 Task: Look for space in Selden, United States from 6th September, 2023 to 15th September, 2023 for 6 adults in price range Rs.8000 to Rs.12000. Place can be entire place or private room with 6 bedrooms having 6 beds and 6 bathrooms. Property type can be house, flat, guest house. Amenities needed are: wifi, TV, free parkinig on premises, gym, breakfast. Booking option can be shelf check-in. Required host language is English.
Action: Mouse moved to (469, 95)
Screenshot: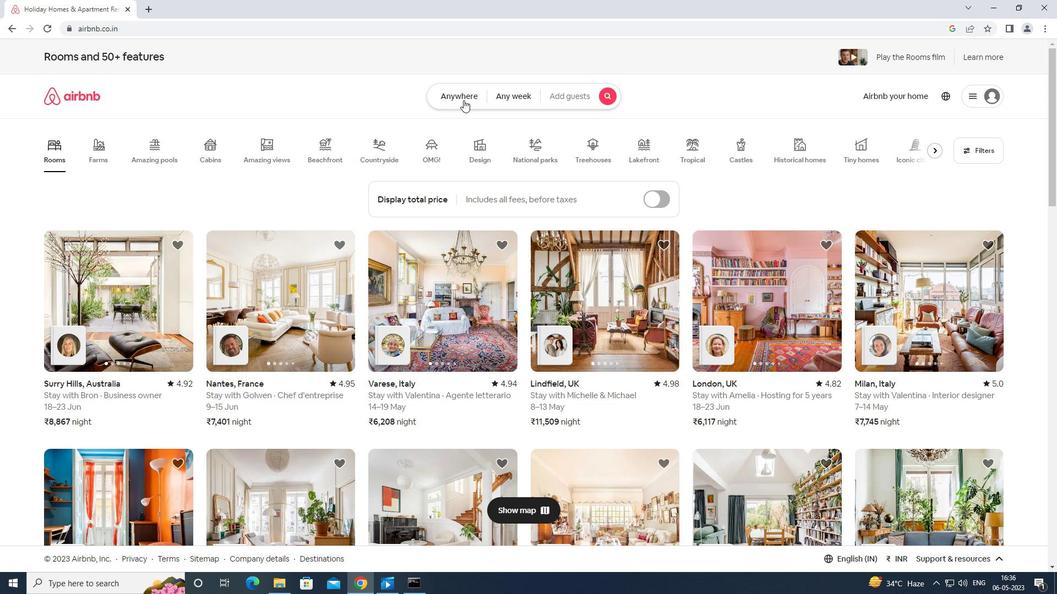 
Action: Mouse pressed left at (469, 95)
Screenshot: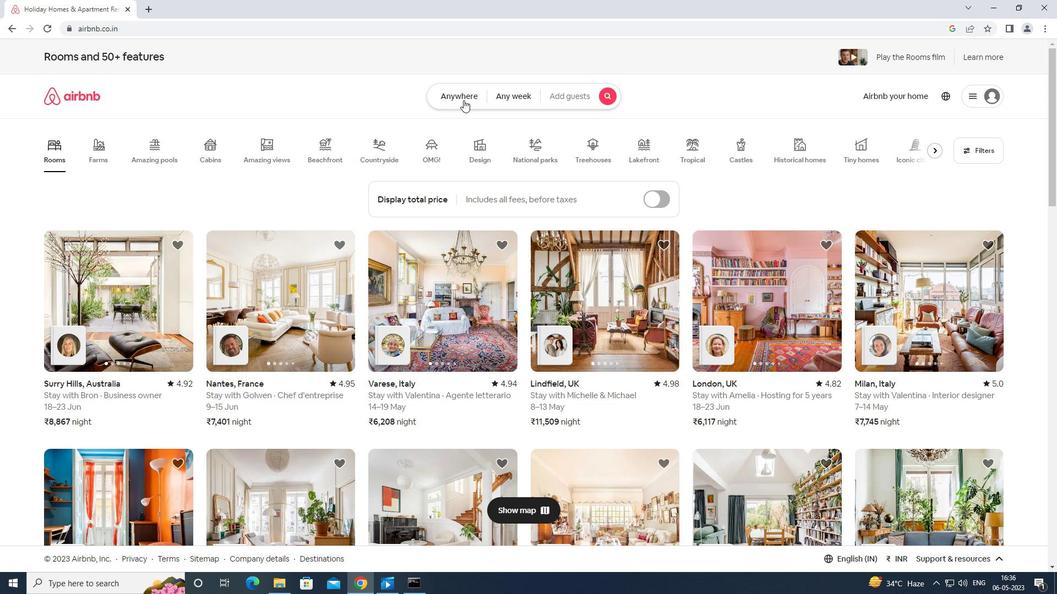
Action: Mouse moved to (419, 133)
Screenshot: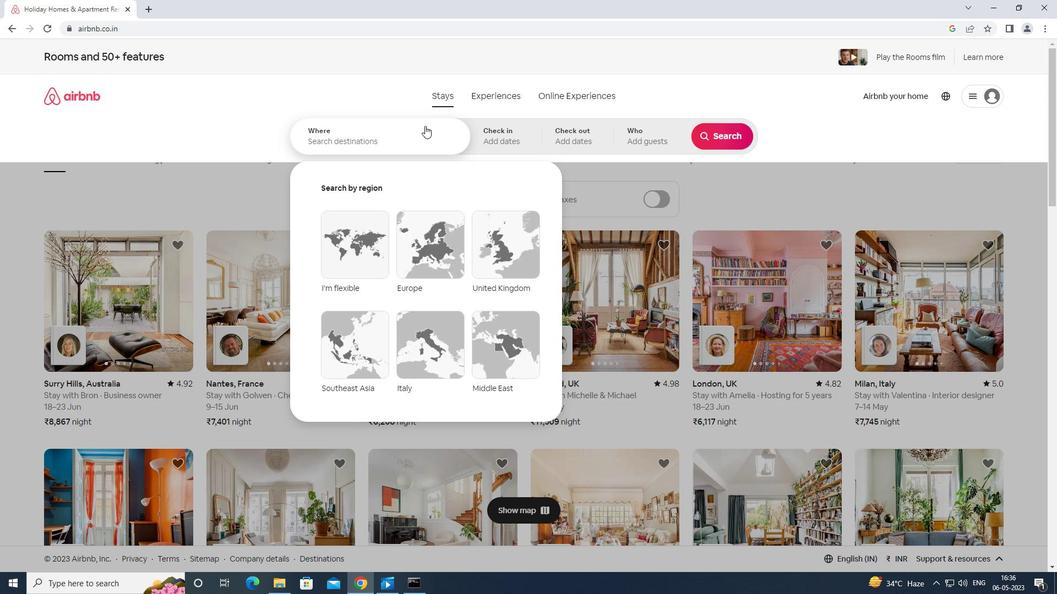
Action: Mouse pressed left at (419, 133)
Screenshot: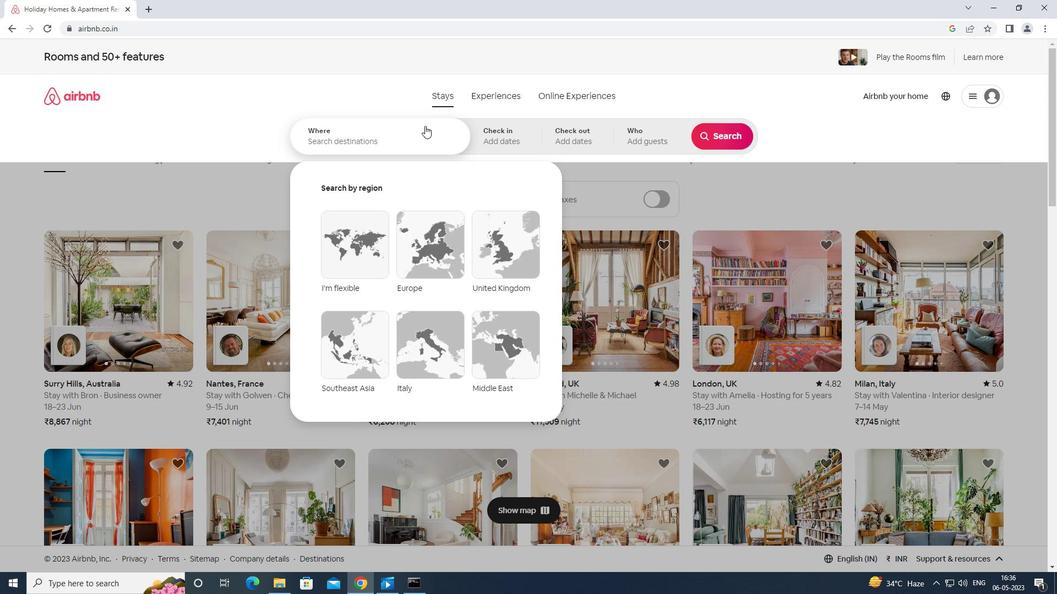 
Action: Mouse moved to (426, 139)
Screenshot: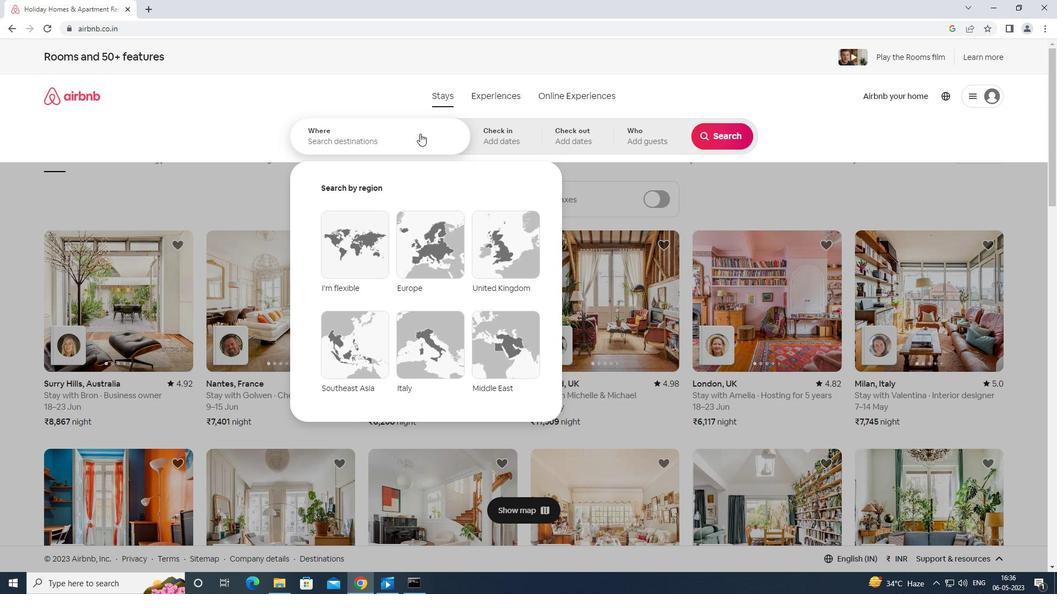 
Action: Key pressed <Key.shift>SW<Key.backspace>
Screenshot: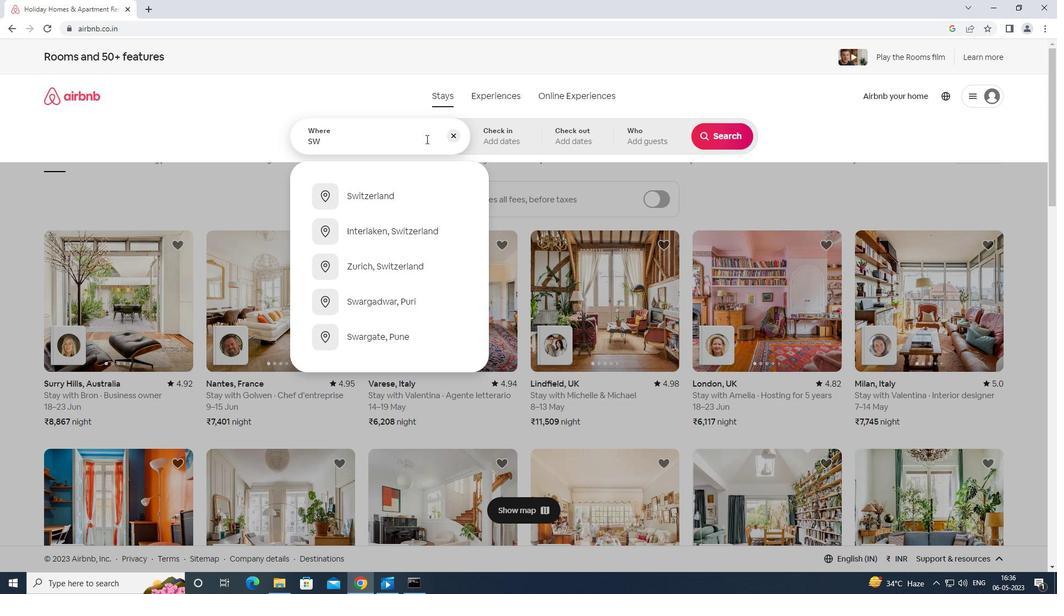 
Action: Mouse moved to (425, 139)
Screenshot: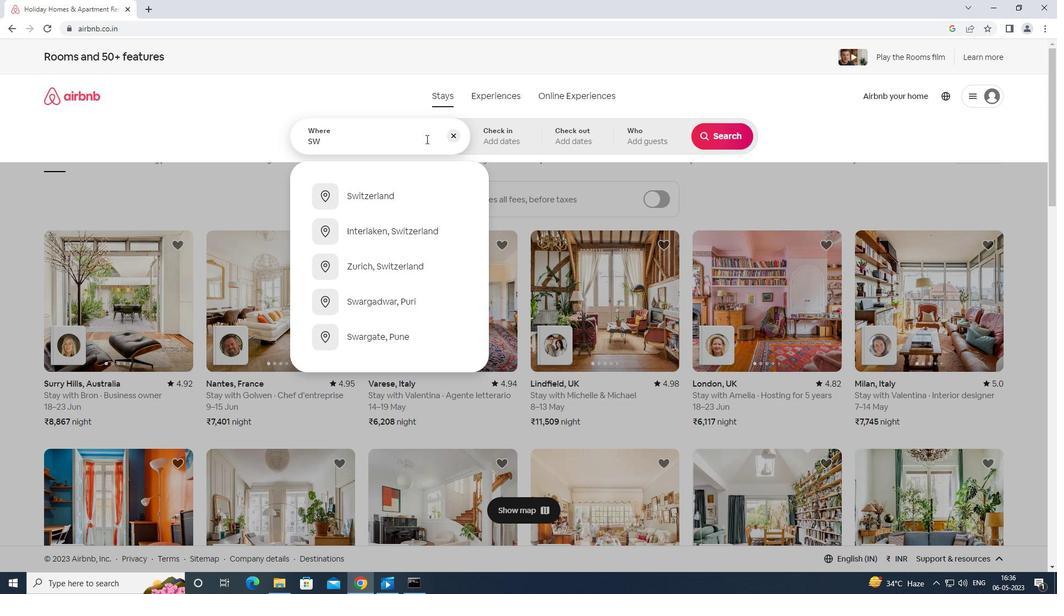 
Action: Key pressed <Key.caps_lock>
Screenshot: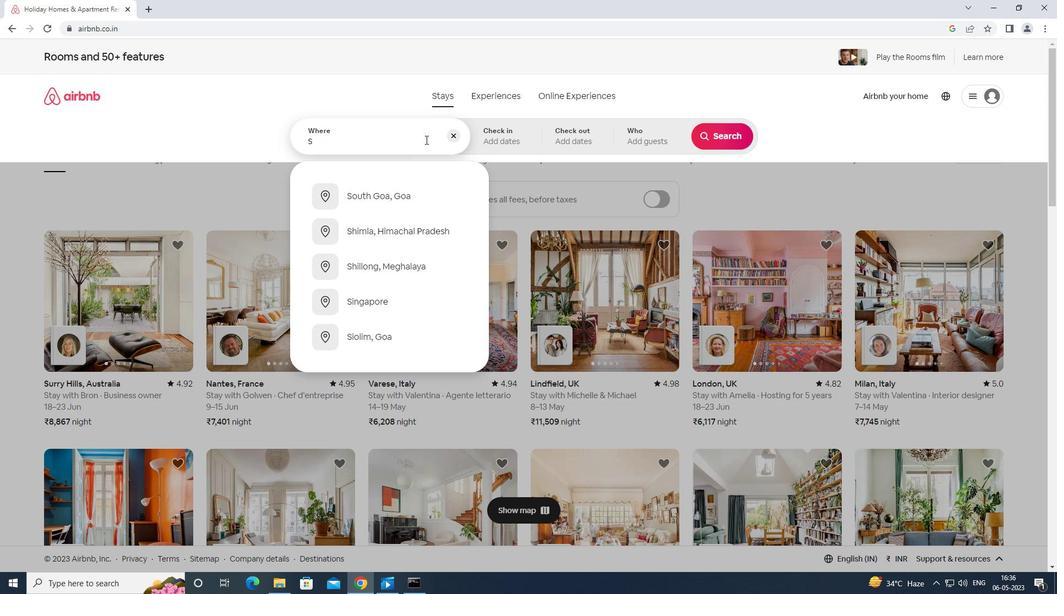
Action: Mouse moved to (425, 139)
Screenshot: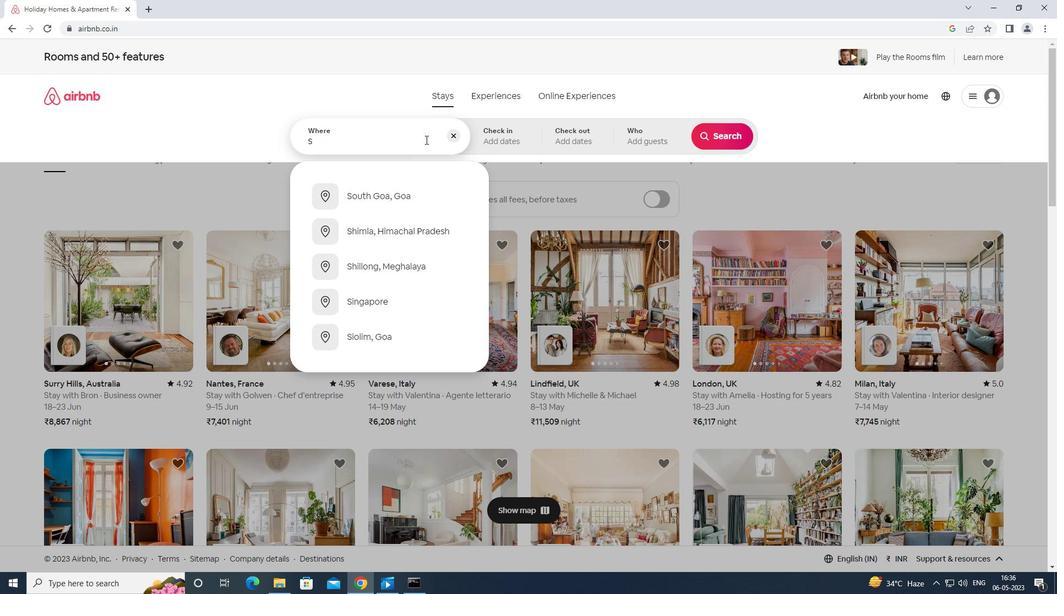 
Action: Key pressed ELDEN<Key.space>UNITED<Key.space>
Screenshot: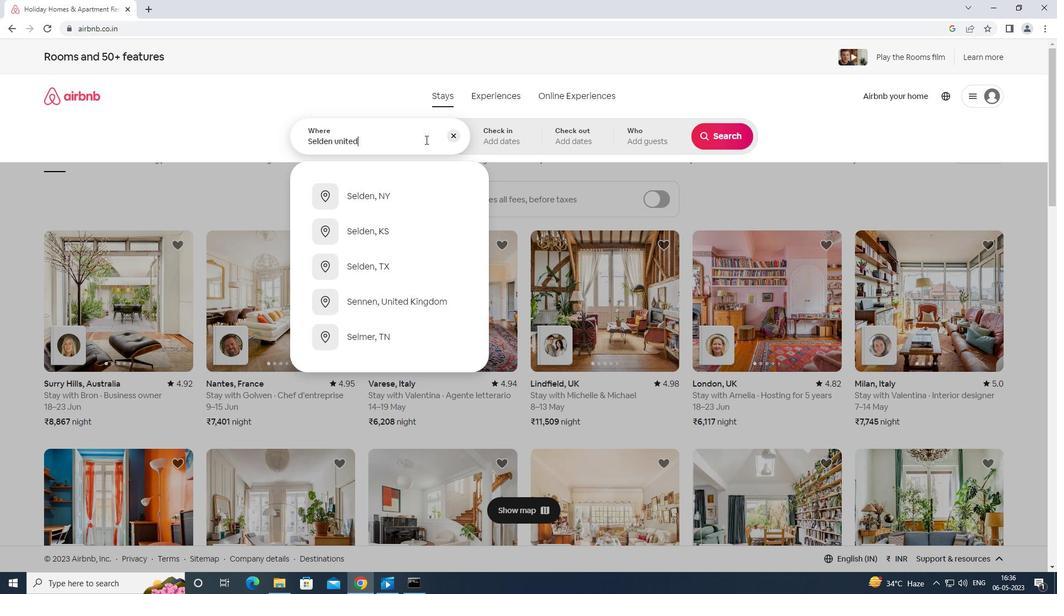 
Action: Mouse moved to (425, 141)
Screenshot: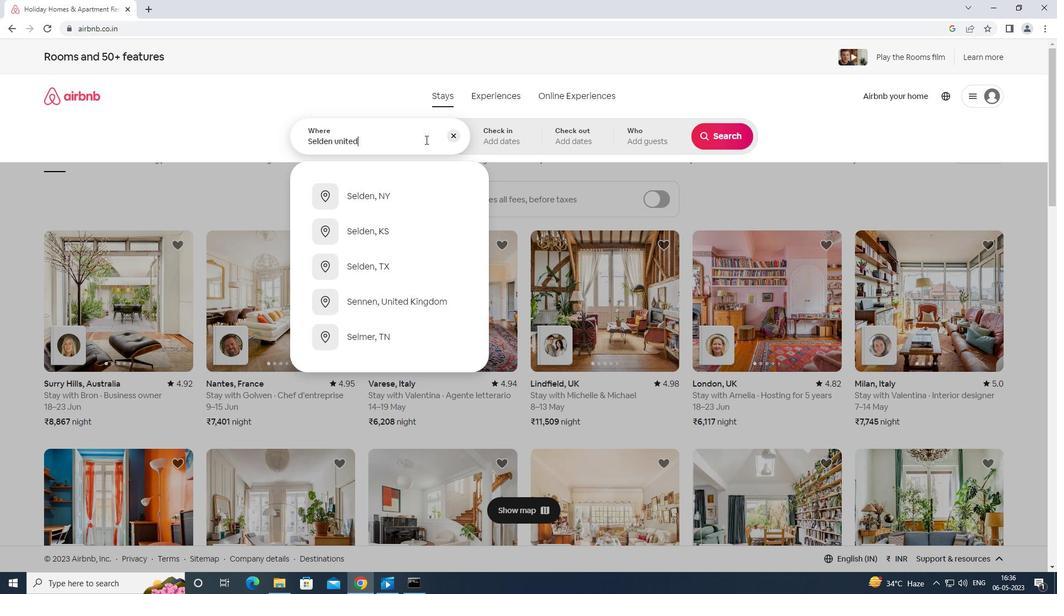 
Action: Key pressed STATES<Key.enter>
Screenshot: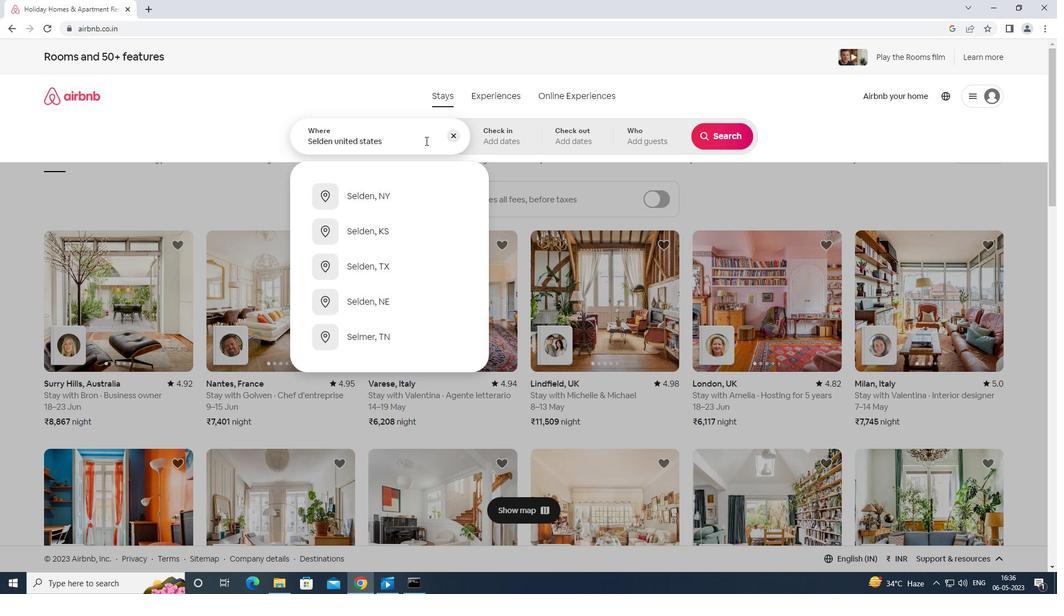 
Action: Mouse moved to (726, 231)
Screenshot: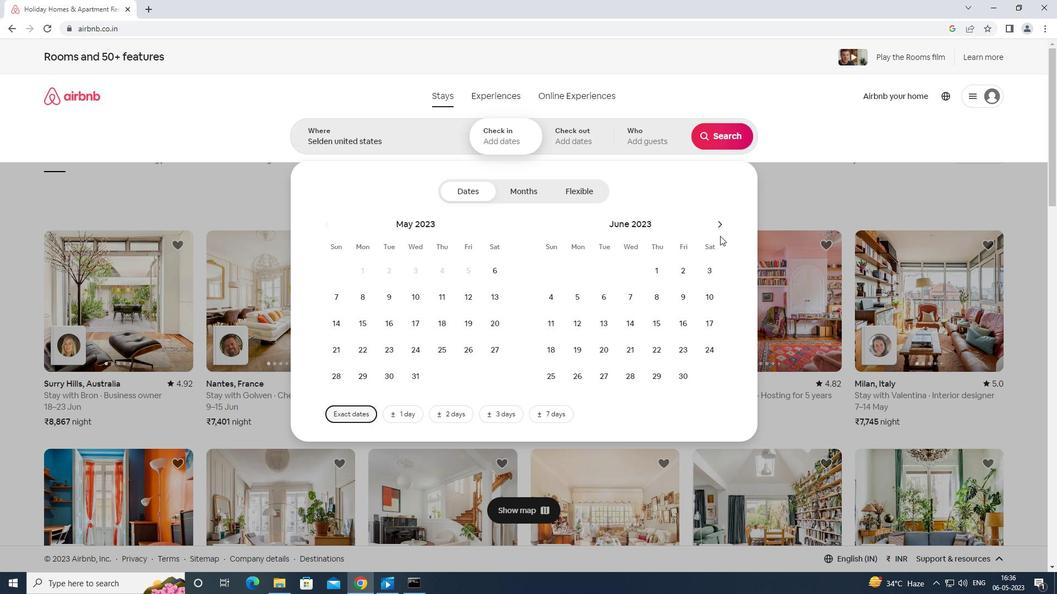 
Action: Mouse pressed left at (726, 231)
Screenshot: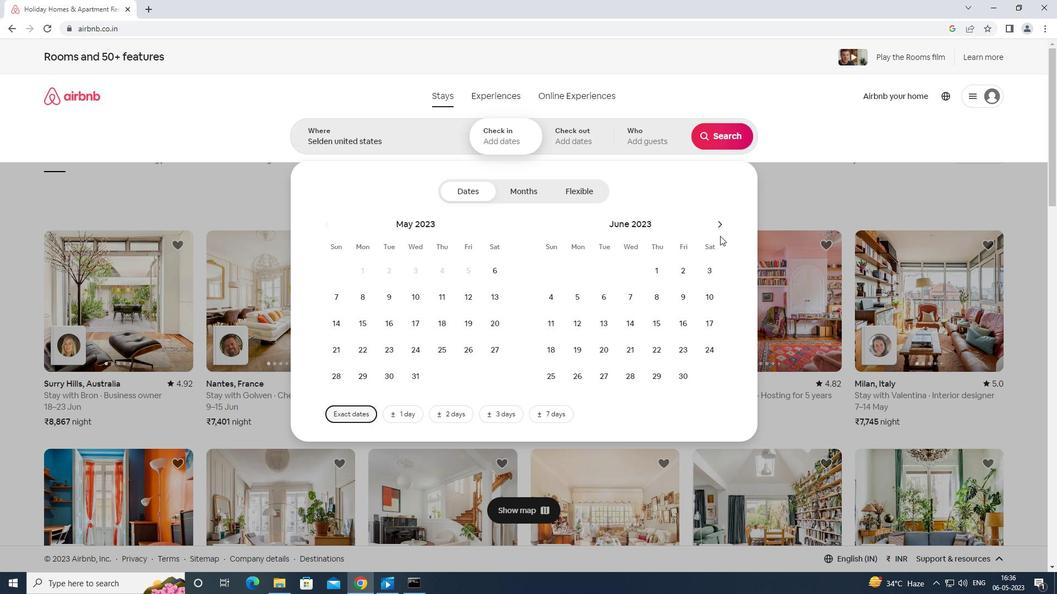 
Action: Mouse moved to (723, 230)
Screenshot: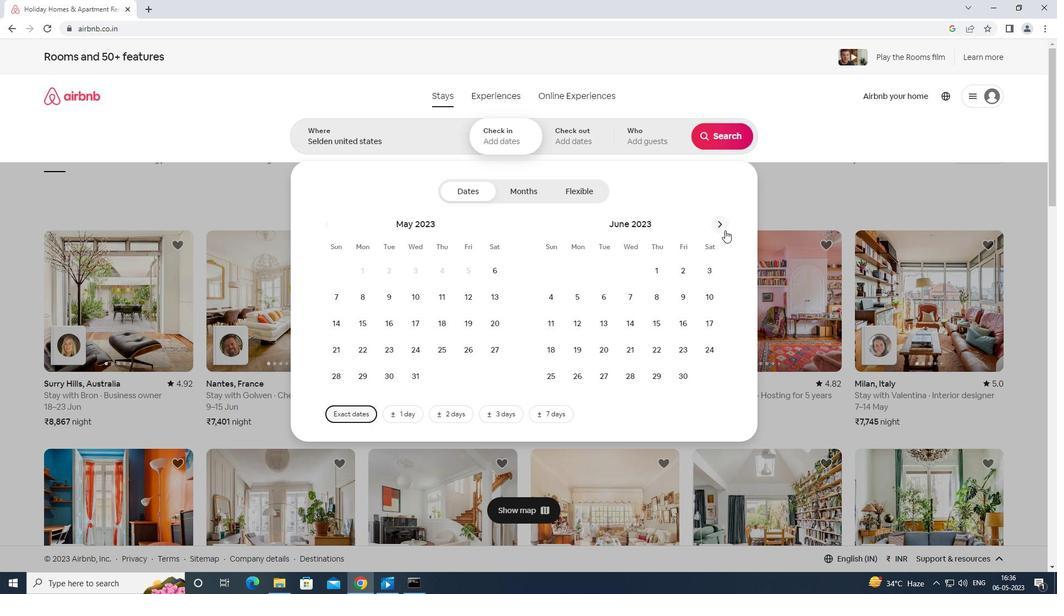 
Action: Mouse pressed left at (723, 230)
Screenshot: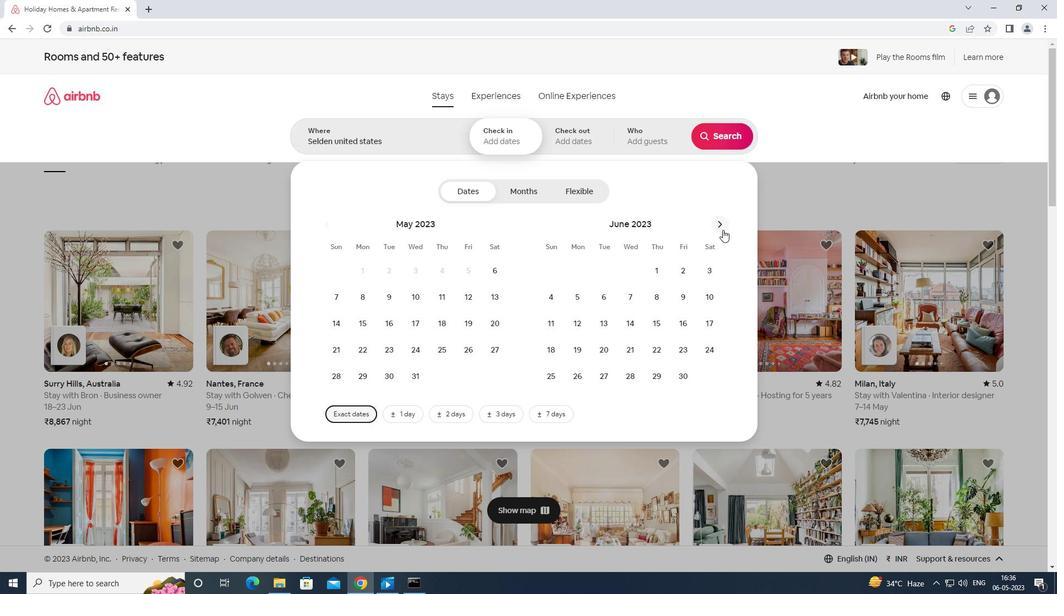 
Action: Mouse moved to (722, 230)
Screenshot: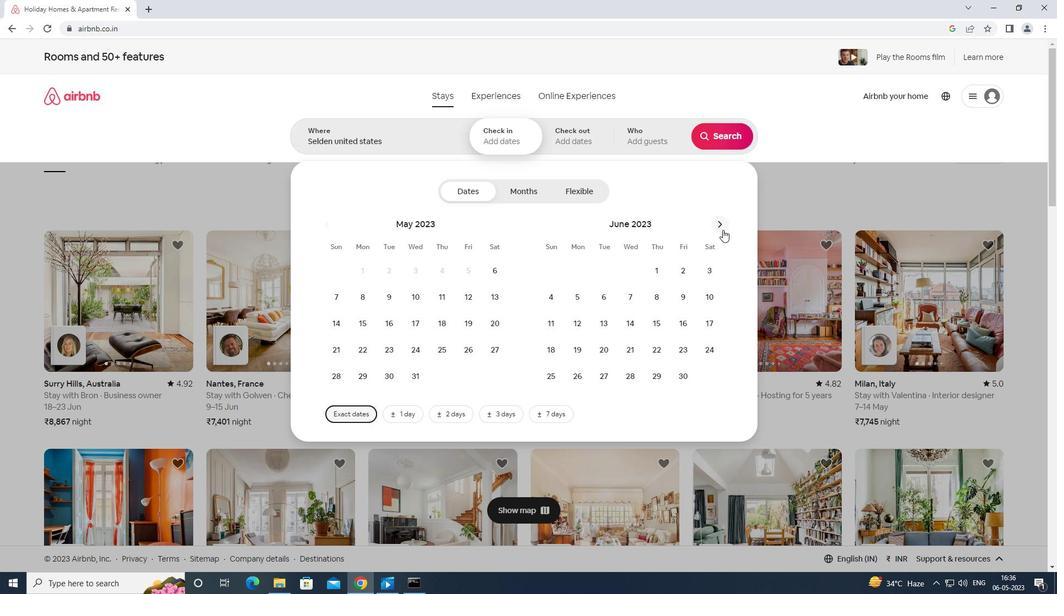
Action: Mouse pressed left at (722, 230)
Screenshot: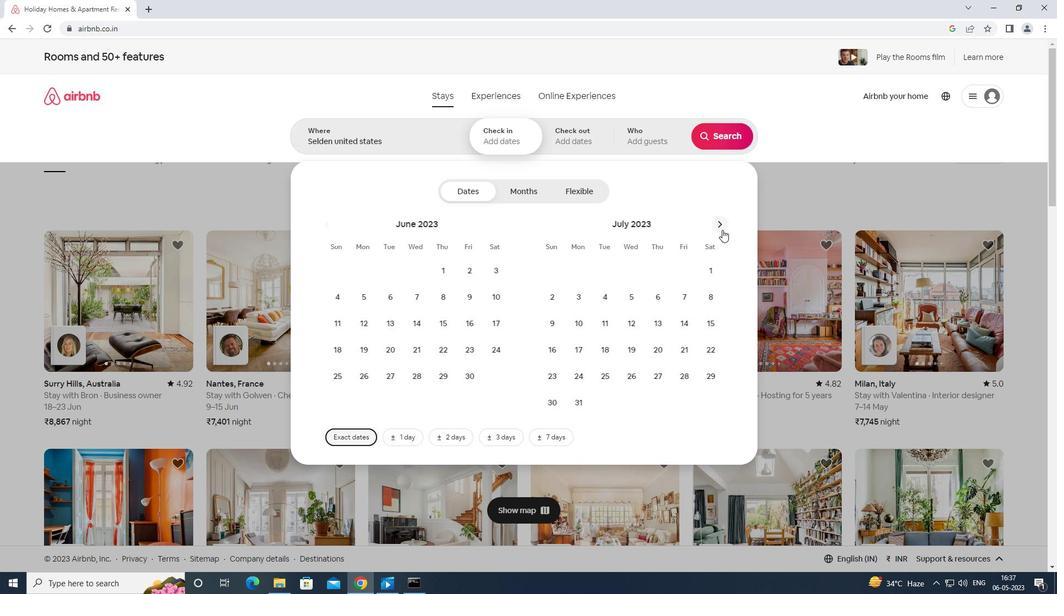 
Action: Mouse moved to (722, 229)
Screenshot: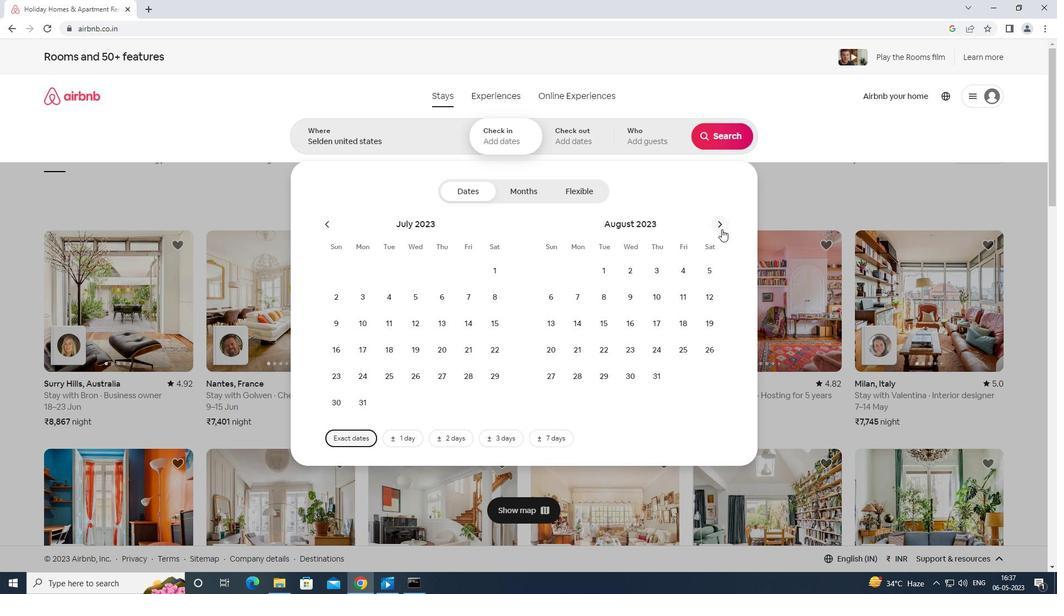 
Action: Mouse pressed left at (722, 229)
Screenshot: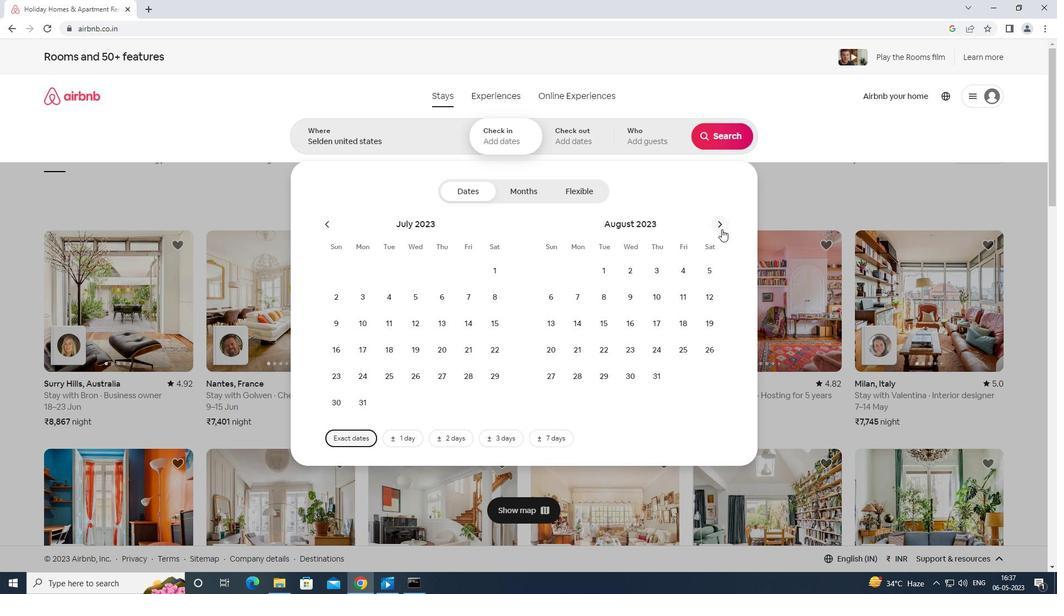 
Action: Mouse moved to (632, 291)
Screenshot: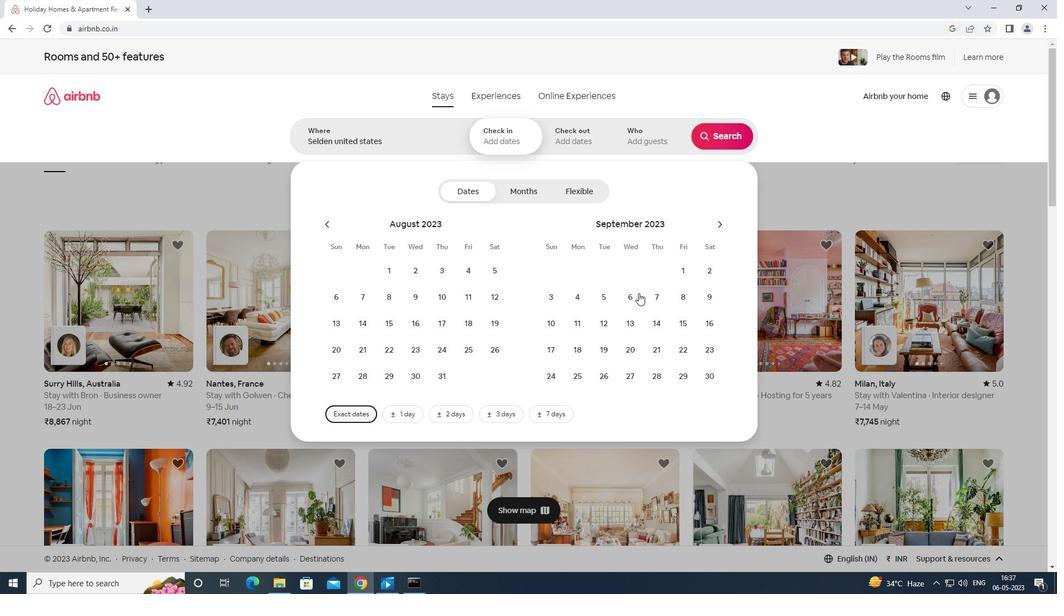 
Action: Mouse pressed left at (632, 291)
Screenshot: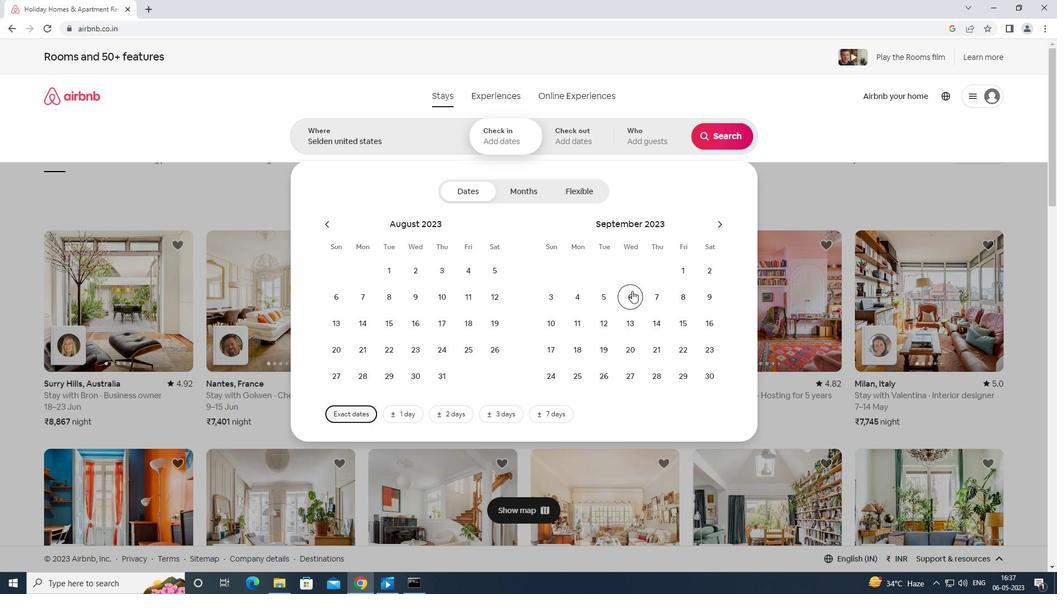 
Action: Mouse moved to (677, 324)
Screenshot: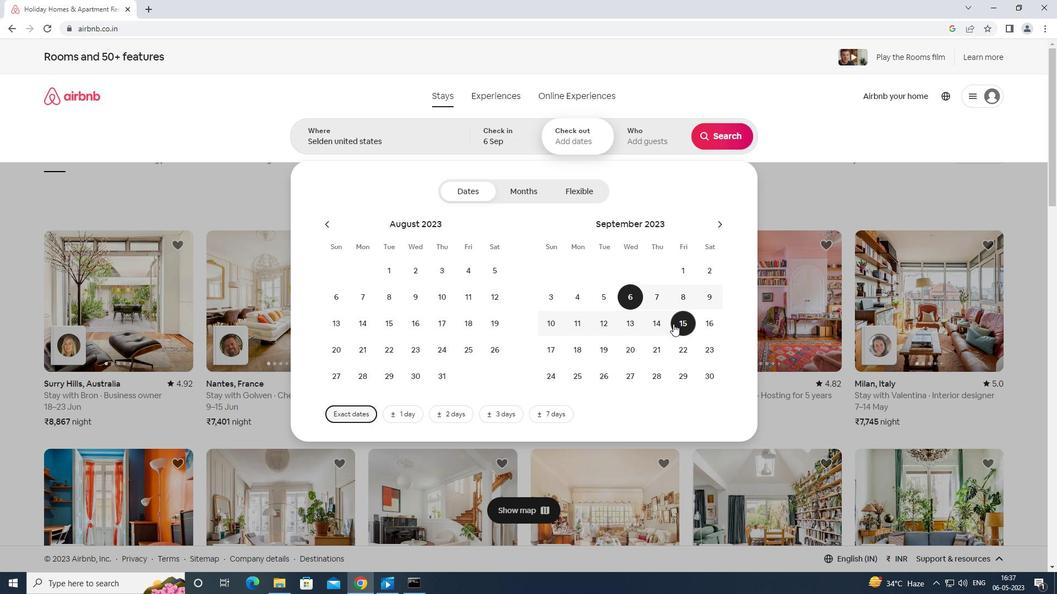
Action: Mouse pressed left at (677, 324)
Screenshot: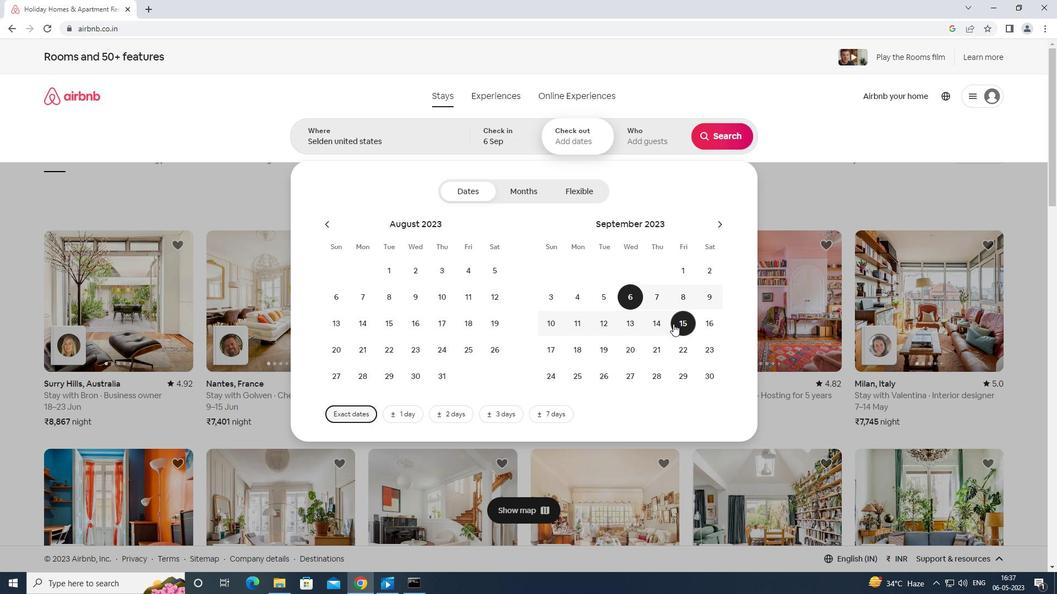 
Action: Mouse moved to (650, 139)
Screenshot: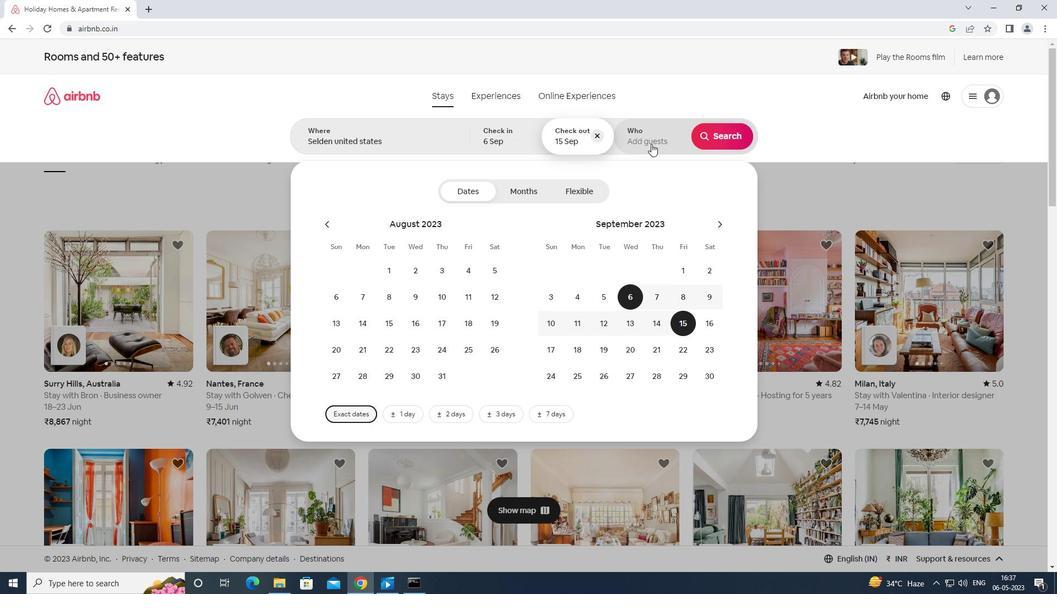 
Action: Mouse pressed left at (650, 139)
Screenshot: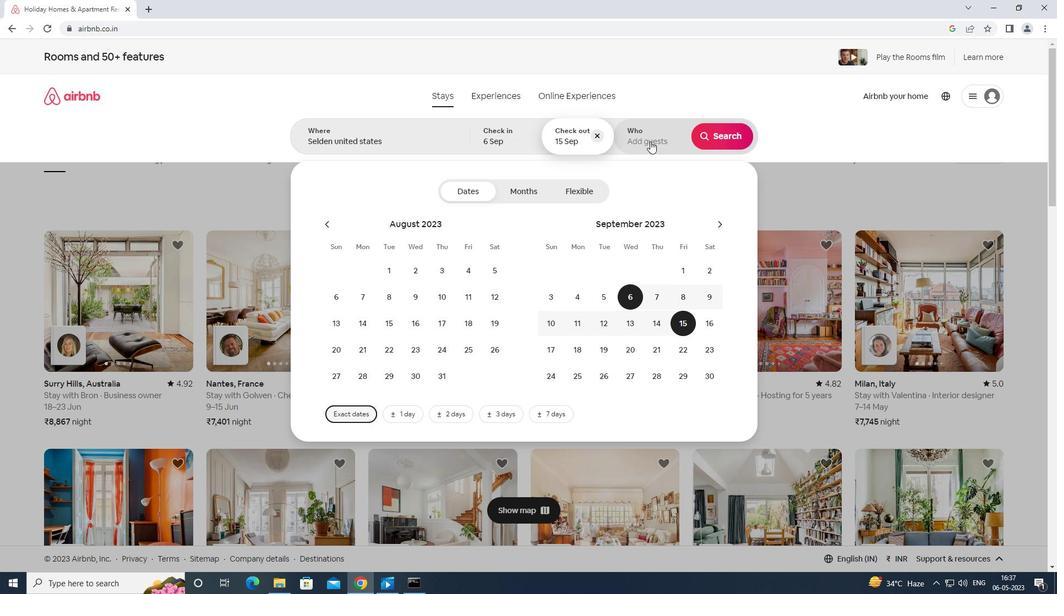 
Action: Mouse moved to (717, 191)
Screenshot: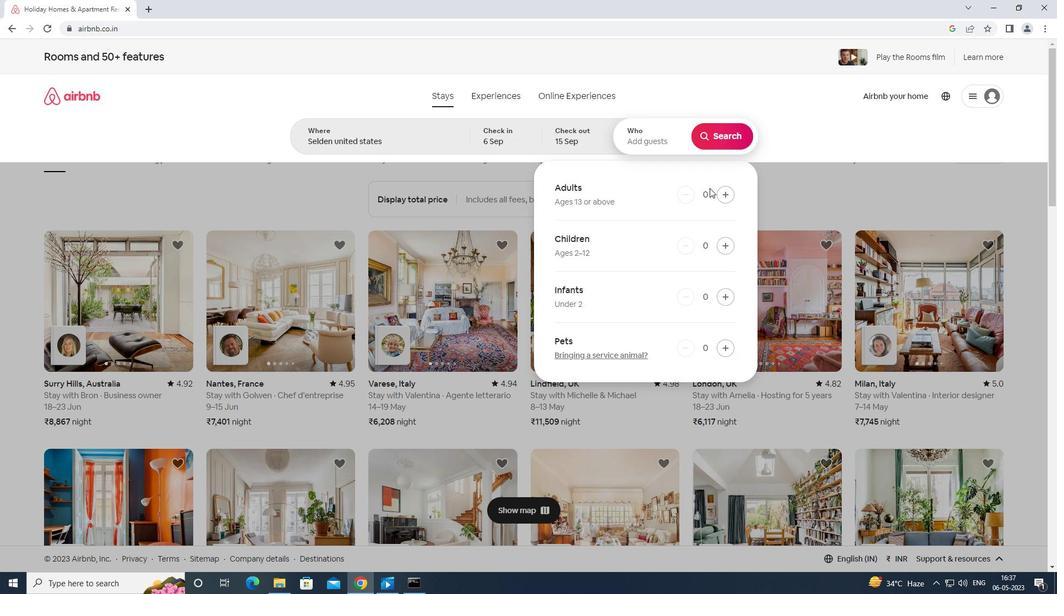 
Action: Mouse pressed left at (717, 191)
Screenshot: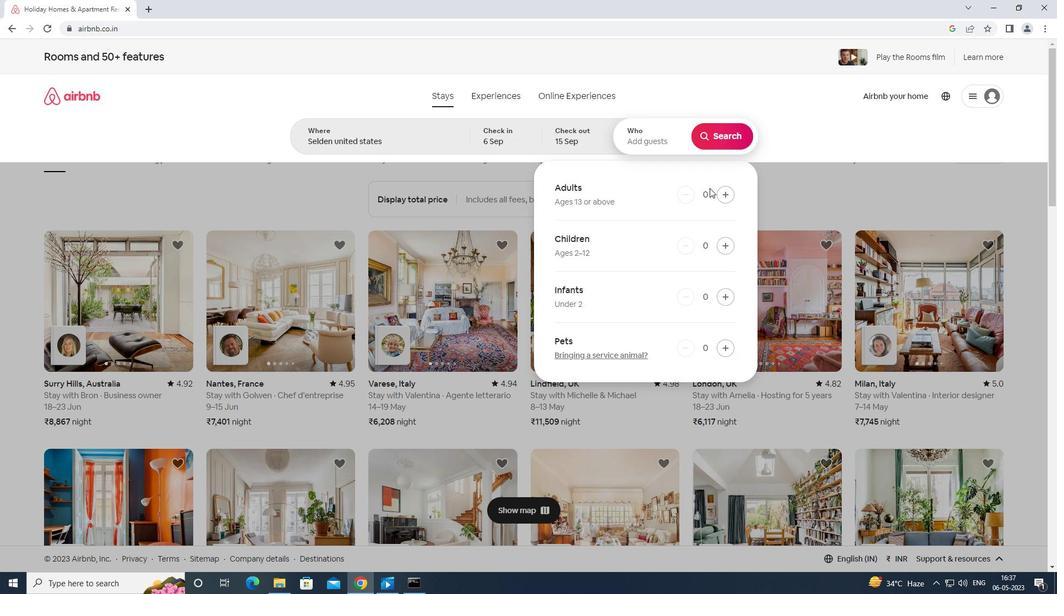 
Action: Mouse moved to (718, 191)
Screenshot: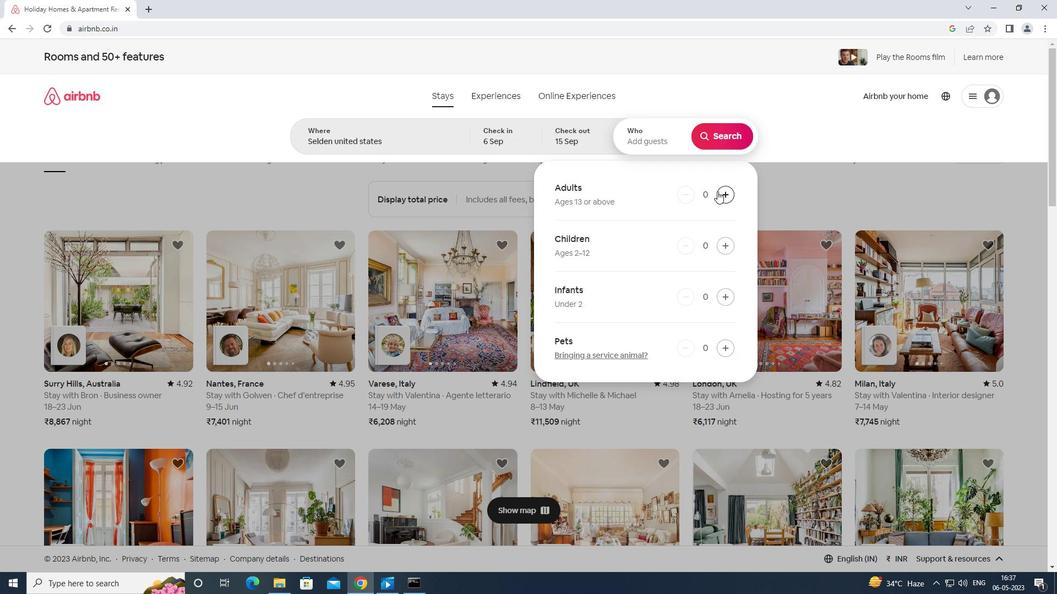 
Action: Mouse pressed left at (718, 191)
Screenshot: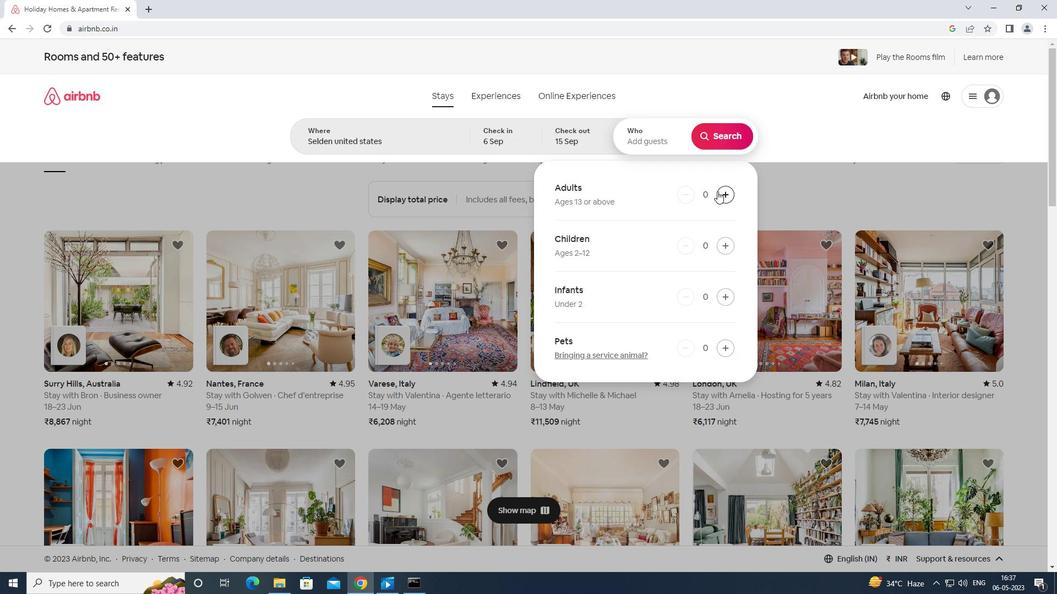 
Action: Mouse moved to (718, 191)
Screenshot: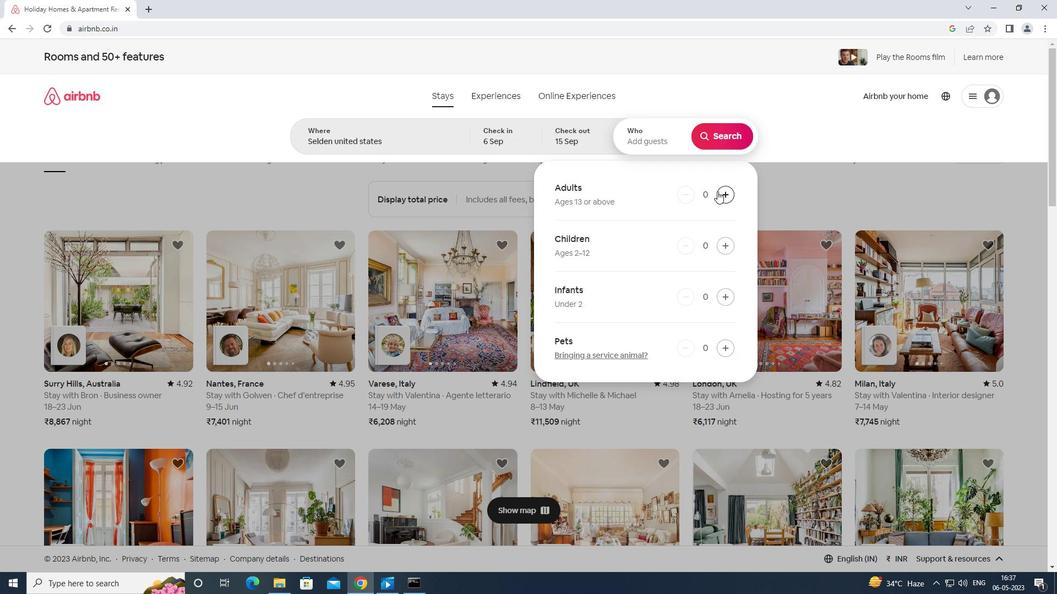 
Action: Mouse pressed left at (718, 191)
Screenshot: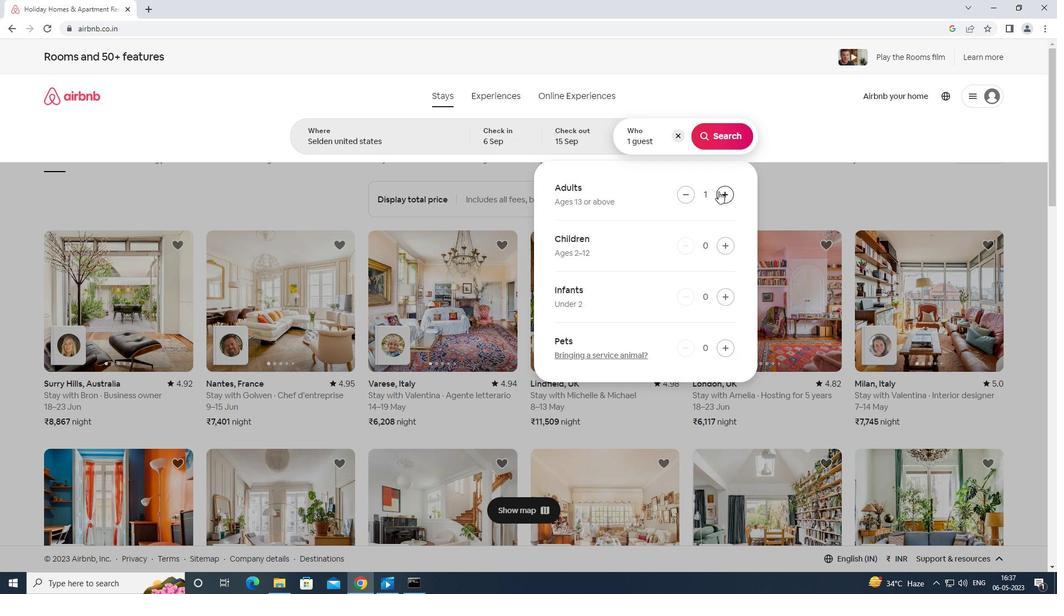 
Action: Mouse moved to (719, 191)
Screenshot: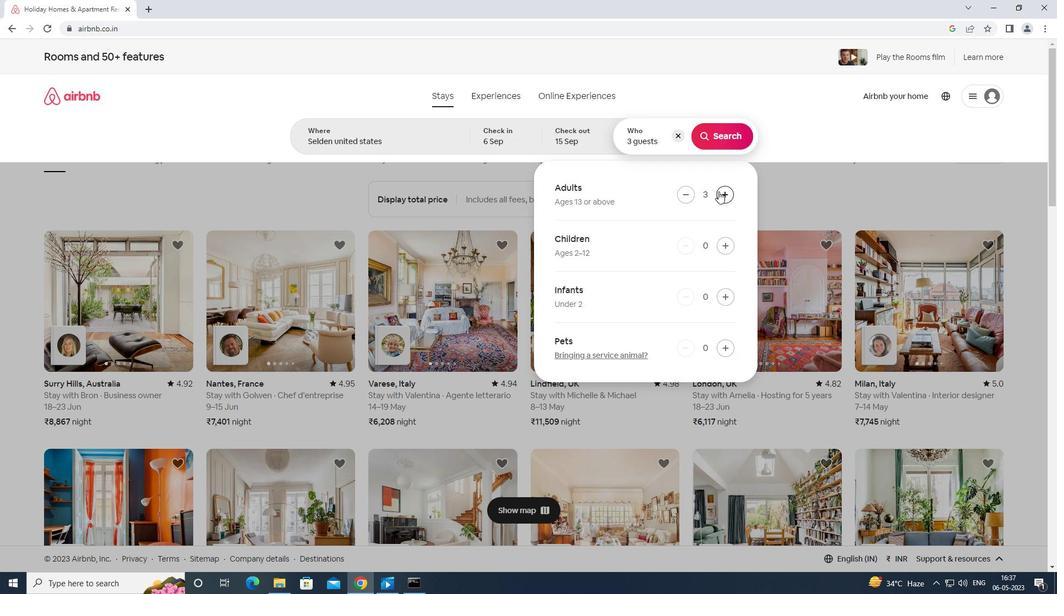 
Action: Mouse pressed left at (719, 191)
Screenshot: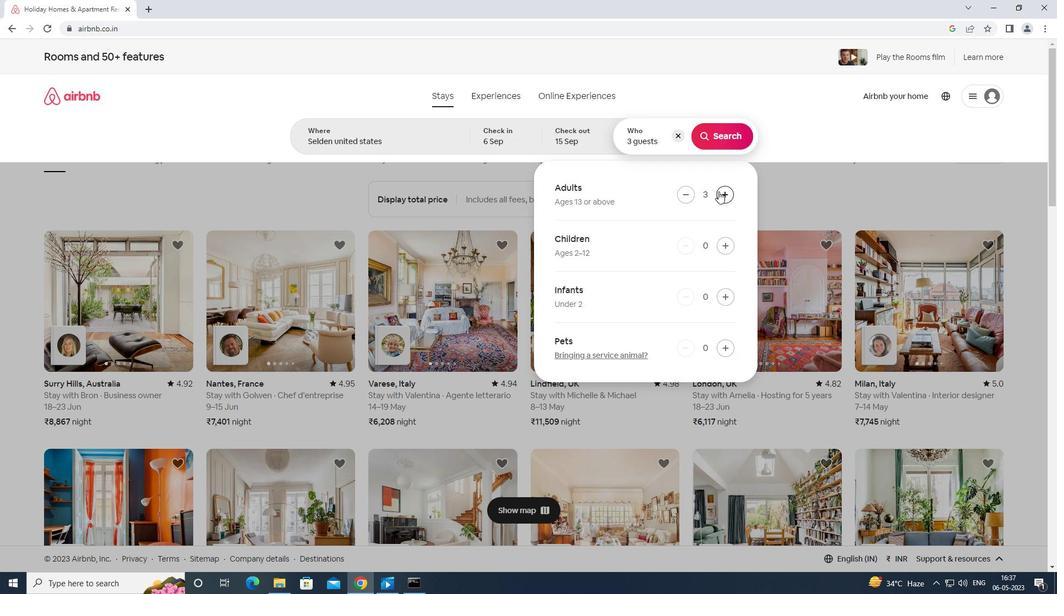 
Action: Mouse pressed left at (719, 191)
Screenshot: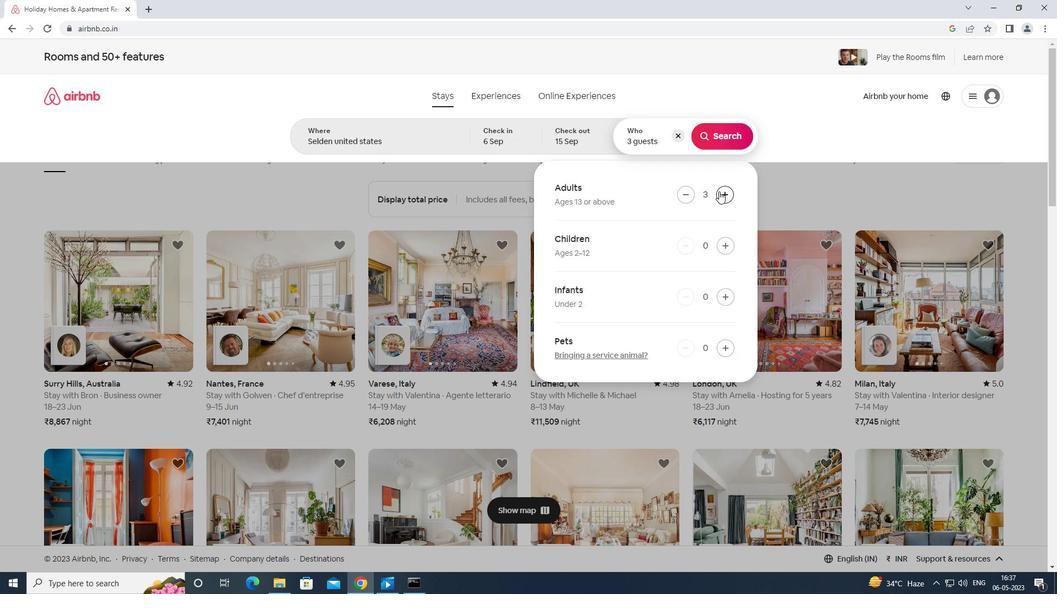 
Action: Mouse pressed left at (719, 191)
Screenshot: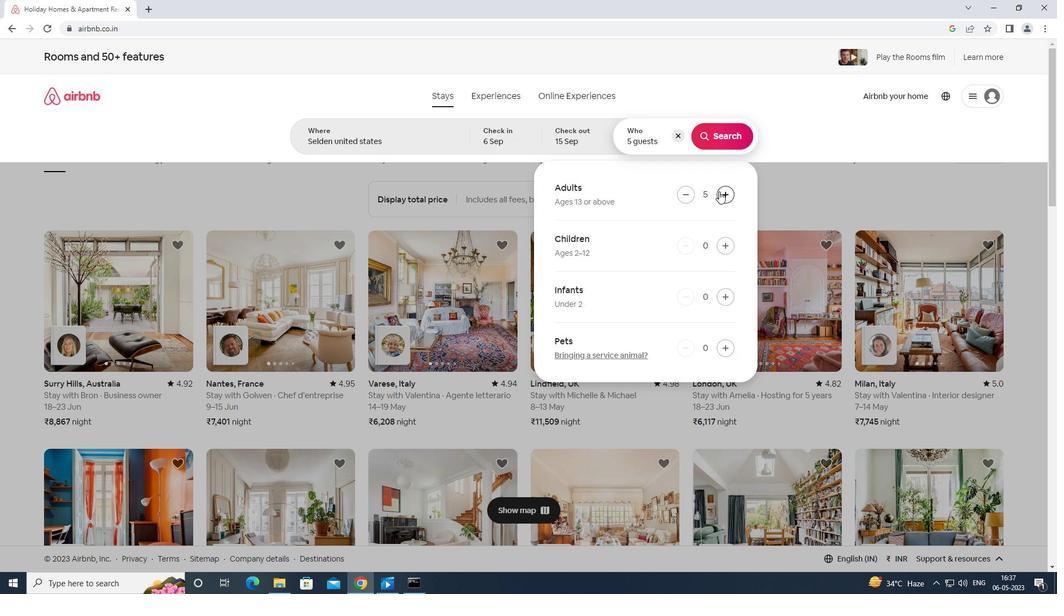 
Action: Mouse moved to (722, 142)
Screenshot: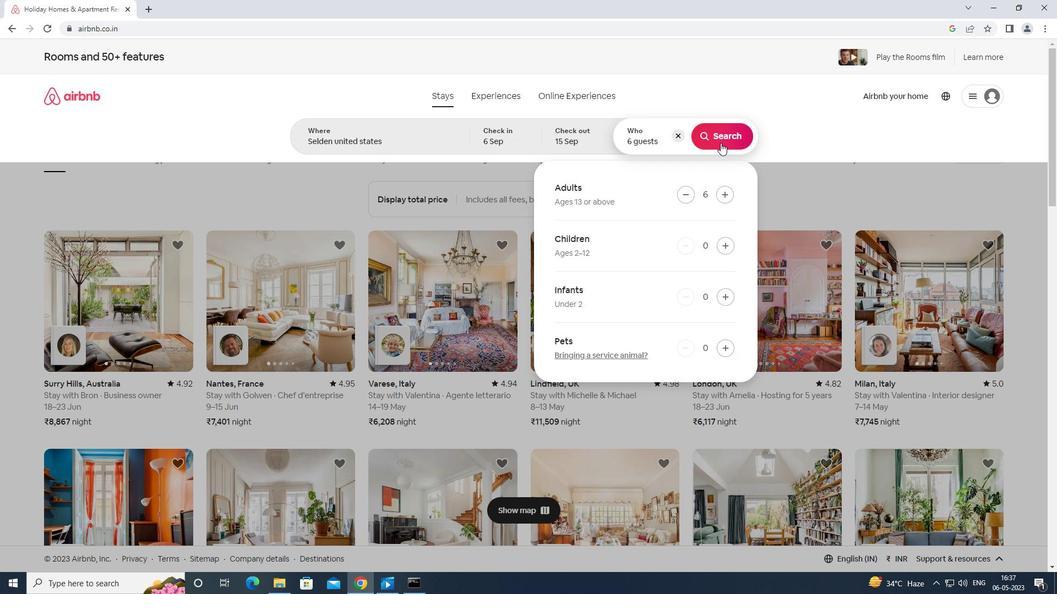 
Action: Mouse pressed left at (722, 142)
Screenshot: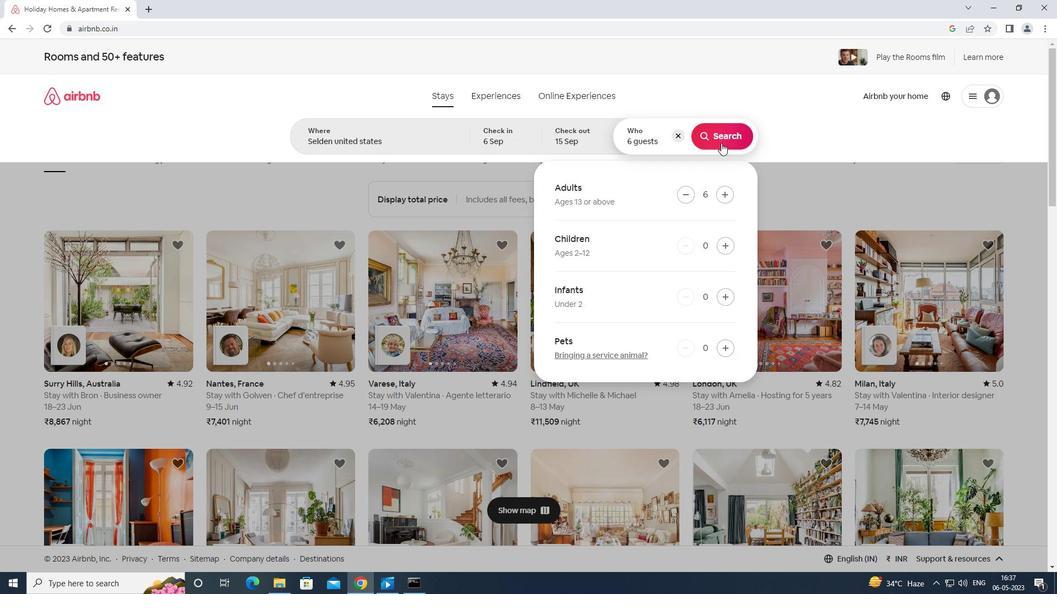 
Action: Mouse moved to (1004, 106)
Screenshot: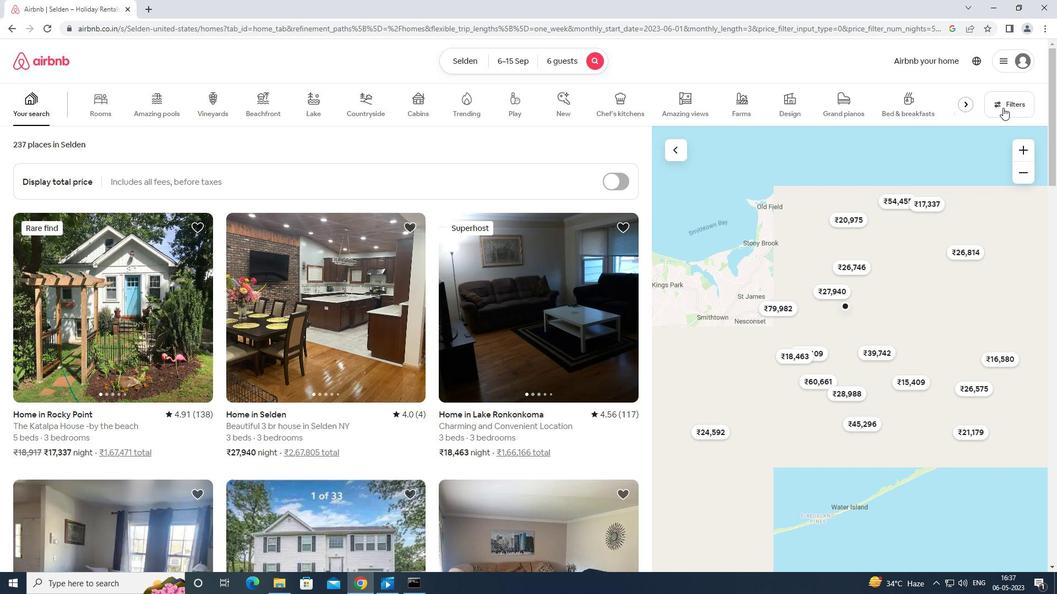 
Action: Mouse pressed left at (1004, 106)
Screenshot: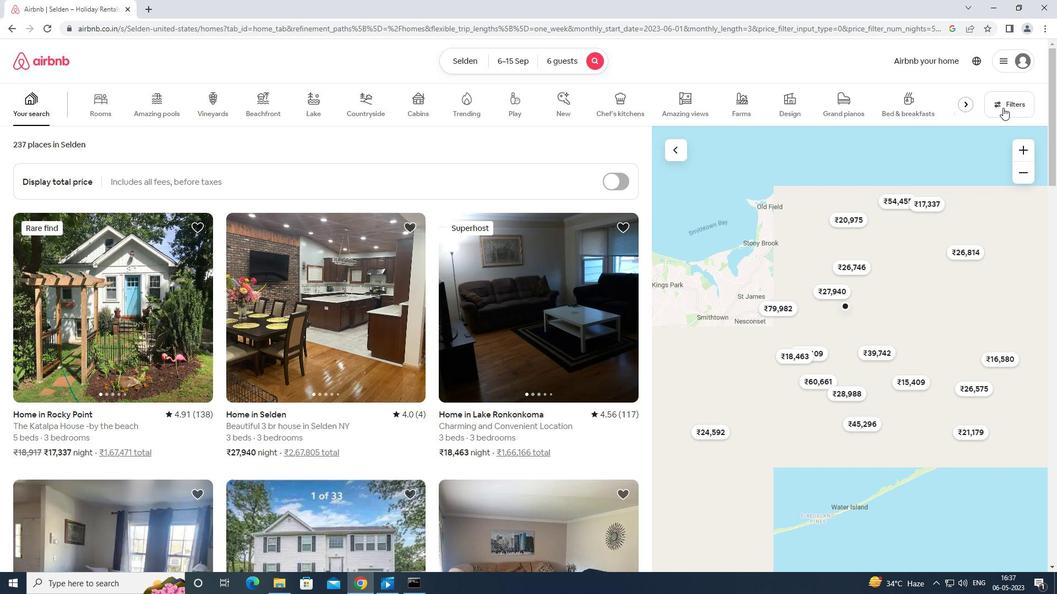 
Action: Mouse moved to (396, 372)
Screenshot: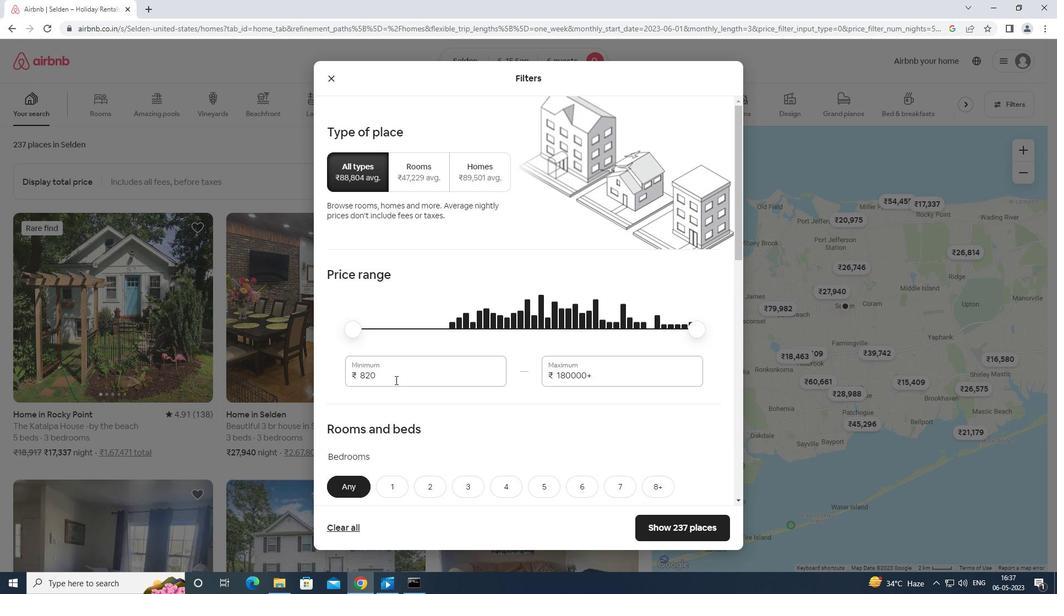 
Action: Mouse pressed left at (396, 372)
Screenshot: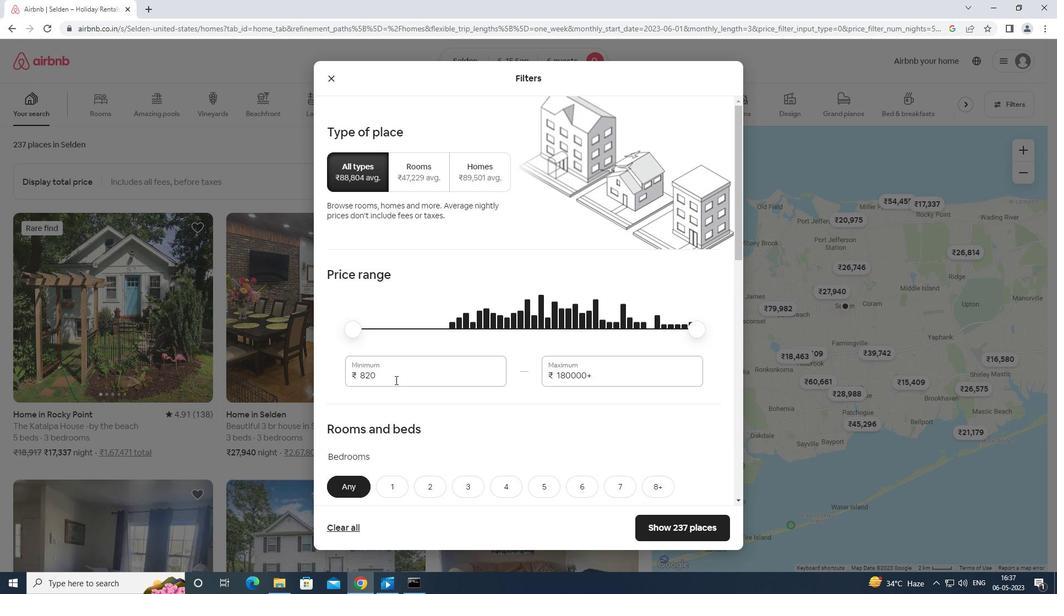 
Action: Mouse moved to (401, 369)
Screenshot: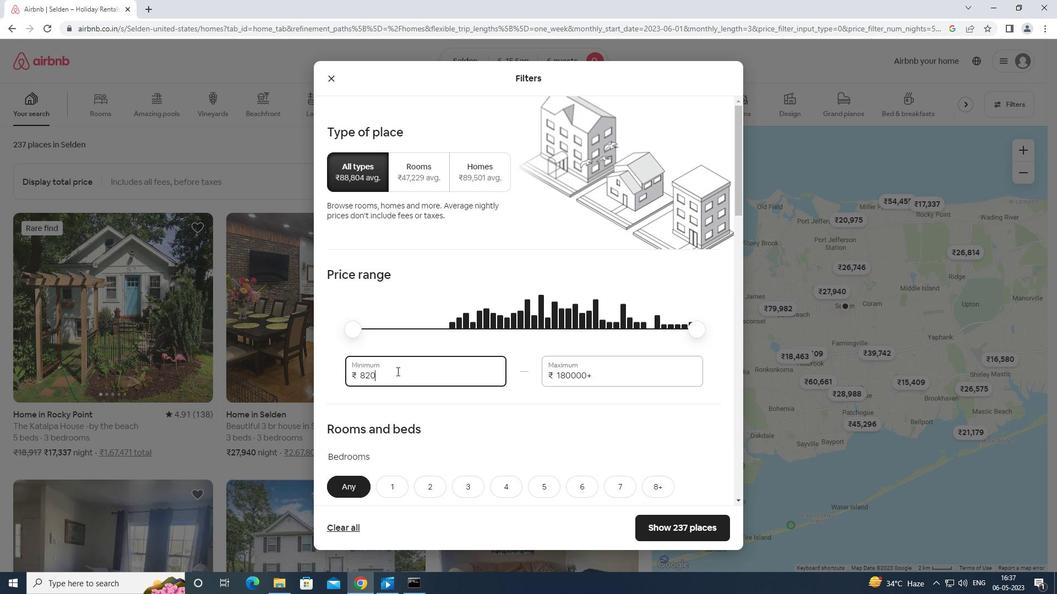 
Action: Key pressed <Key.backspace><Key.backspace><Key.backspace><Key.backspace><Key.backspace><Key.backspace>8000
Screenshot: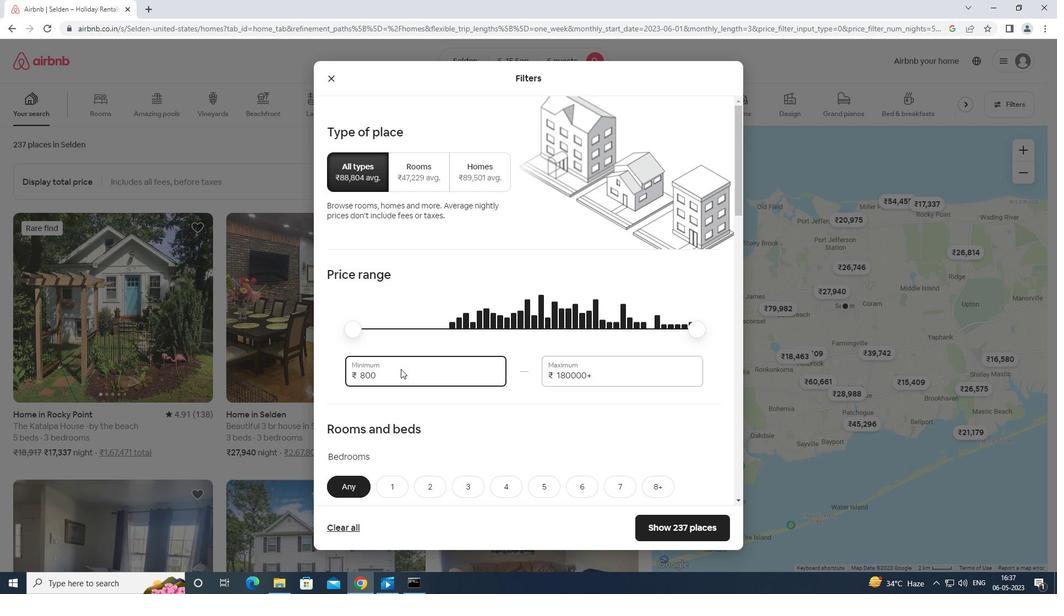 
Action: Mouse moved to (601, 372)
Screenshot: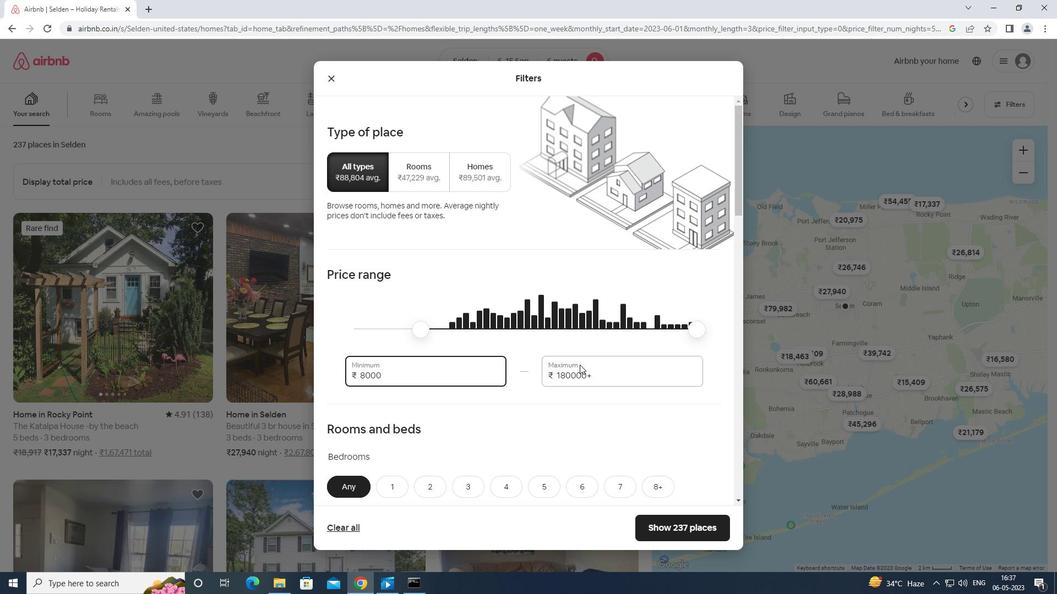 
Action: Mouse pressed left at (601, 372)
Screenshot: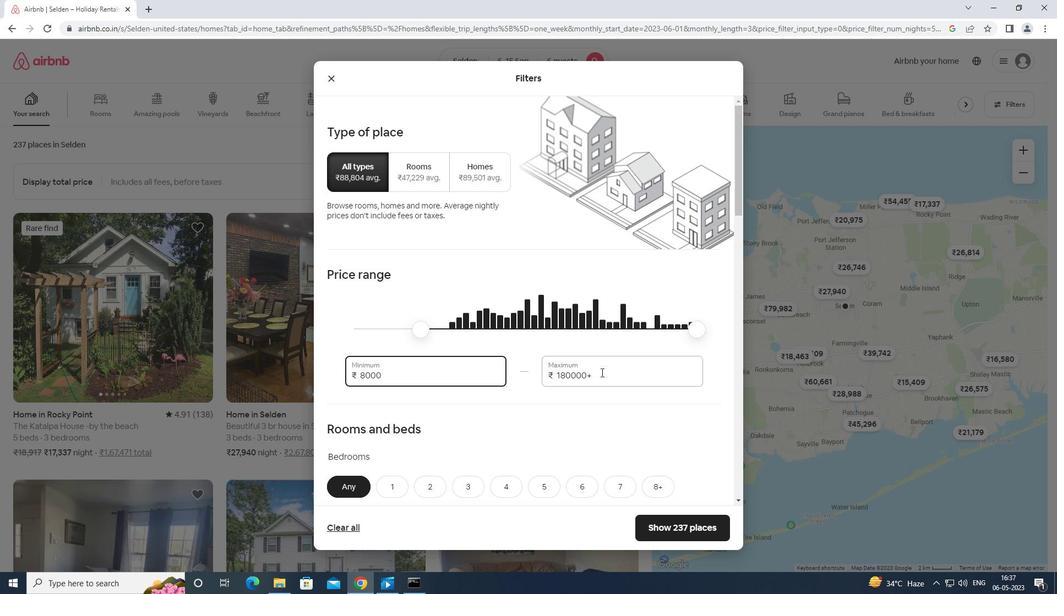 
Action: Mouse moved to (607, 371)
Screenshot: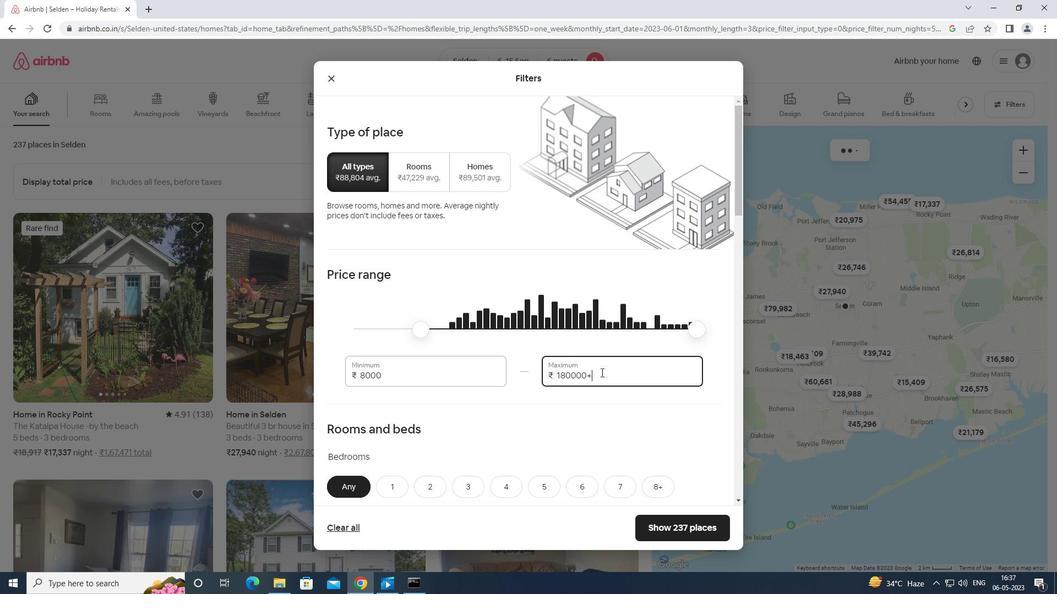 
Action: Key pressed <Key.backspace><Key.backspace><Key.backspace><Key.backspace><Key.backspace><Key.backspace><Key.backspace><Key.backspace><Key.backspace>12000
Screenshot: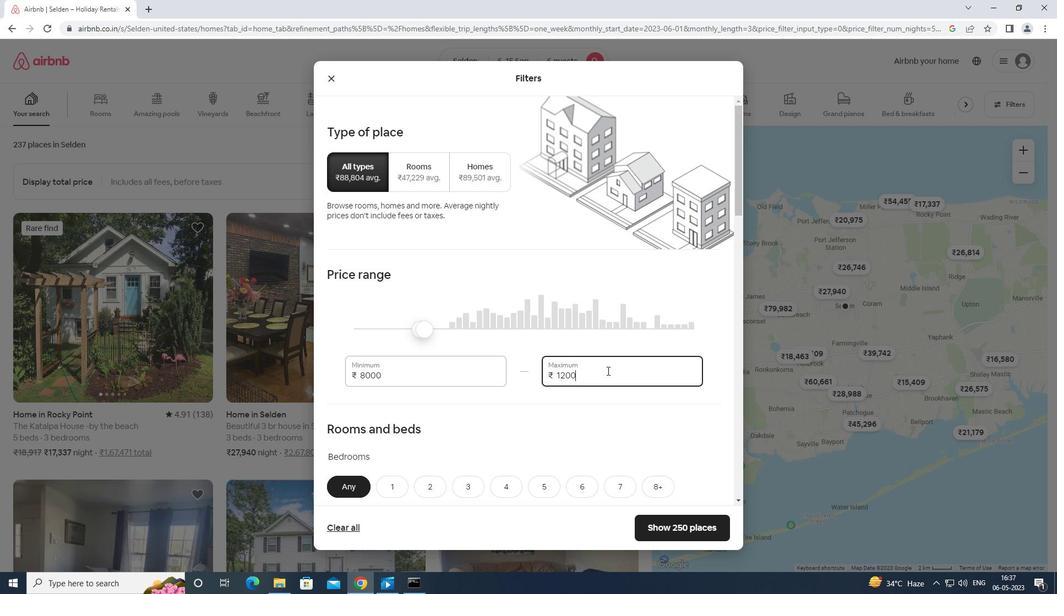 
Action: Mouse moved to (606, 371)
Screenshot: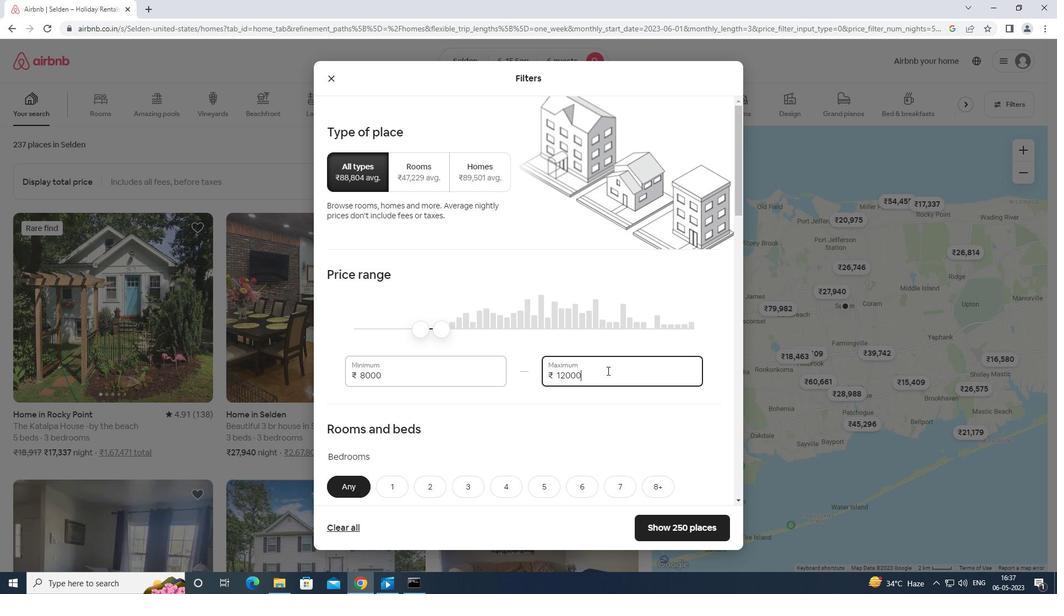 
Action: Mouse scrolled (606, 370) with delta (0, 0)
Screenshot: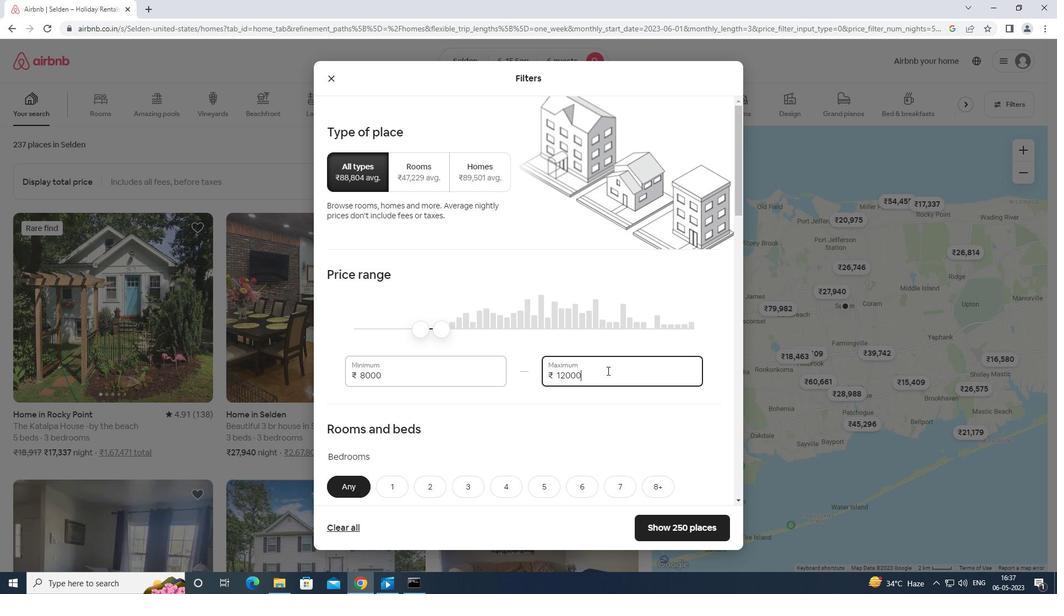 
Action: Mouse moved to (606, 371)
Screenshot: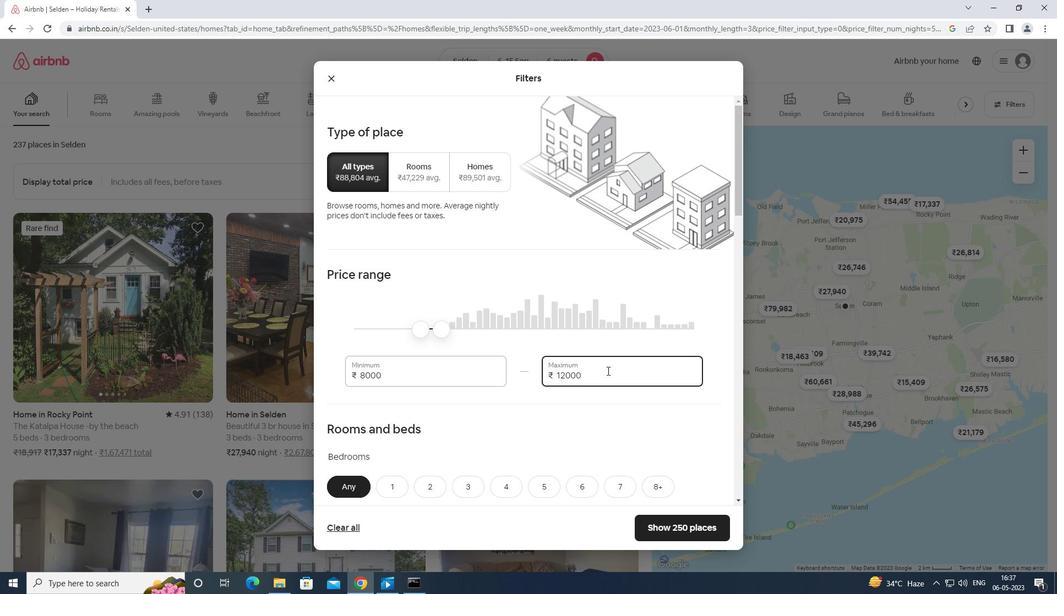 
Action: Mouse scrolled (606, 370) with delta (0, 0)
Screenshot: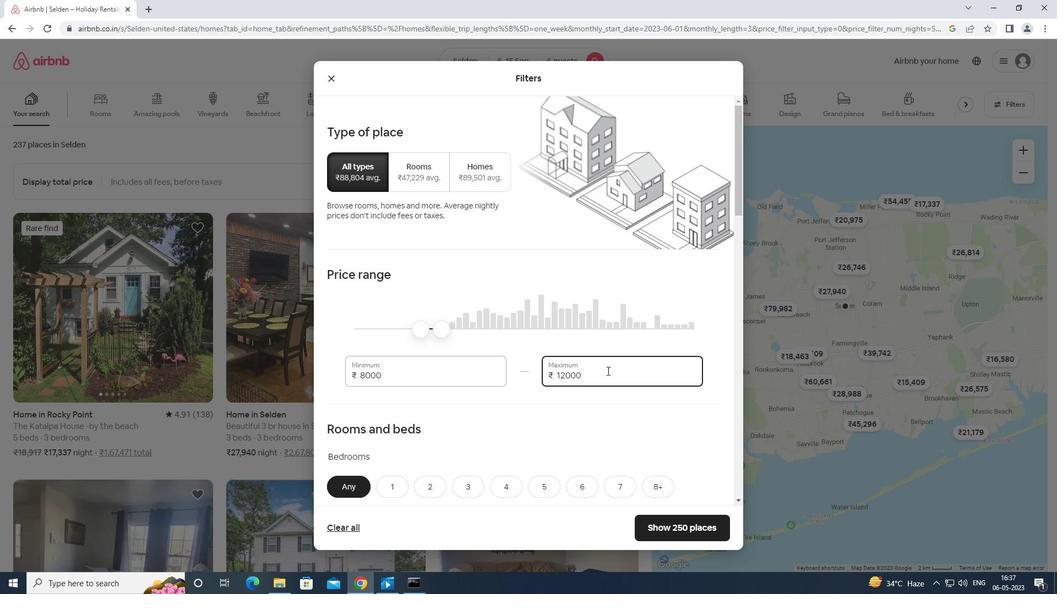 
Action: Mouse scrolled (606, 370) with delta (0, 0)
Screenshot: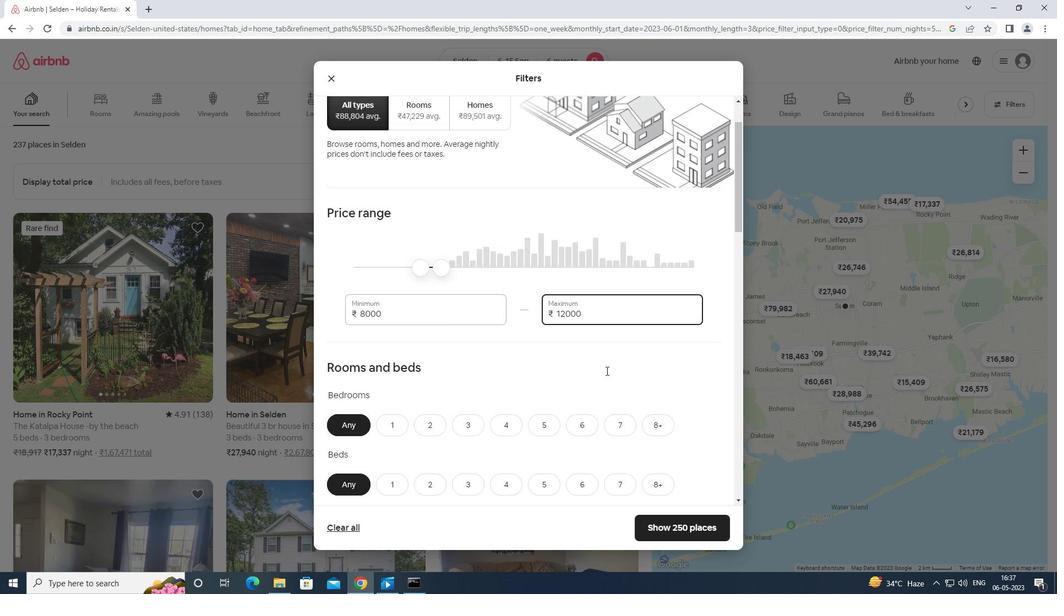 
Action: Mouse moved to (581, 319)
Screenshot: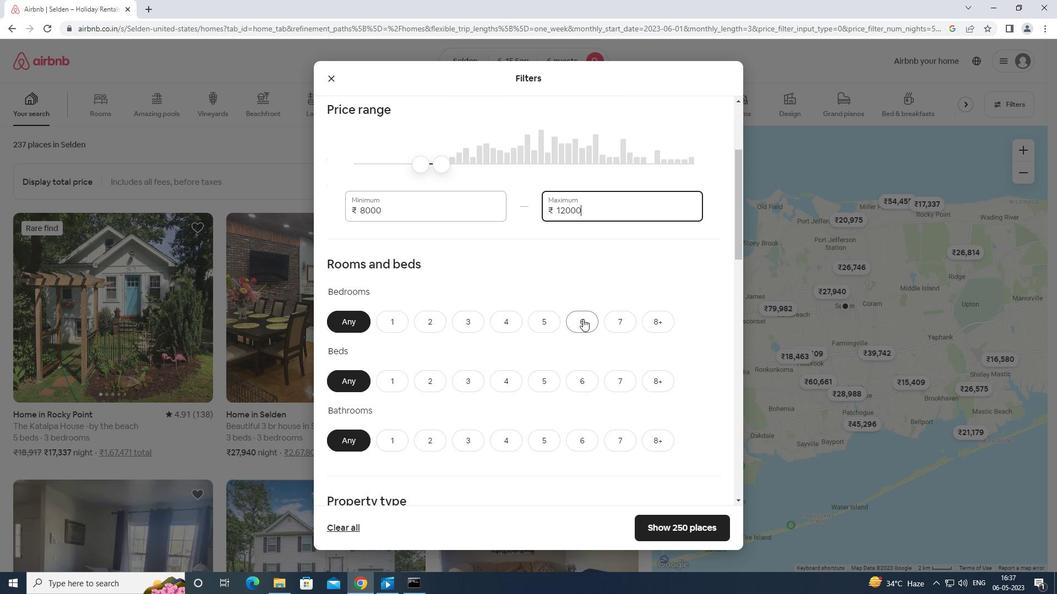 
Action: Mouse pressed left at (581, 319)
Screenshot: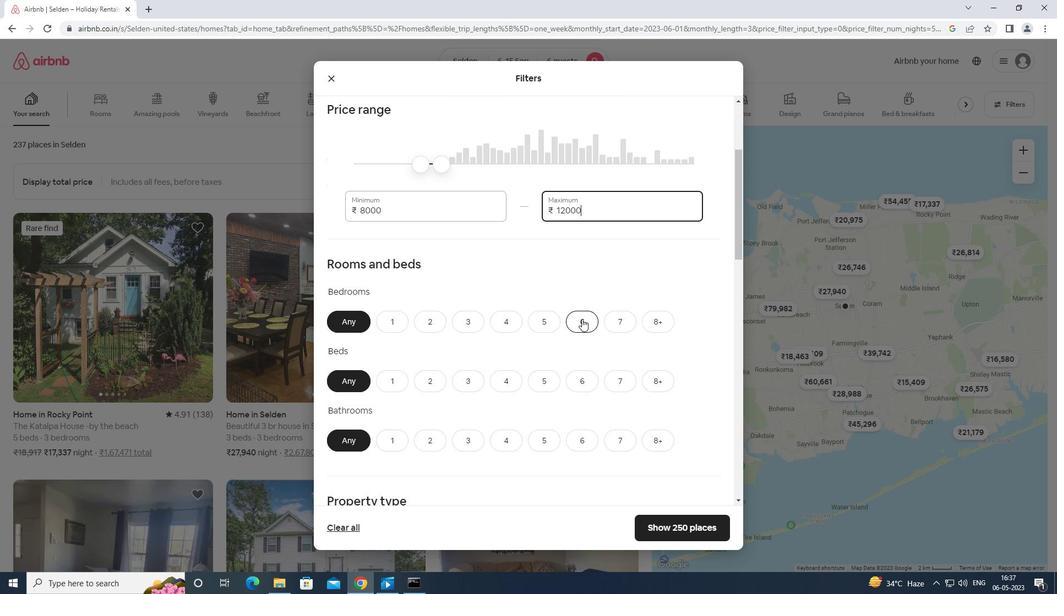 
Action: Mouse moved to (580, 380)
Screenshot: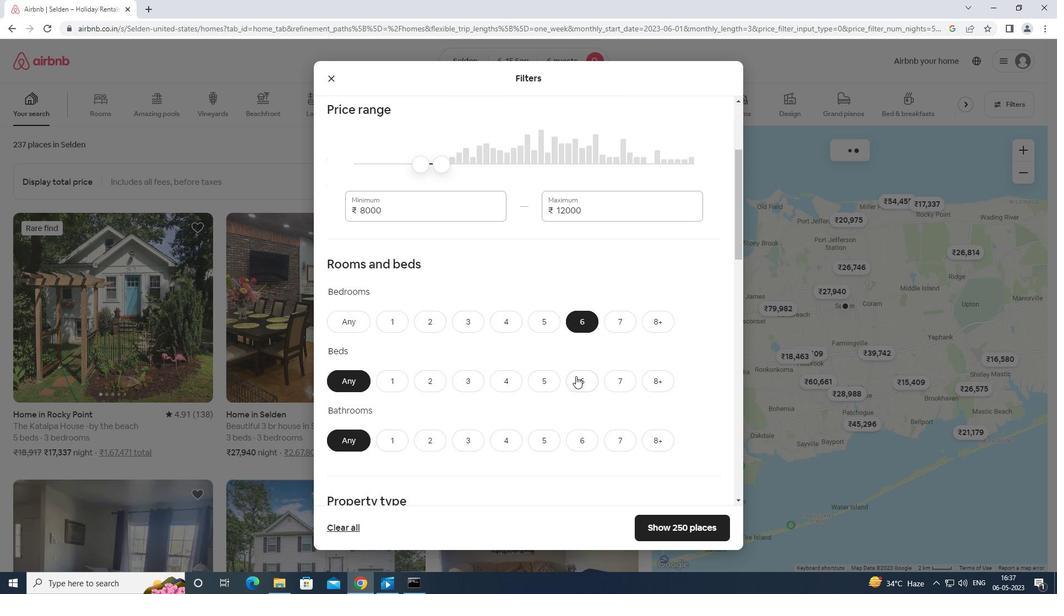 
Action: Mouse pressed left at (580, 380)
Screenshot: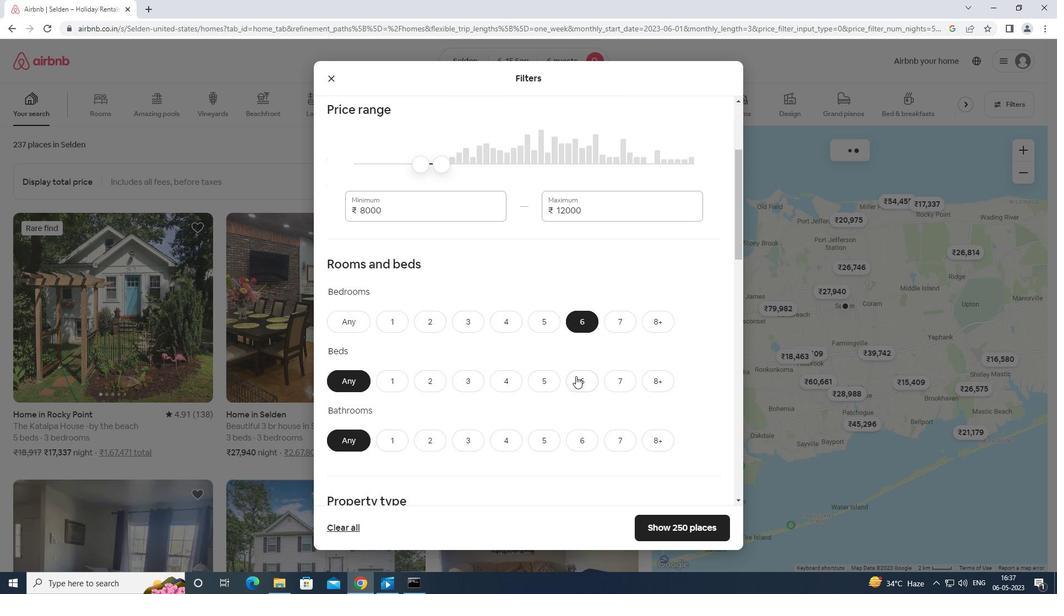 
Action: Mouse moved to (586, 444)
Screenshot: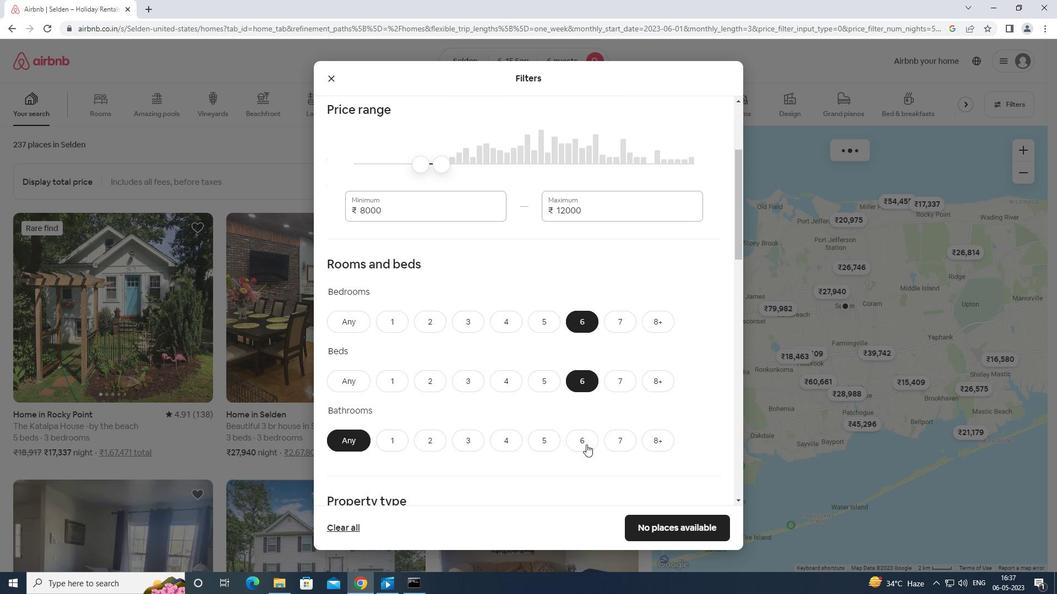 
Action: Mouse pressed left at (586, 444)
Screenshot: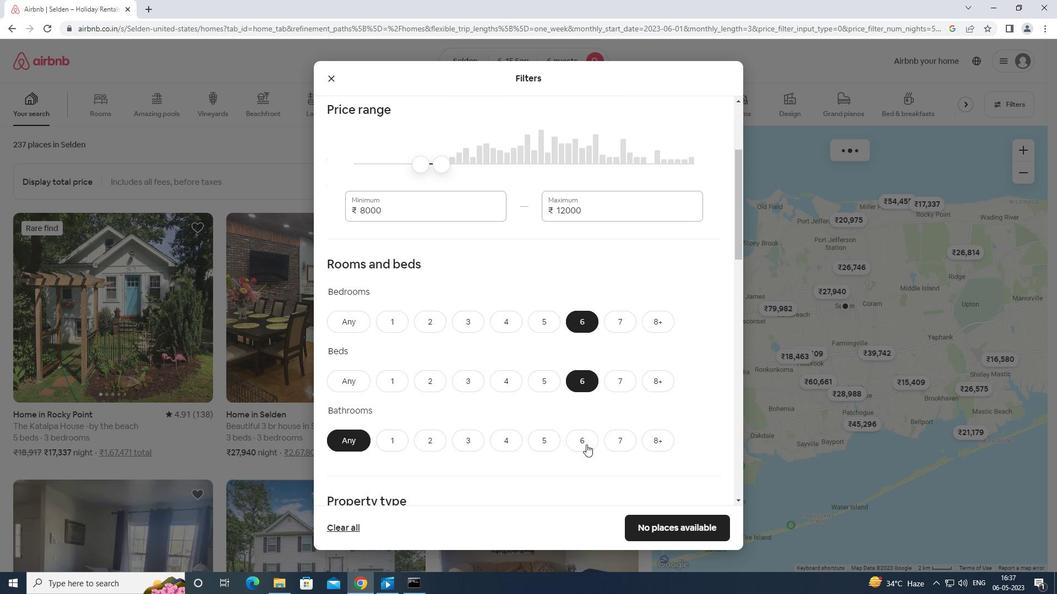 
Action: Mouse moved to (587, 443)
Screenshot: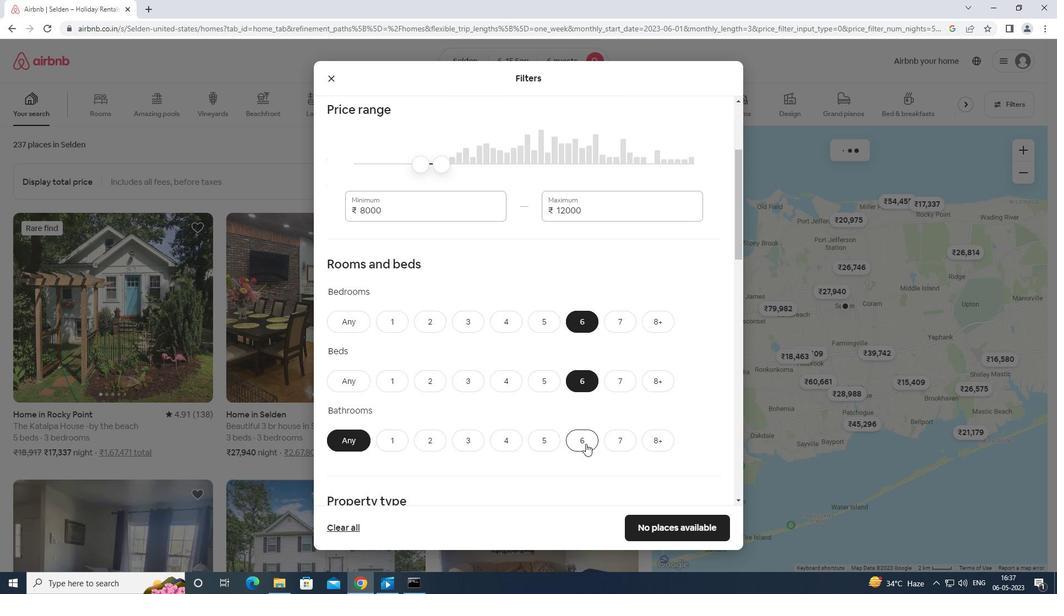 
Action: Mouse scrolled (587, 442) with delta (0, 0)
Screenshot: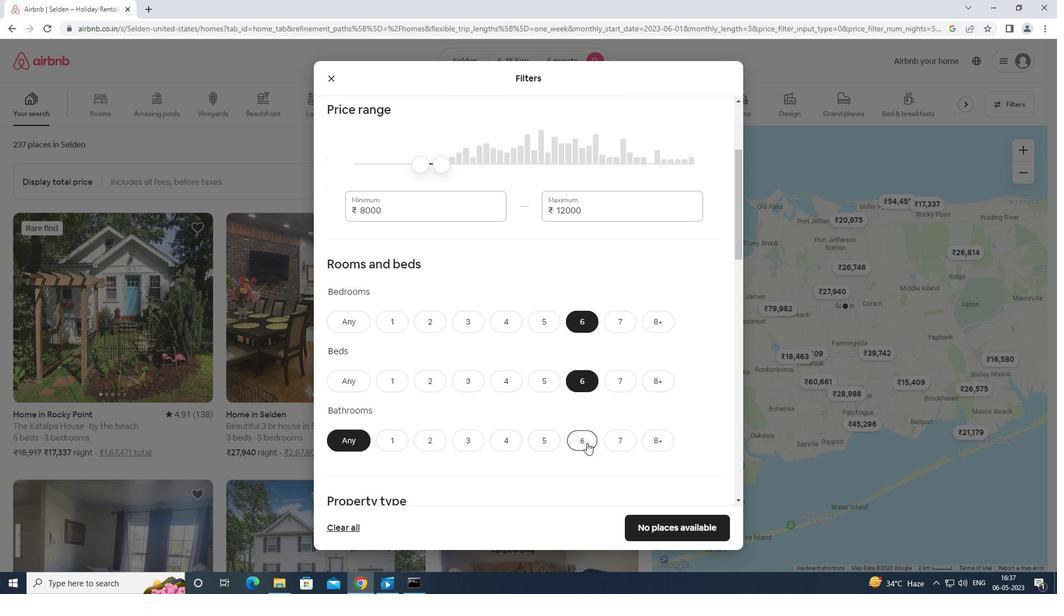 
Action: Mouse scrolled (587, 442) with delta (0, 0)
Screenshot: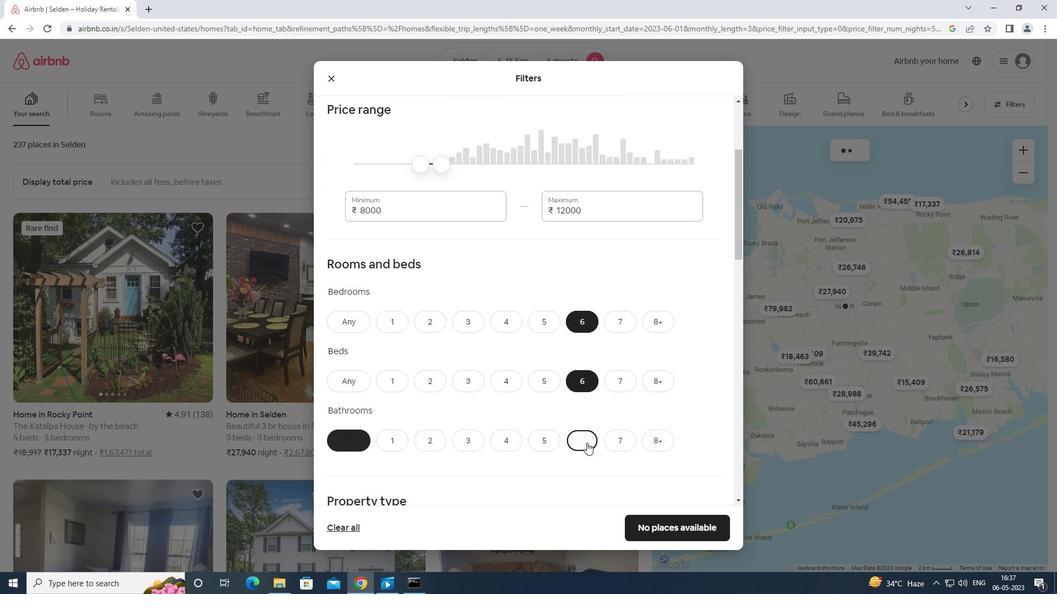 
Action: Mouse scrolled (587, 442) with delta (0, 0)
Screenshot: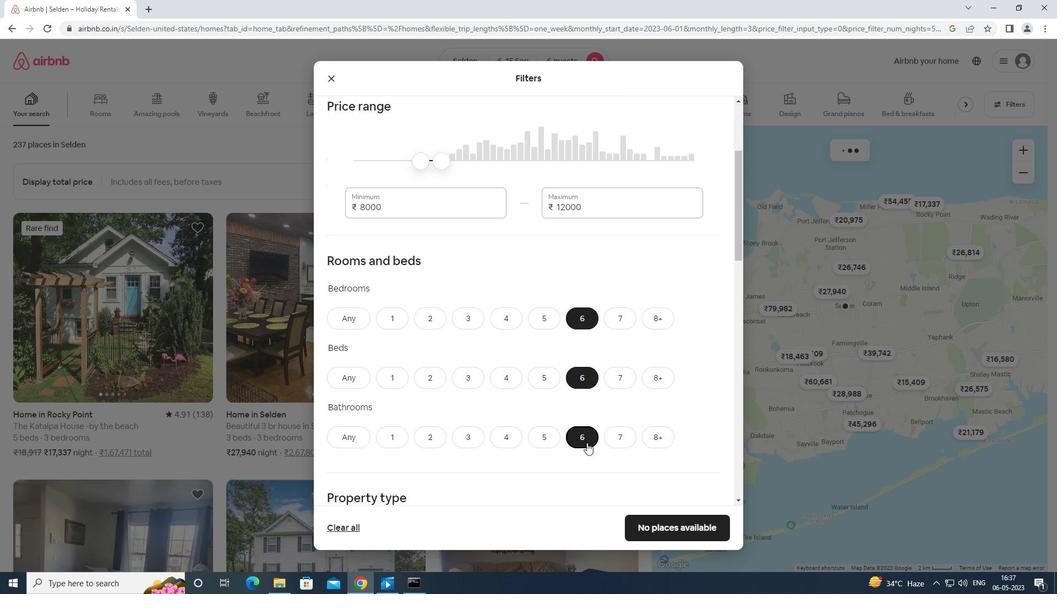
Action: Mouse moved to (367, 382)
Screenshot: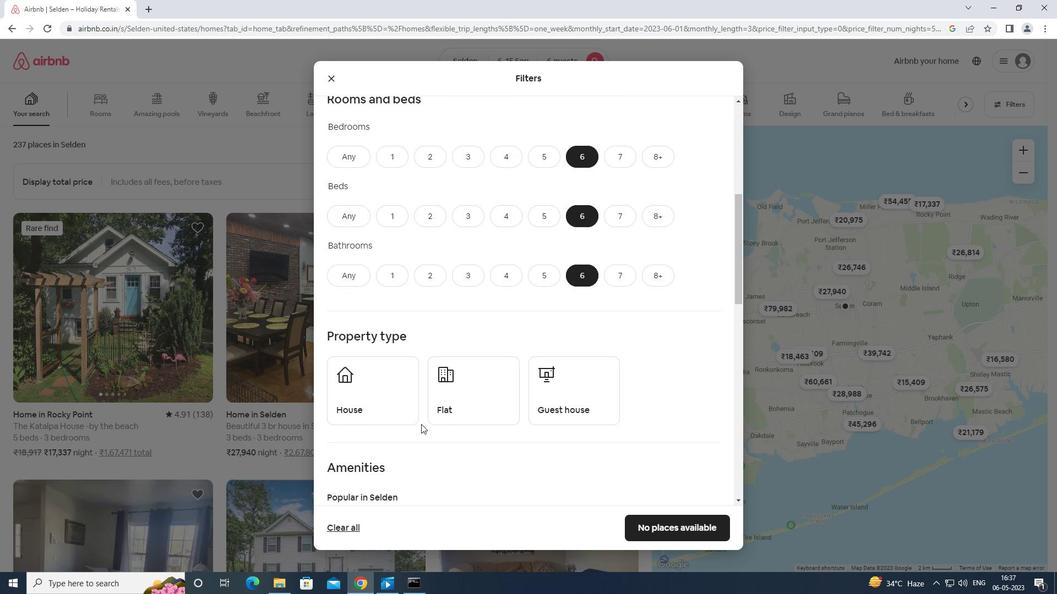 
Action: Mouse pressed left at (367, 382)
Screenshot: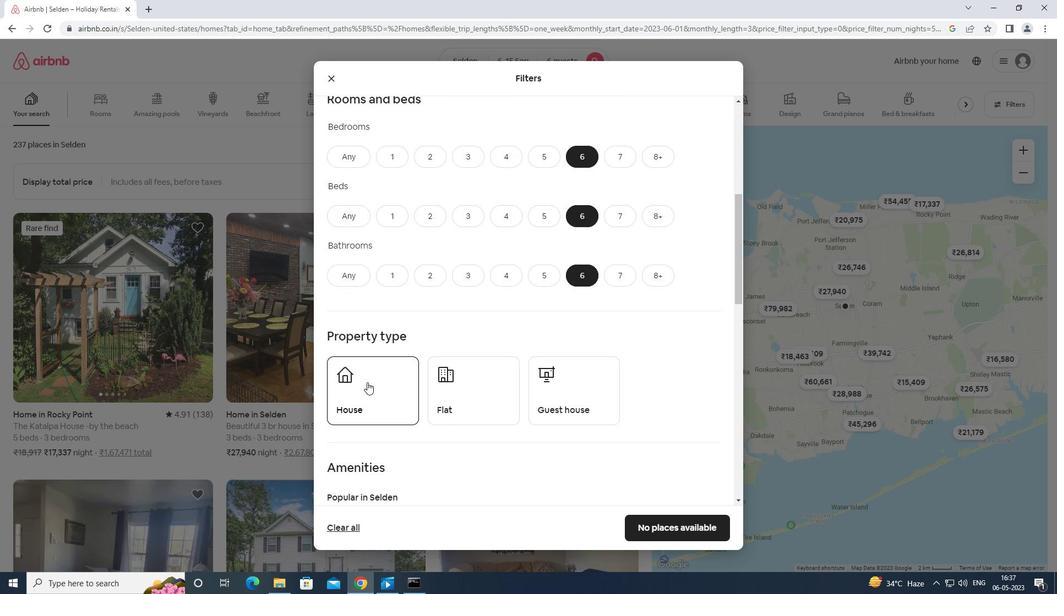 
Action: Mouse moved to (484, 392)
Screenshot: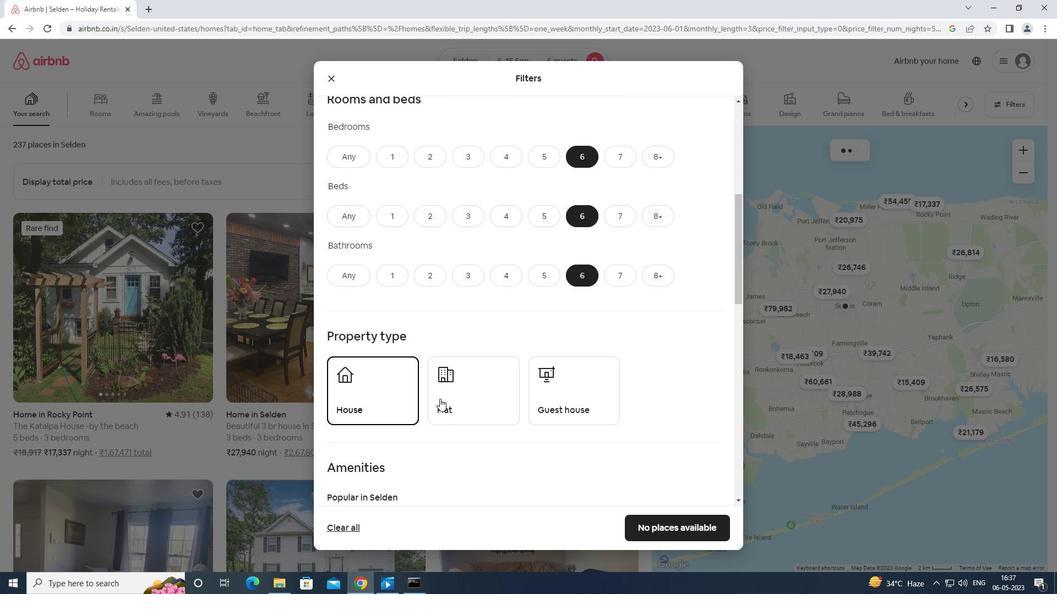 
Action: Mouse pressed left at (484, 392)
Screenshot: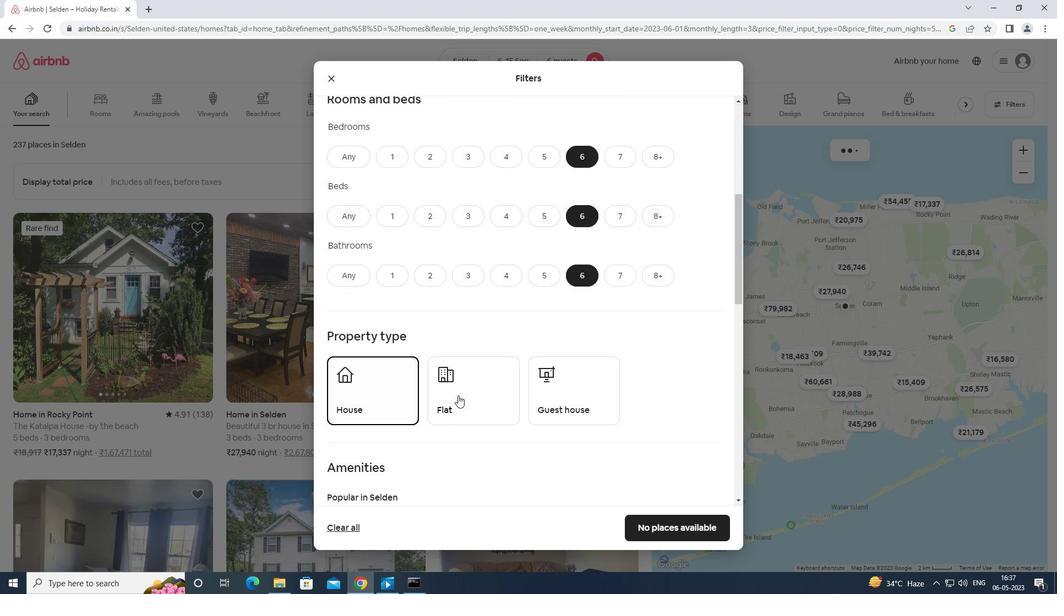 
Action: Mouse moved to (587, 404)
Screenshot: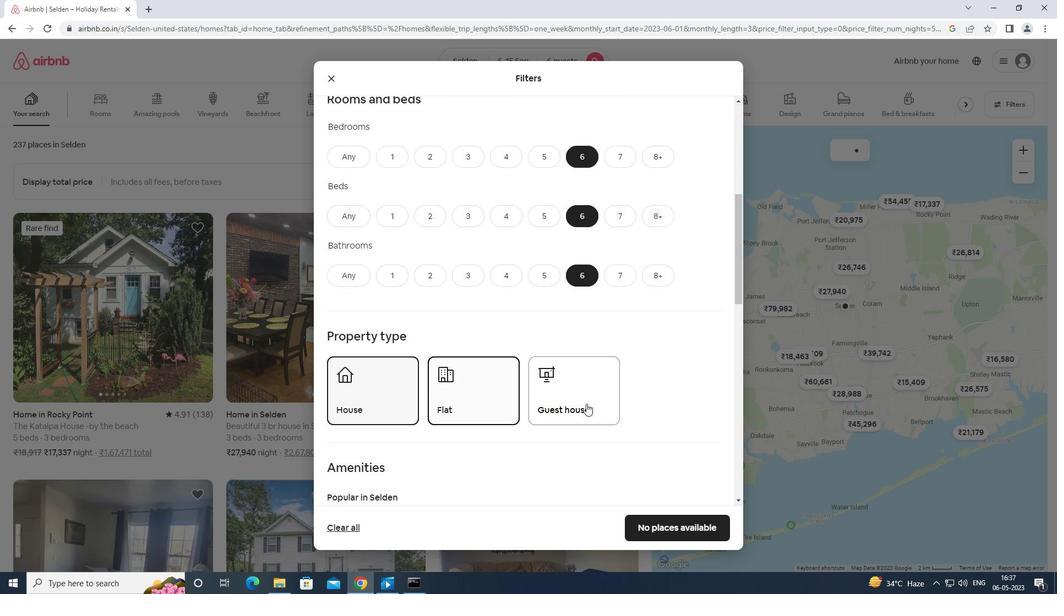 
Action: Mouse pressed left at (587, 404)
Screenshot: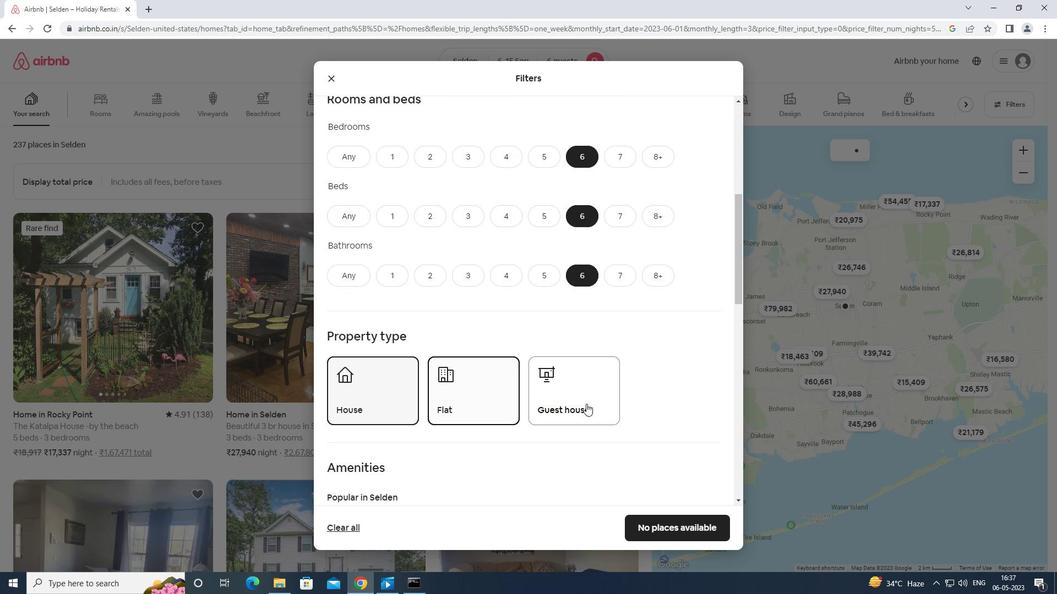 
Action: Mouse moved to (585, 399)
Screenshot: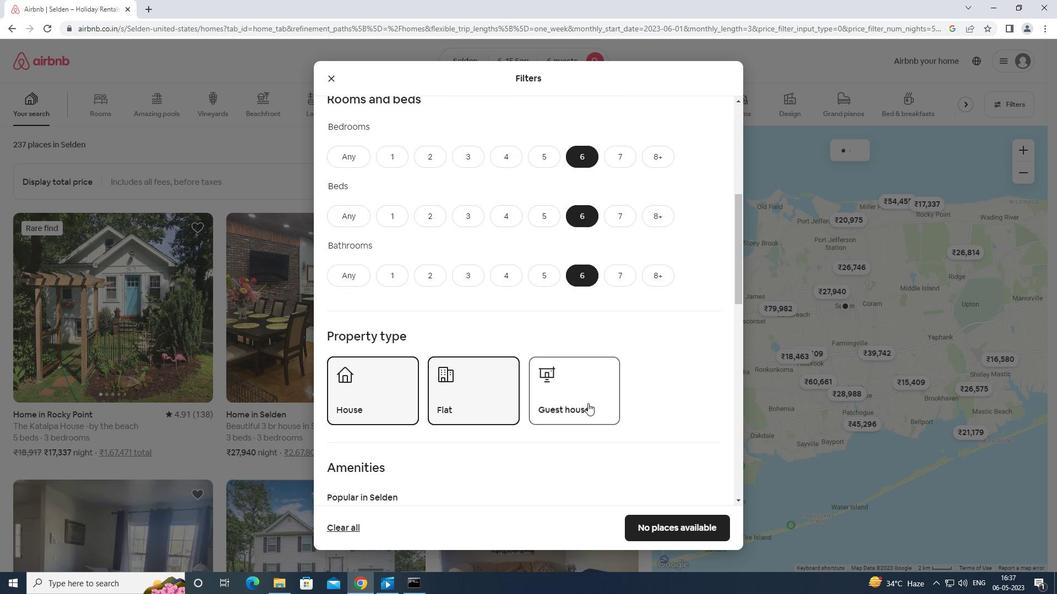
Action: Mouse scrolled (585, 398) with delta (0, 0)
Screenshot: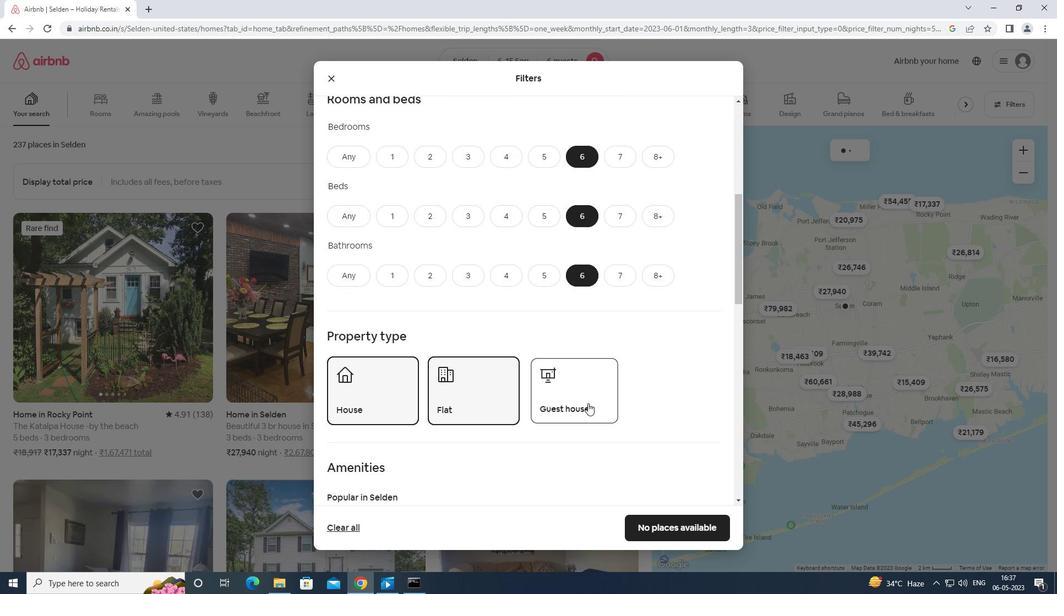 
Action: Mouse scrolled (585, 398) with delta (0, 0)
Screenshot: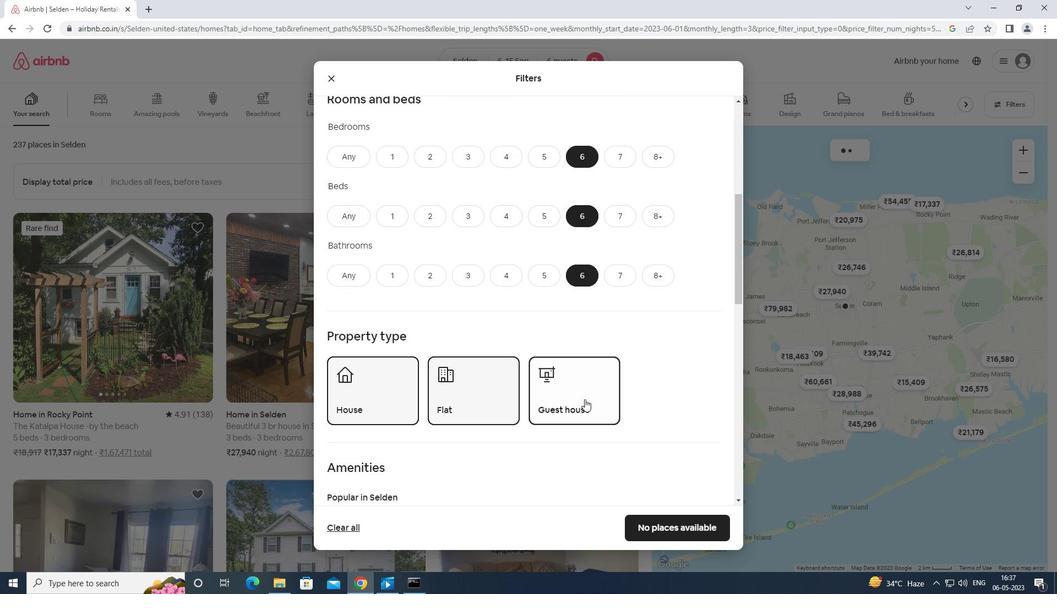 
Action: Mouse scrolled (585, 398) with delta (0, 0)
Screenshot: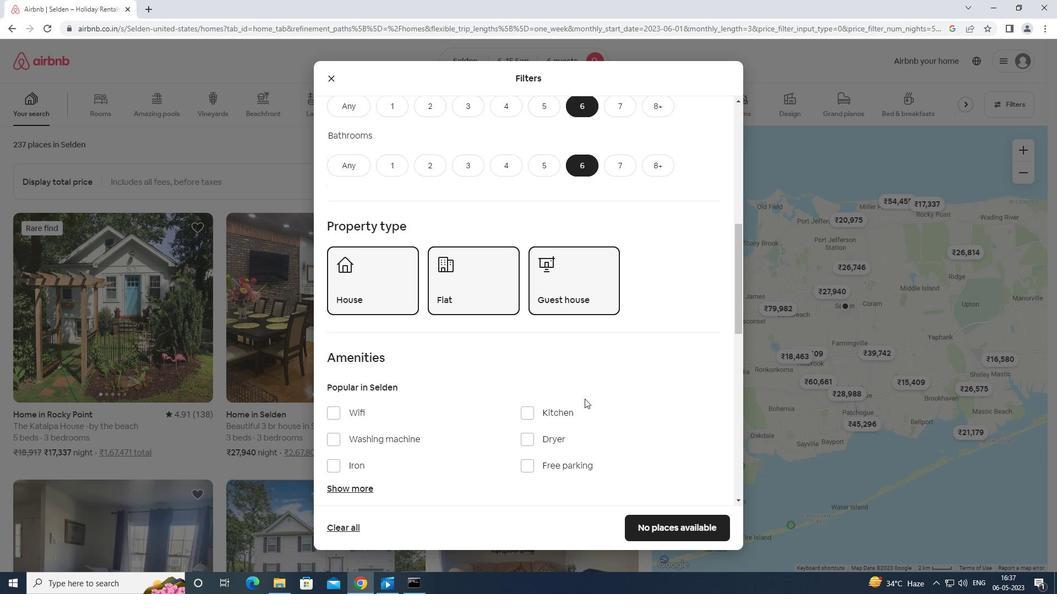 
Action: Mouse scrolled (585, 398) with delta (0, 0)
Screenshot: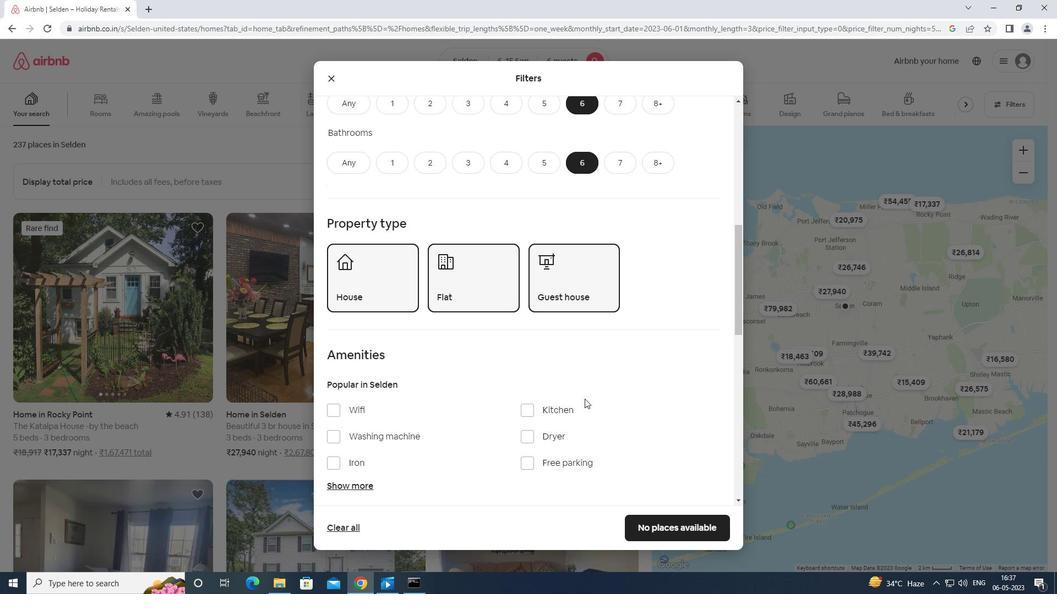 
Action: Mouse moved to (330, 295)
Screenshot: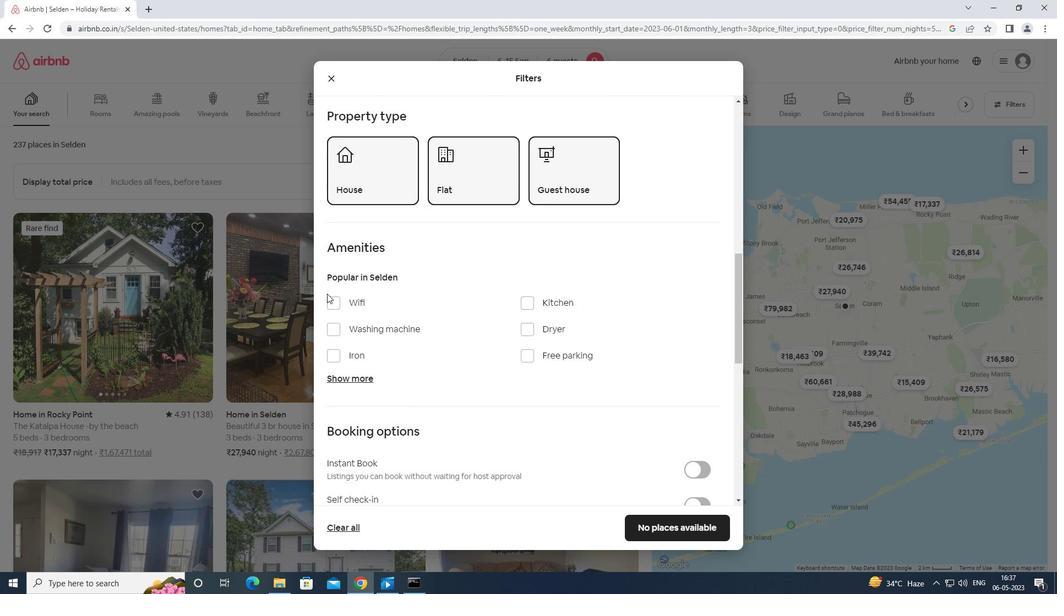 
Action: Mouse pressed left at (330, 295)
Screenshot: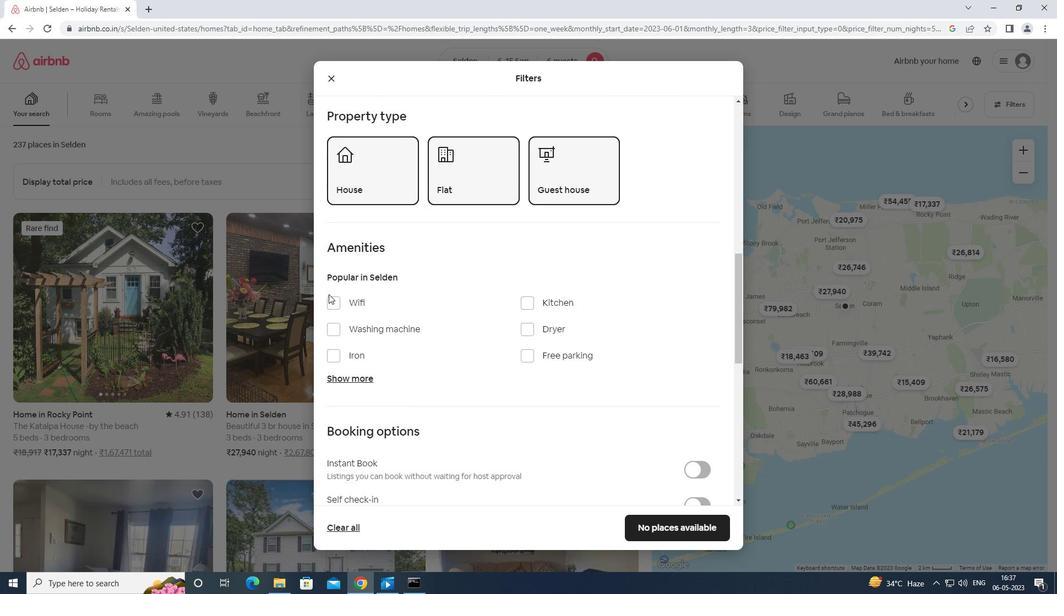 
Action: Mouse moved to (335, 301)
Screenshot: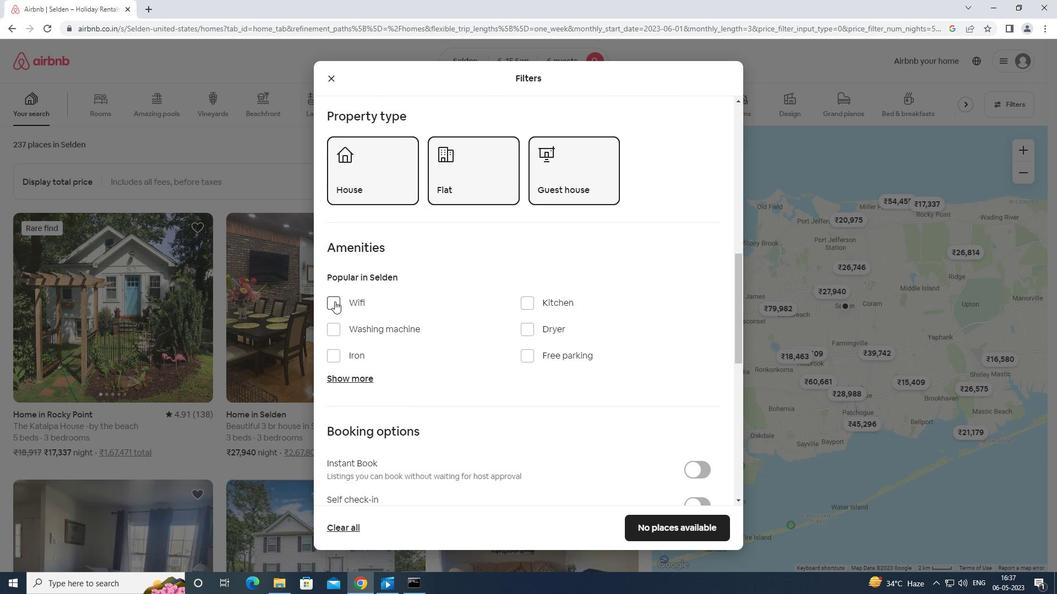 
Action: Mouse pressed left at (335, 301)
Screenshot: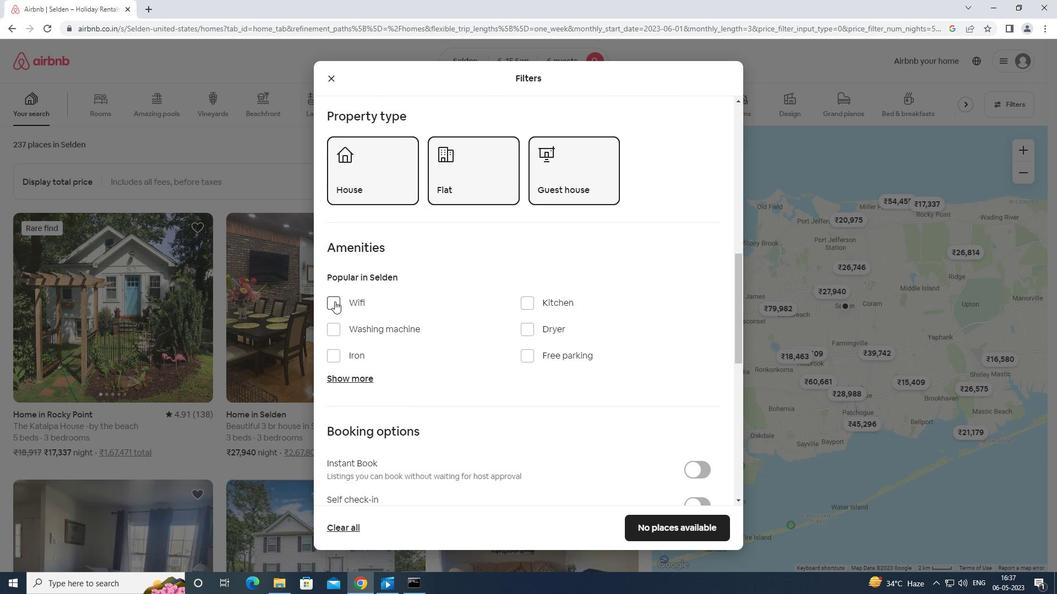 
Action: Mouse moved to (522, 352)
Screenshot: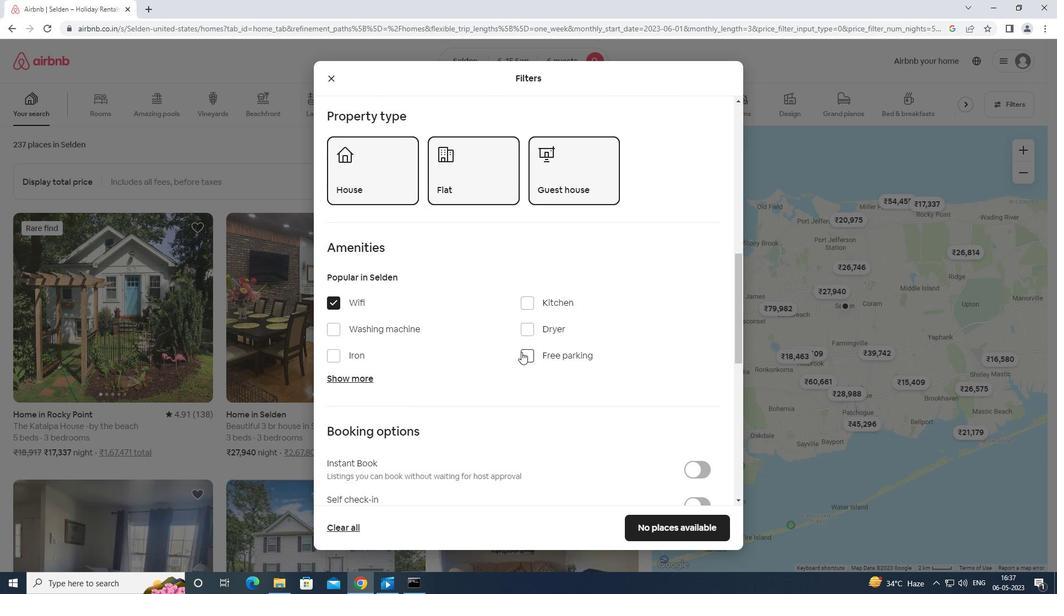 
Action: Mouse pressed left at (522, 352)
Screenshot: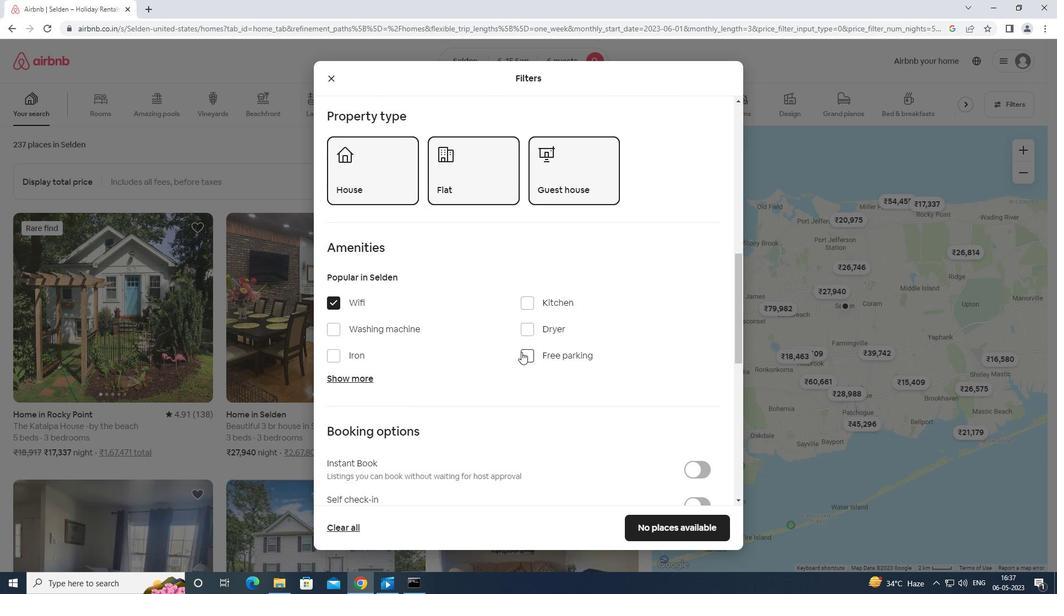 
Action: Mouse moved to (355, 375)
Screenshot: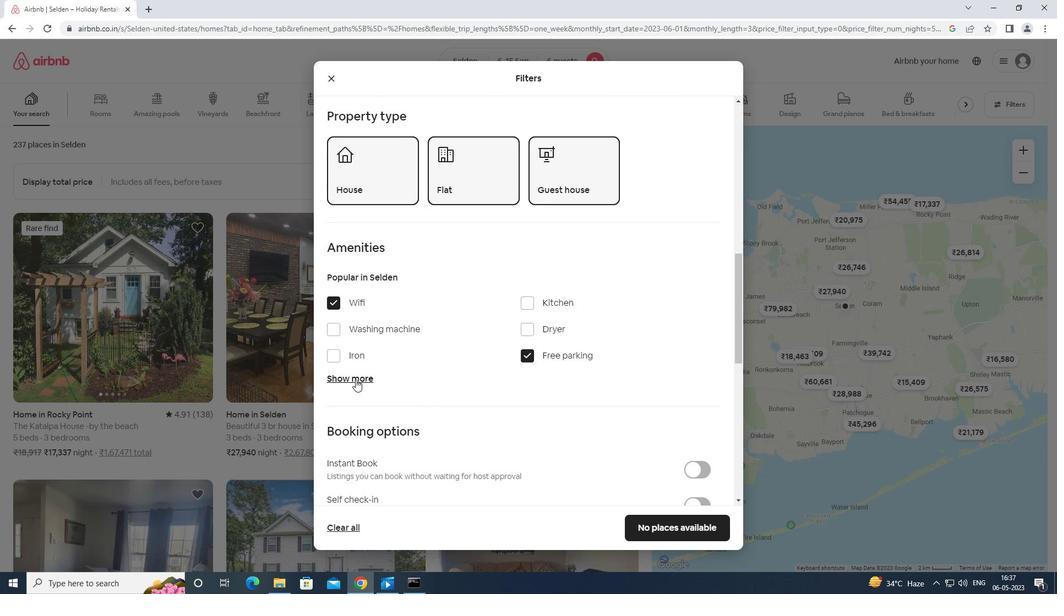 
Action: Mouse pressed left at (355, 375)
Screenshot: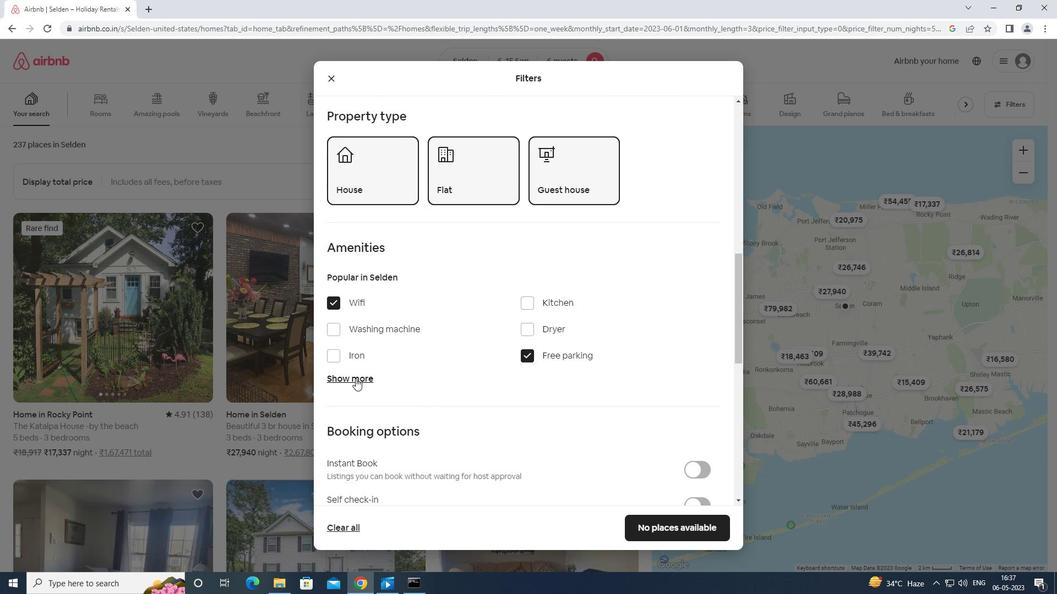 
Action: Mouse moved to (407, 403)
Screenshot: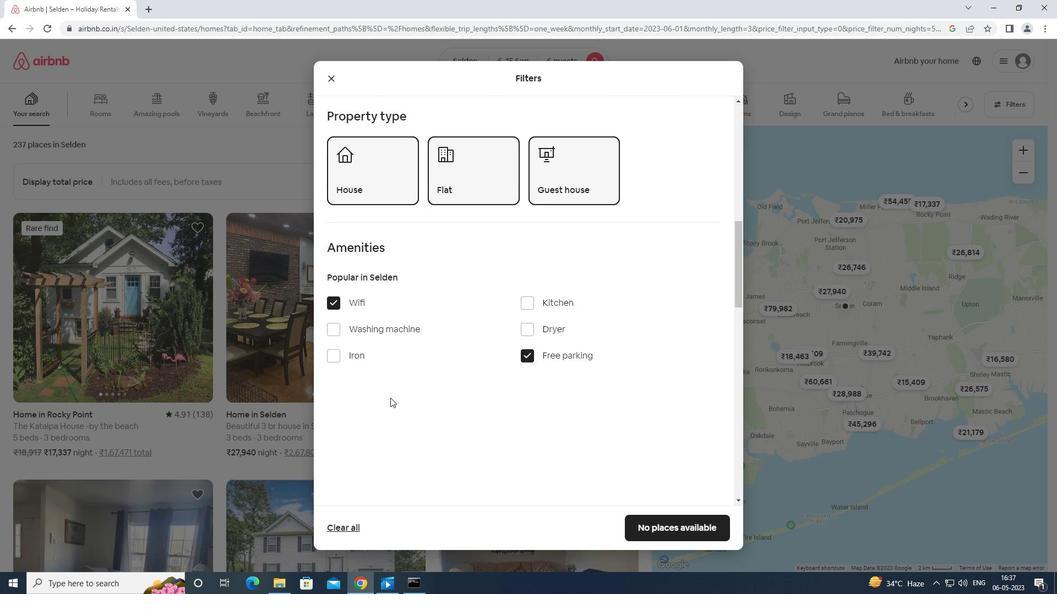 
Action: Mouse scrolled (407, 403) with delta (0, 0)
Screenshot: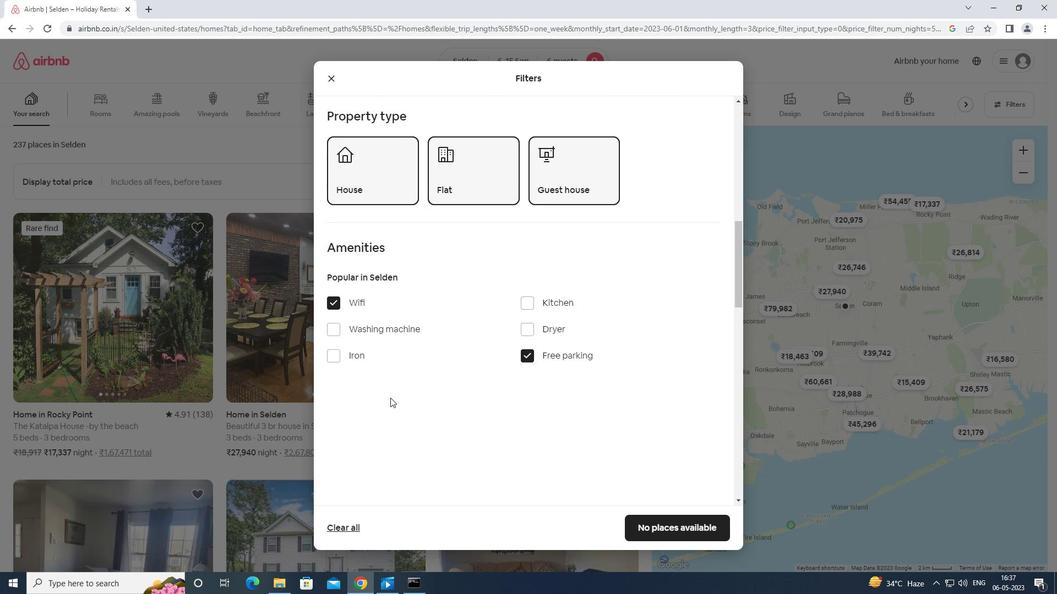 
Action: Mouse moved to (535, 385)
Screenshot: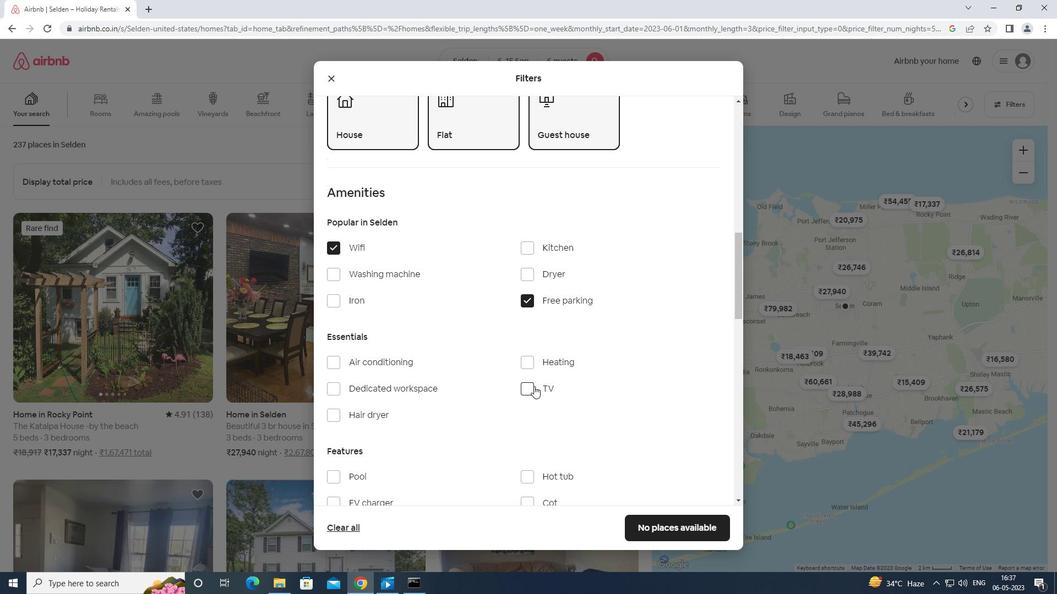 
Action: Mouse pressed left at (535, 385)
Screenshot: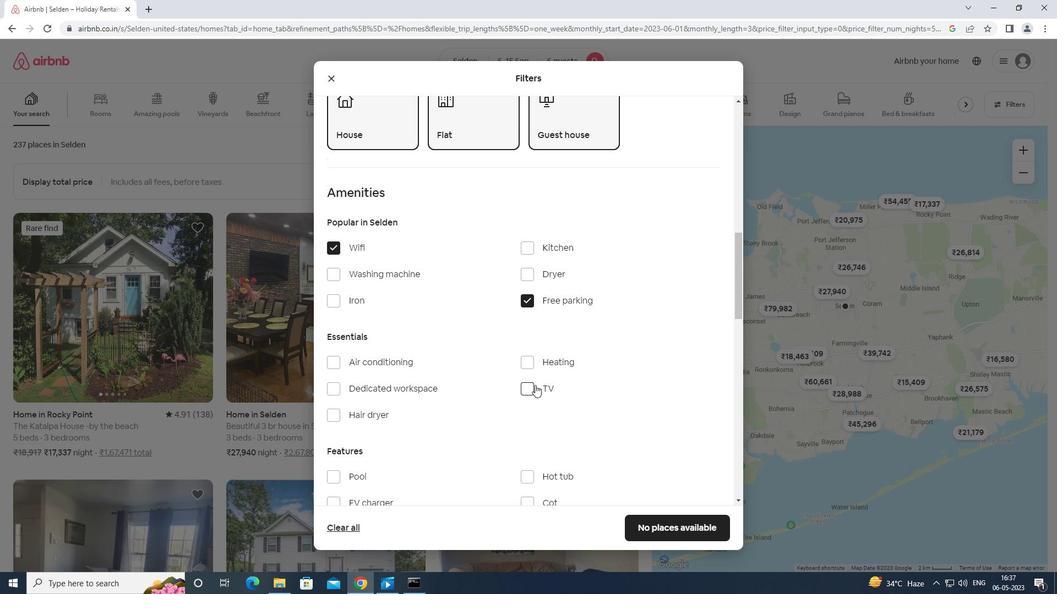 
Action: Mouse scrolled (535, 385) with delta (0, 0)
Screenshot: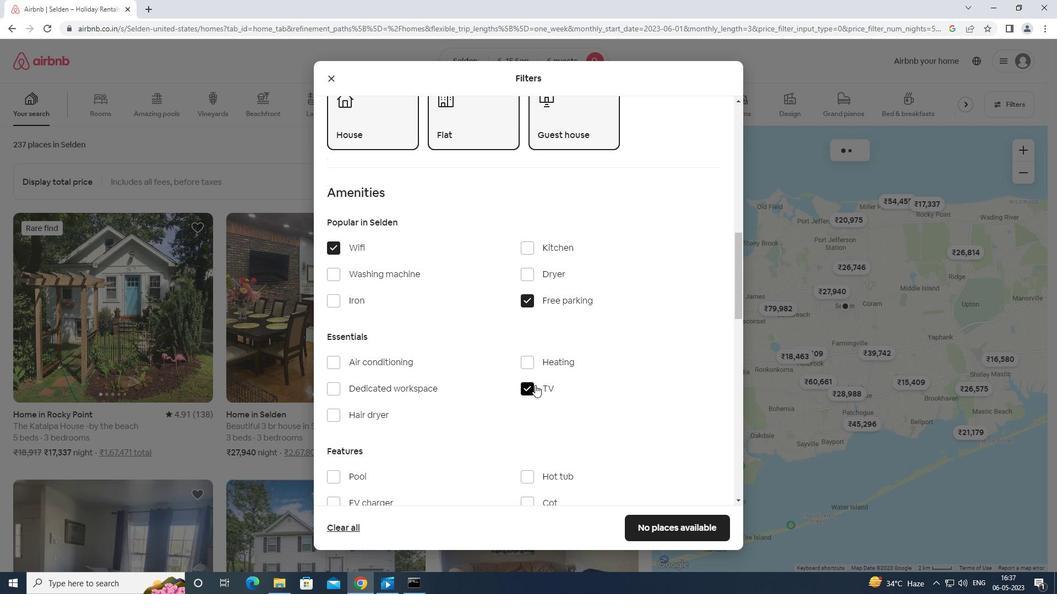 
Action: Mouse scrolled (535, 385) with delta (0, 0)
Screenshot: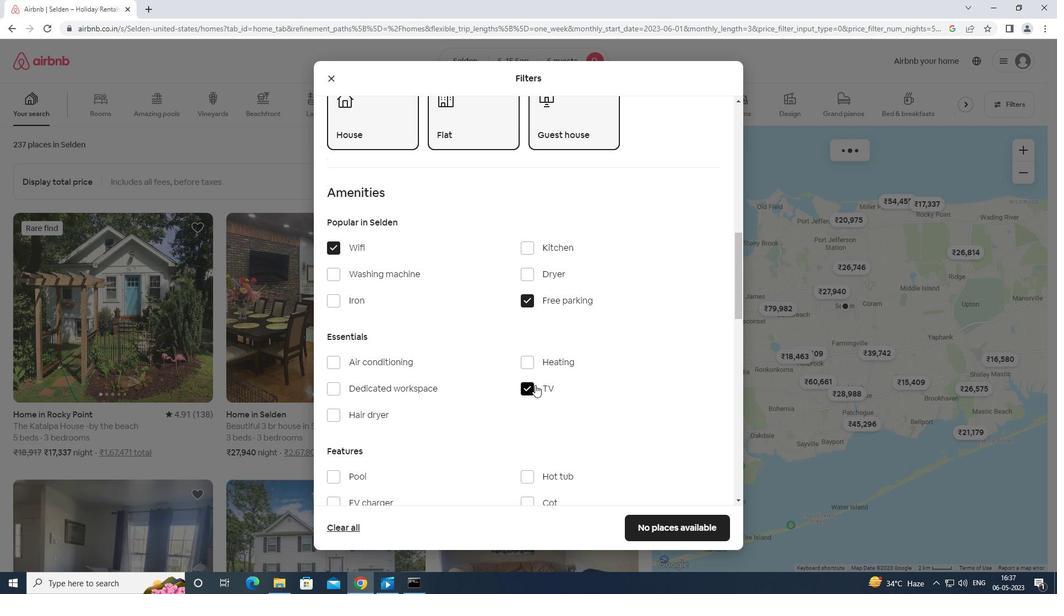 
Action: Mouse moved to (335, 417)
Screenshot: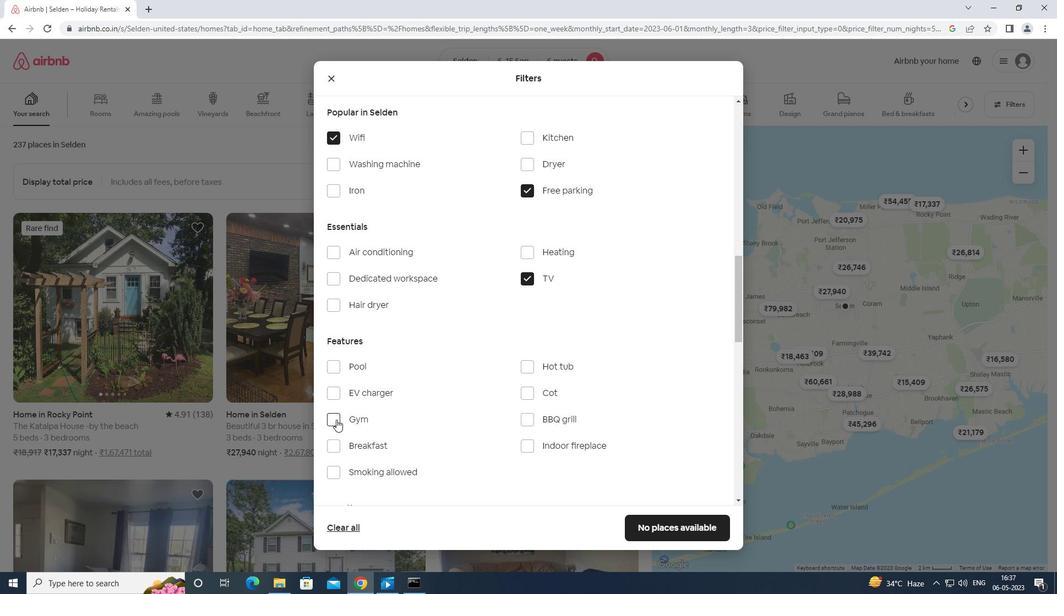 
Action: Mouse pressed left at (335, 417)
Screenshot: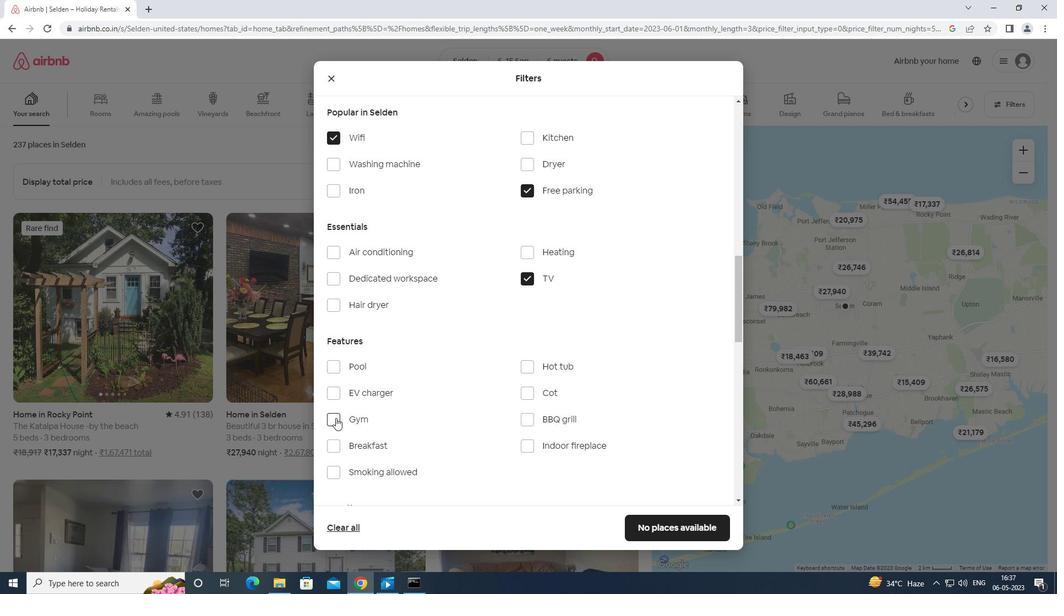 
Action: Mouse moved to (333, 444)
Screenshot: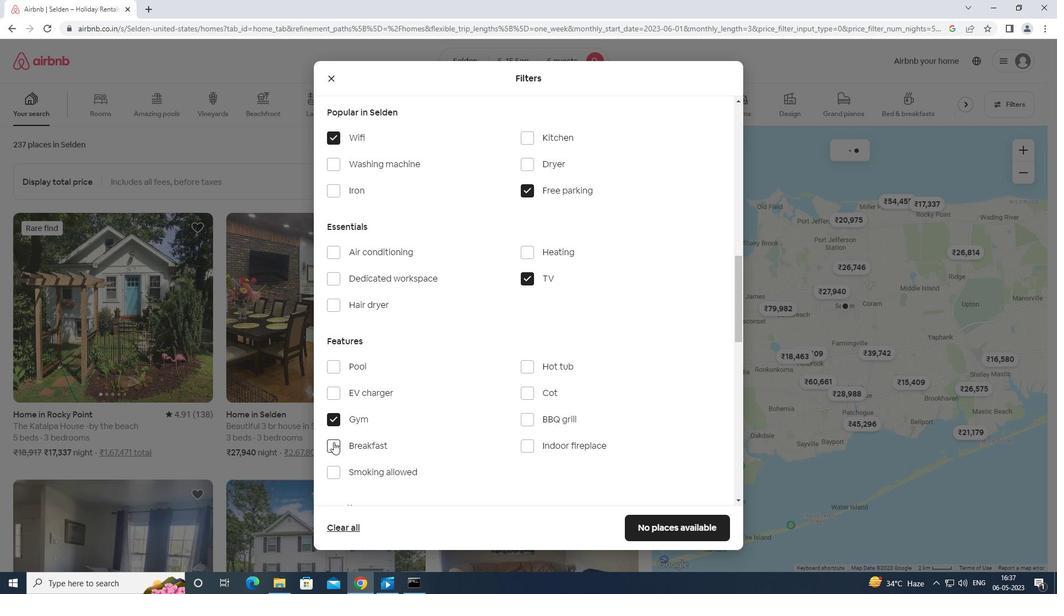 
Action: Mouse pressed left at (333, 444)
Screenshot: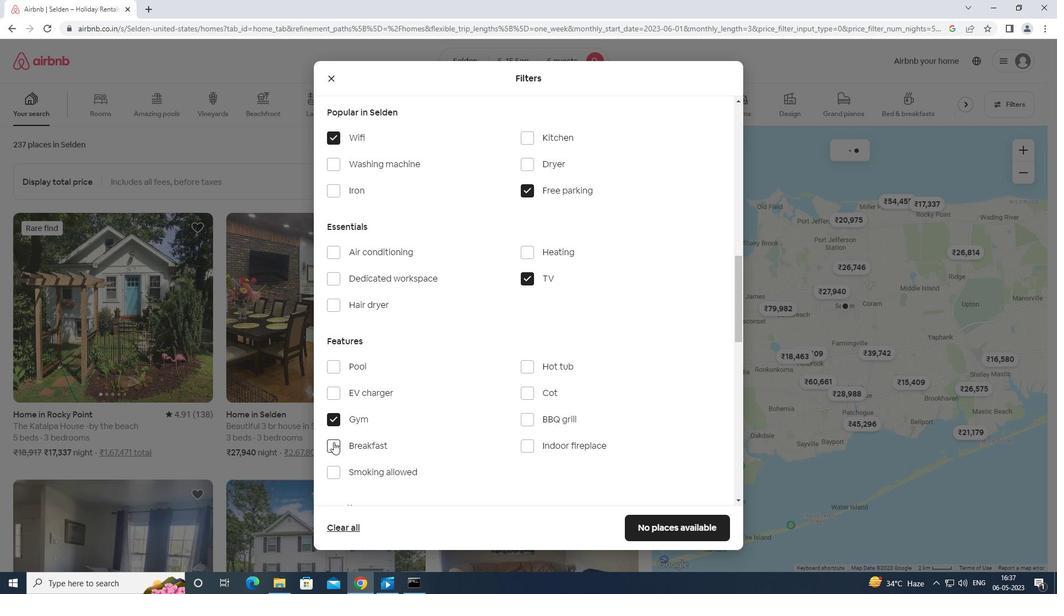 
Action: Mouse moved to (336, 445)
Screenshot: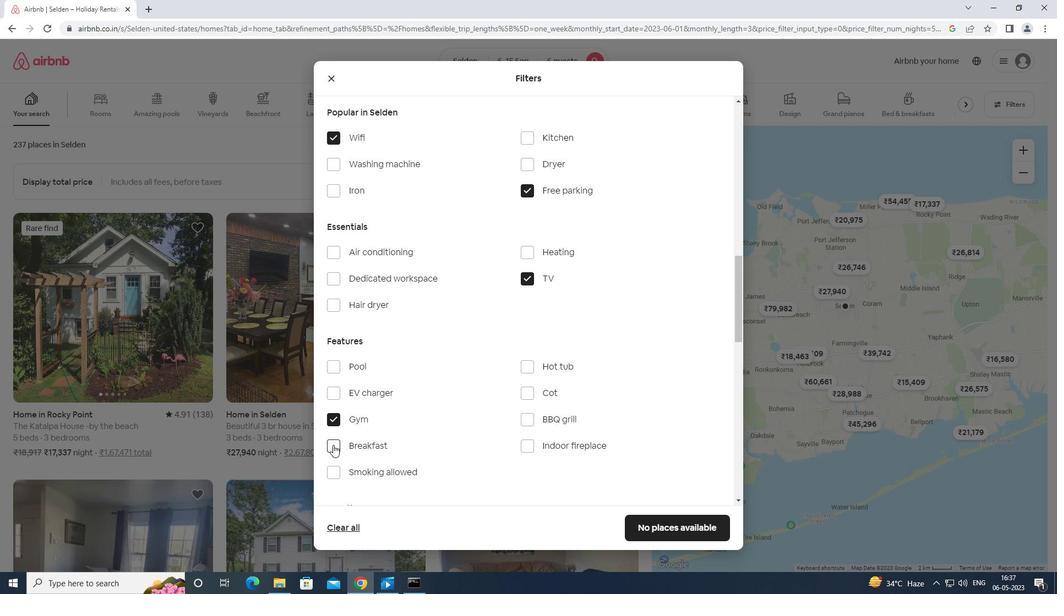 
Action: Mouse scrolled (336, 445) with delta (0, 0)
Screenshot: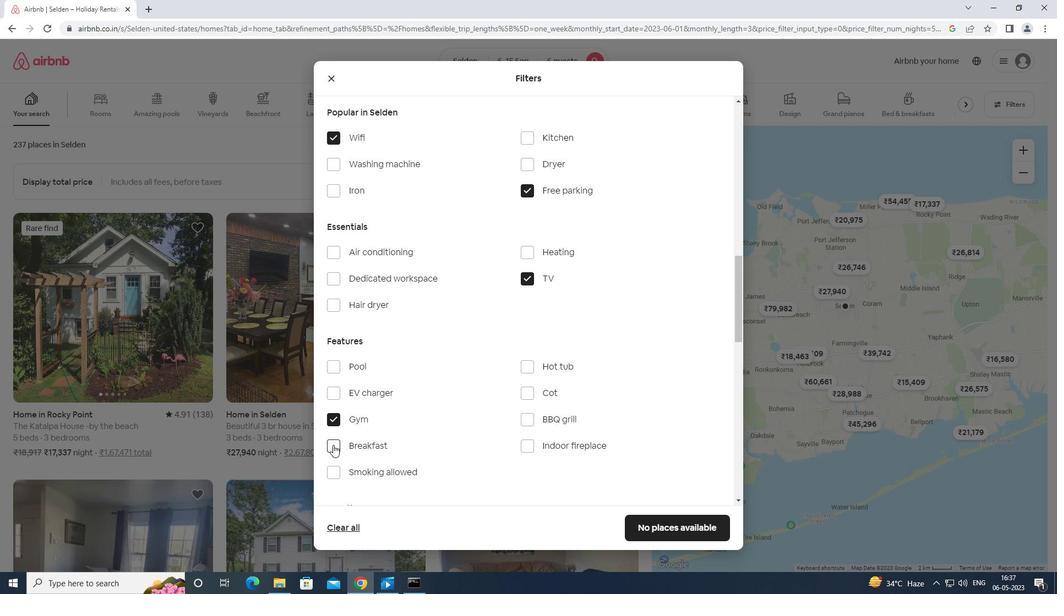 
Action: Mouse moved to (337, 445)
Screenshot: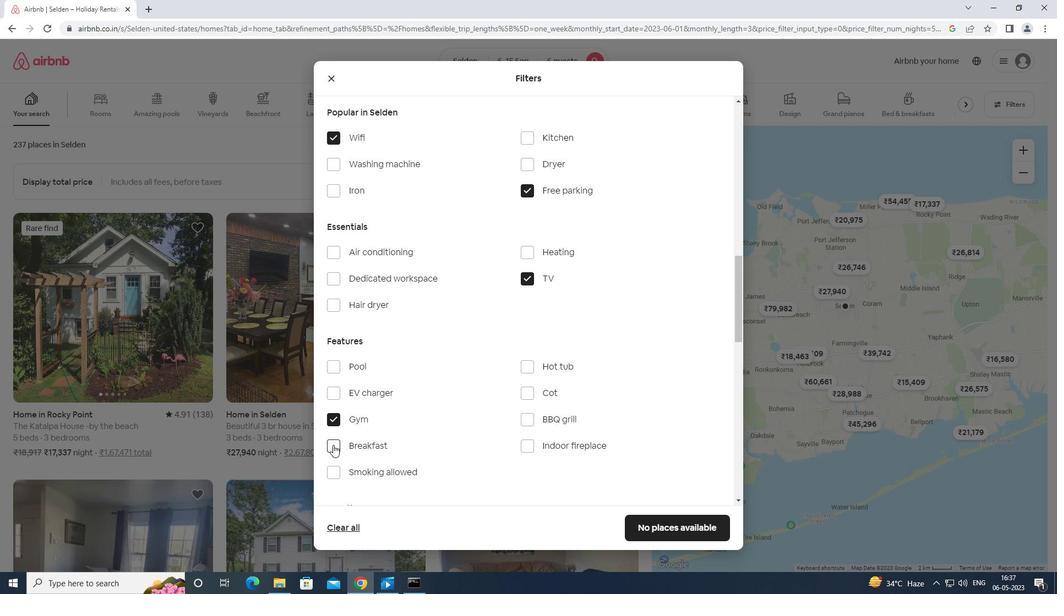 
Action: Mouse scrolled (337, 445) with delta (0, 0)
Screenshot: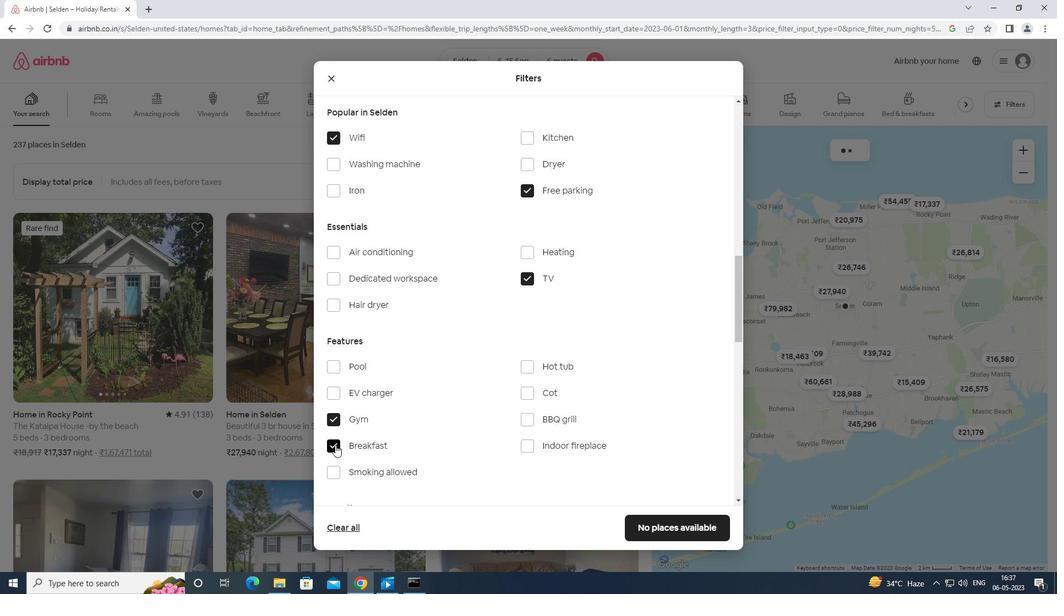 
Action: Mouse moved to (342, 443)
Screenshot: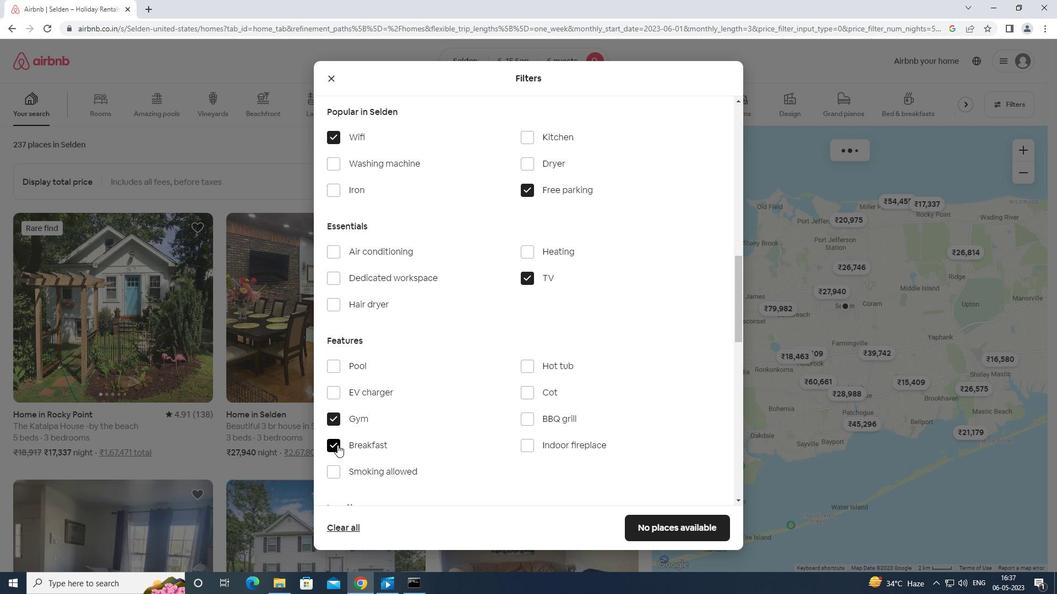 
Action: Mouse scrolled (342, 442) with delta (0, 0)
Screenshot: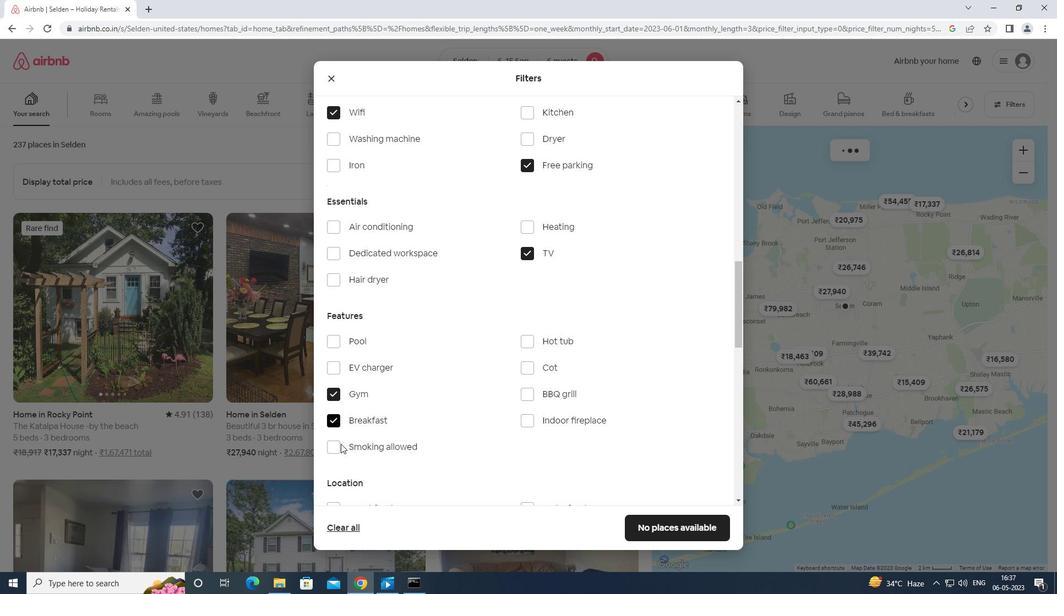 
Action: Mouse moved to (345, 440)
Screenshot: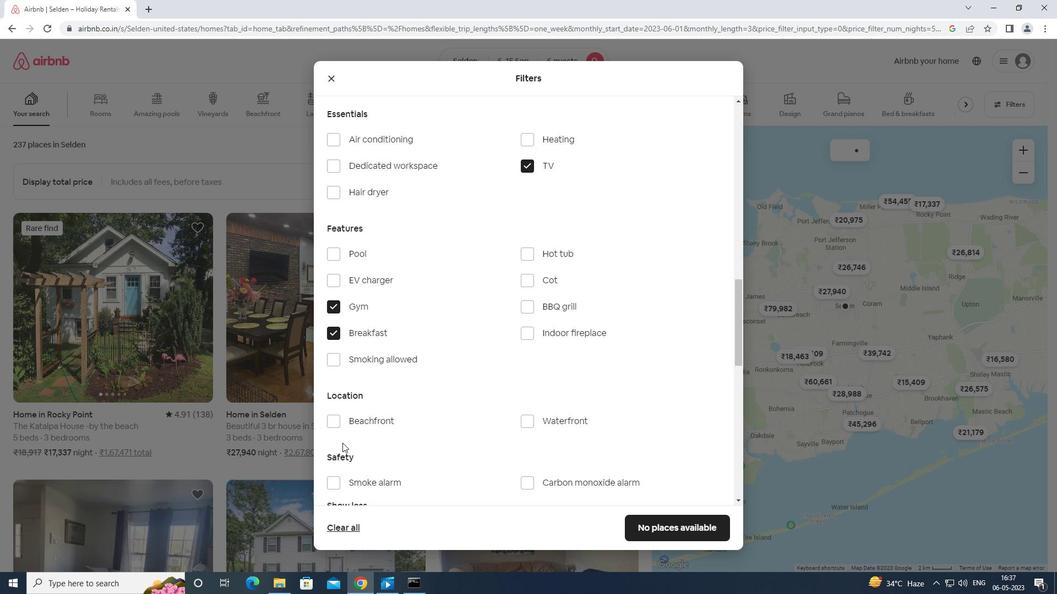 
Action: Mouse scrolled (345, 439) with delta (0, 0)
Screenshot: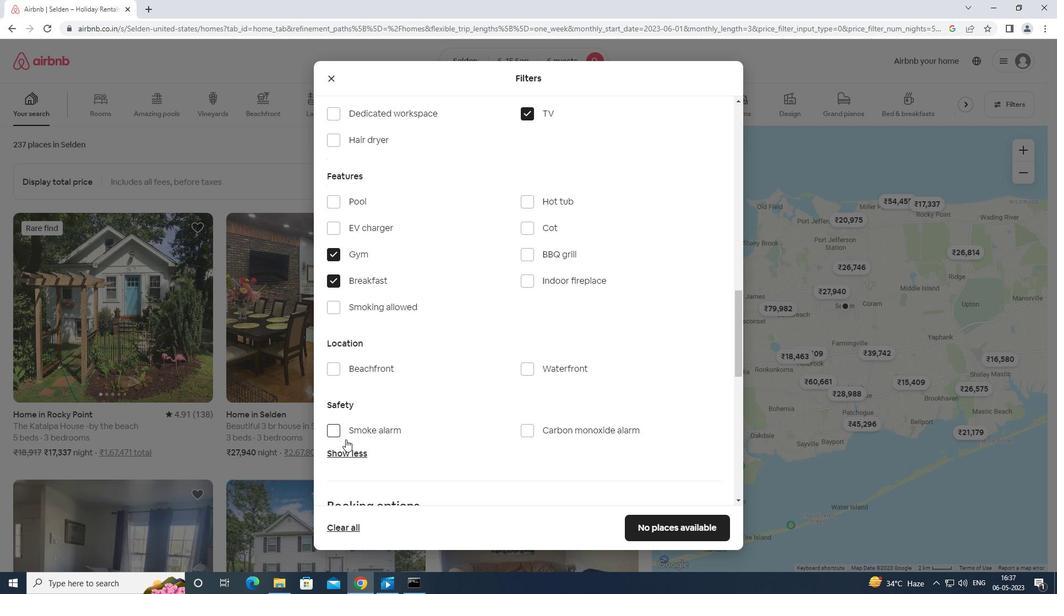 
Action: Mouse moved to (356, 430)
Screenshot: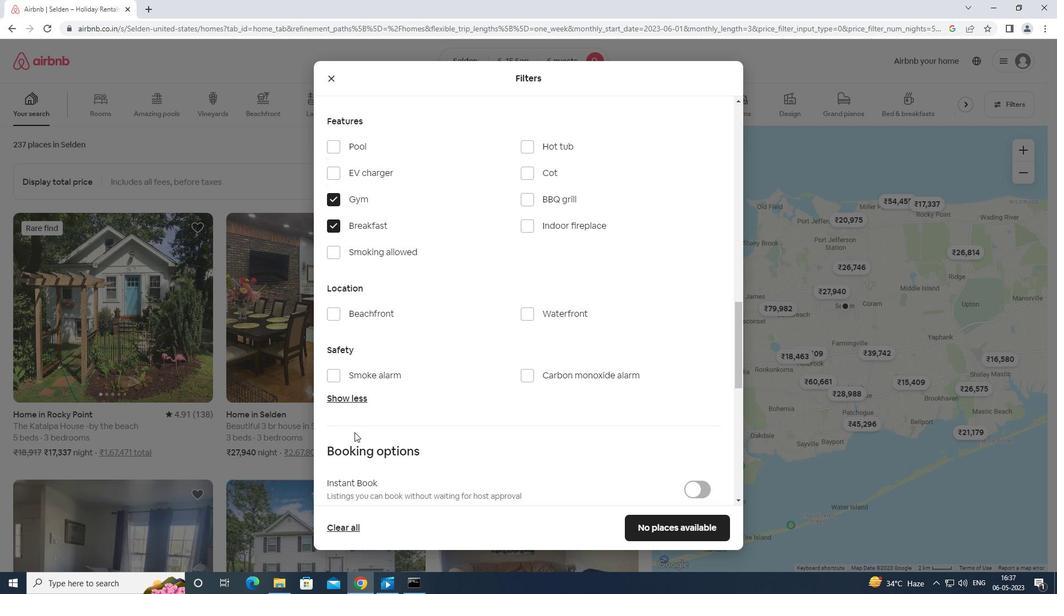 
Action: Mouse scrolled (356, 430) with delta (0, 0)
Screenshot: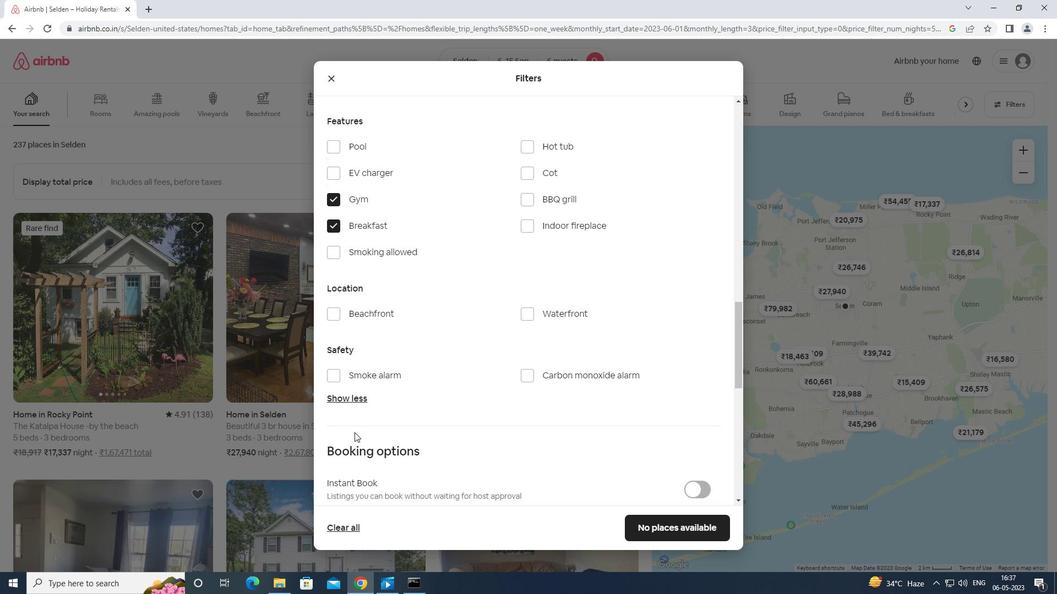 
Action: Mouse scrolled (356, 430) with delta (0, 0)
Screenshot: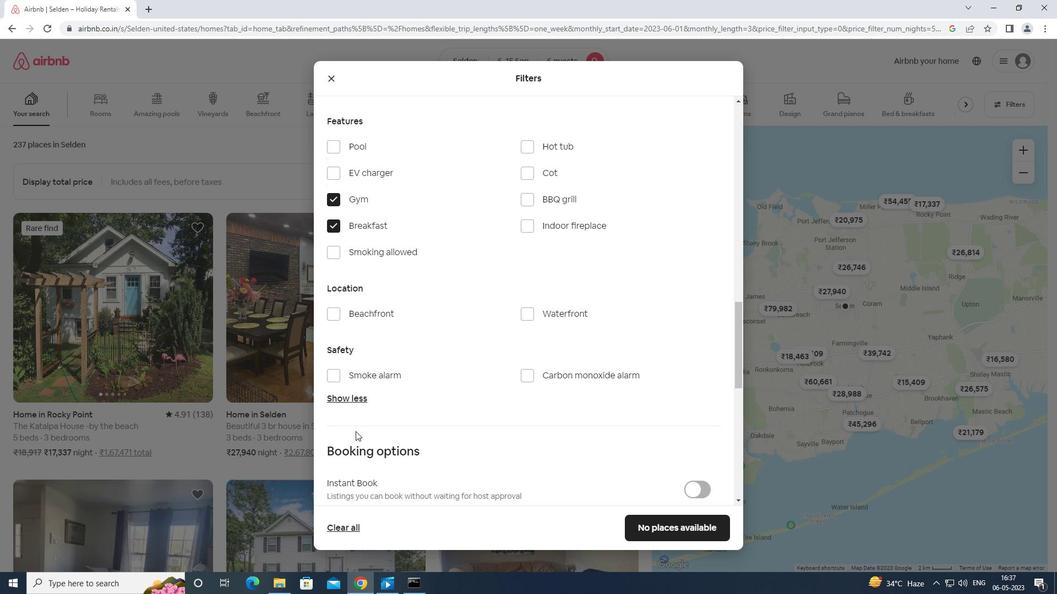 
Action: Mouse moved to (699, 419)
Screenshot: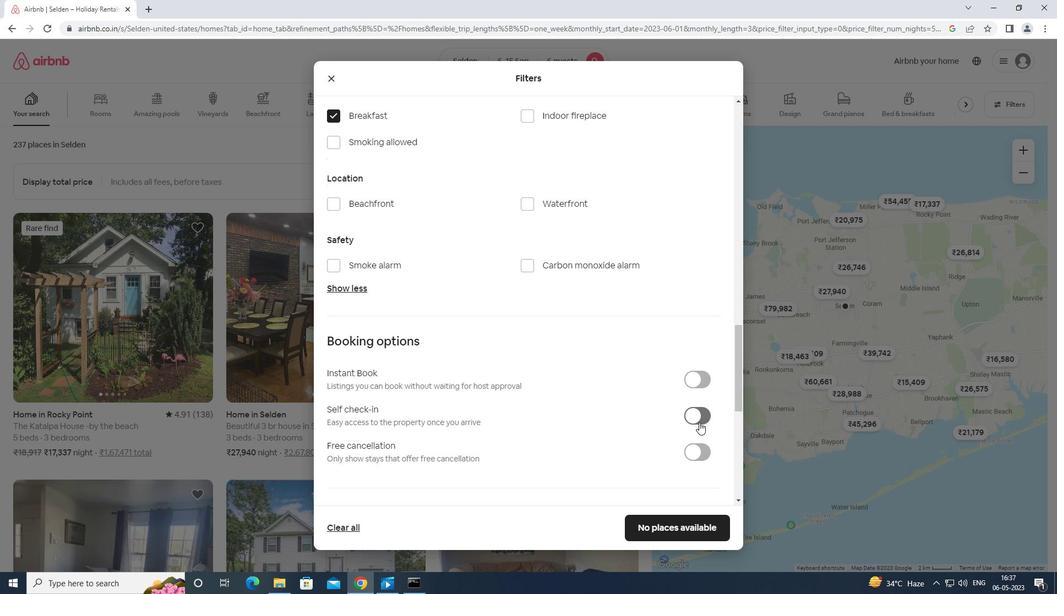 
Action: Mouse pressed left at (699, 419)
Screenshot: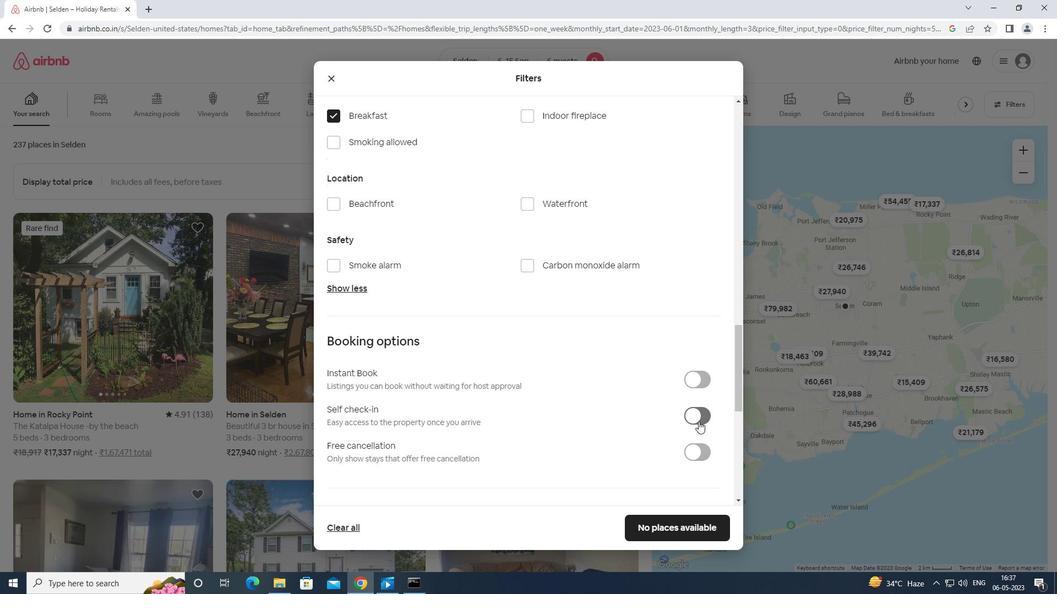 
Action: Mouse moved to (699, 417)
Screenshot: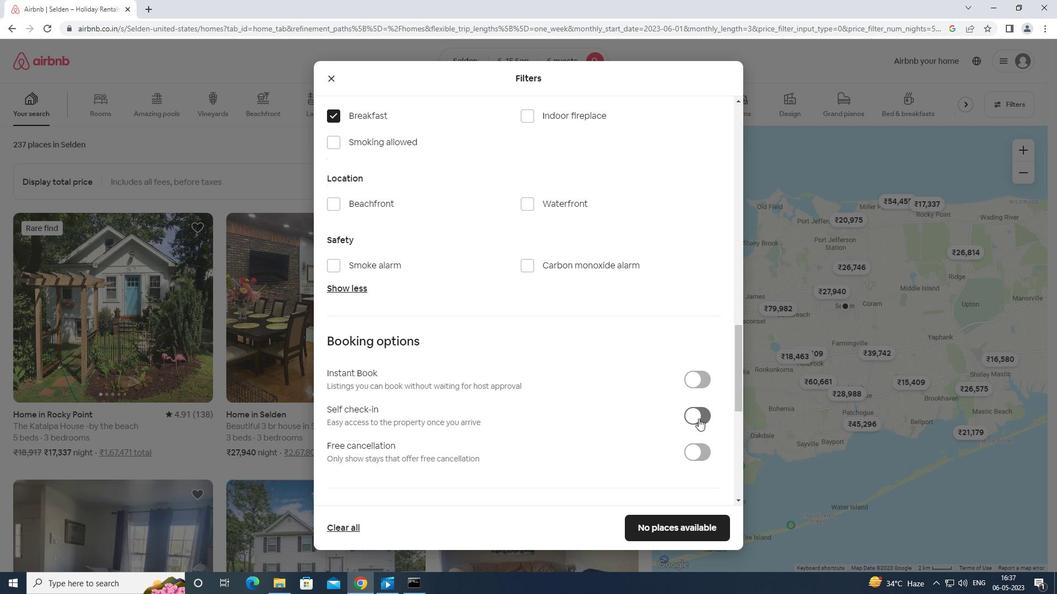 
Action: Mouse scrolled (699, 416) with delta (0, 0)
Screenshot: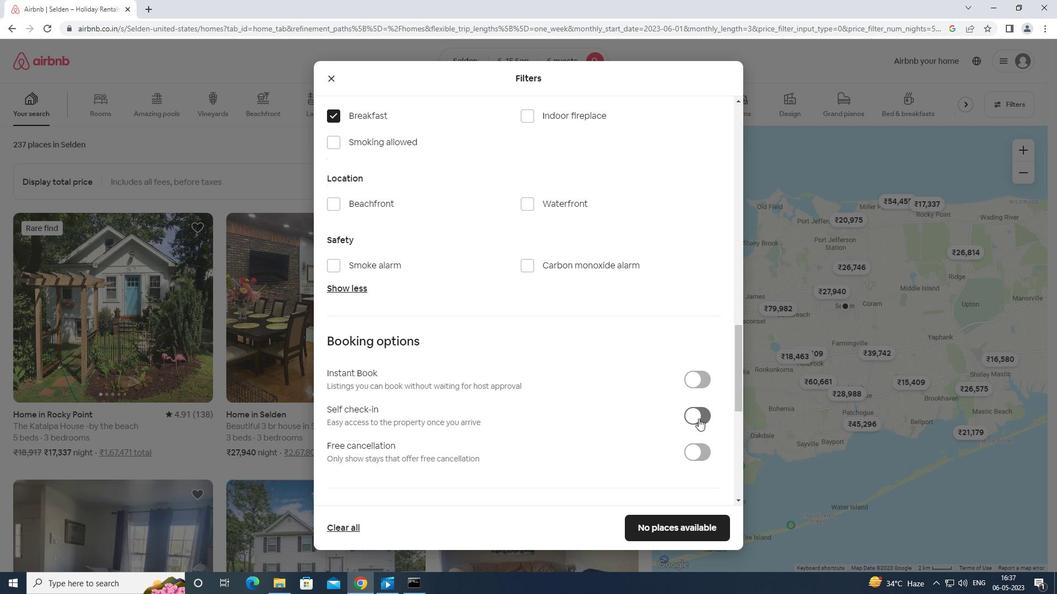 
Action: Mouse scrolled (699, 416) with delta (0, 0)
Screenshot: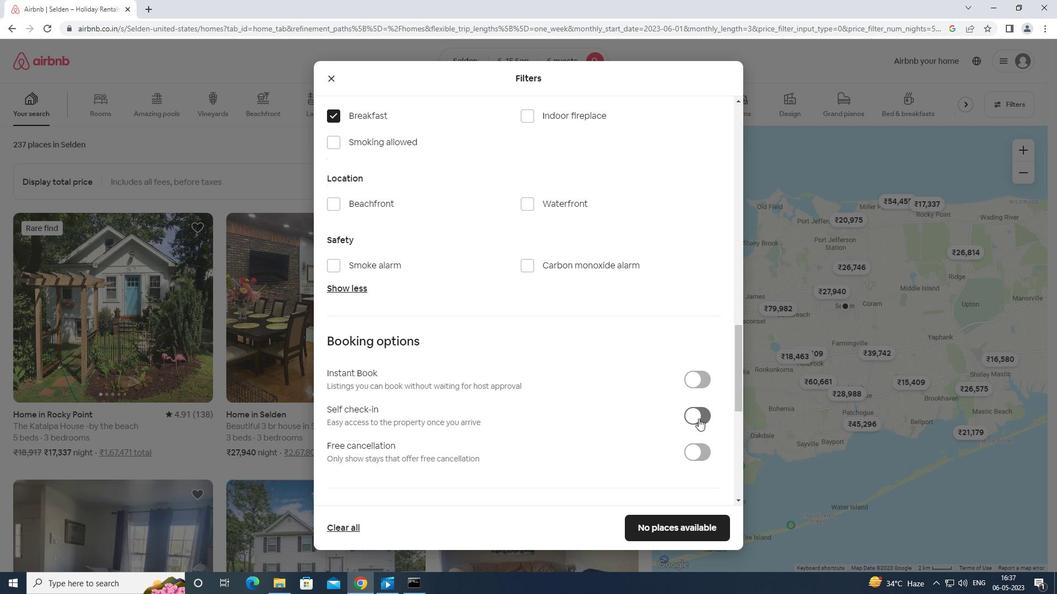 
Action: Mouse scrolled (699, 416) with delta (0, 0)
Screenshot: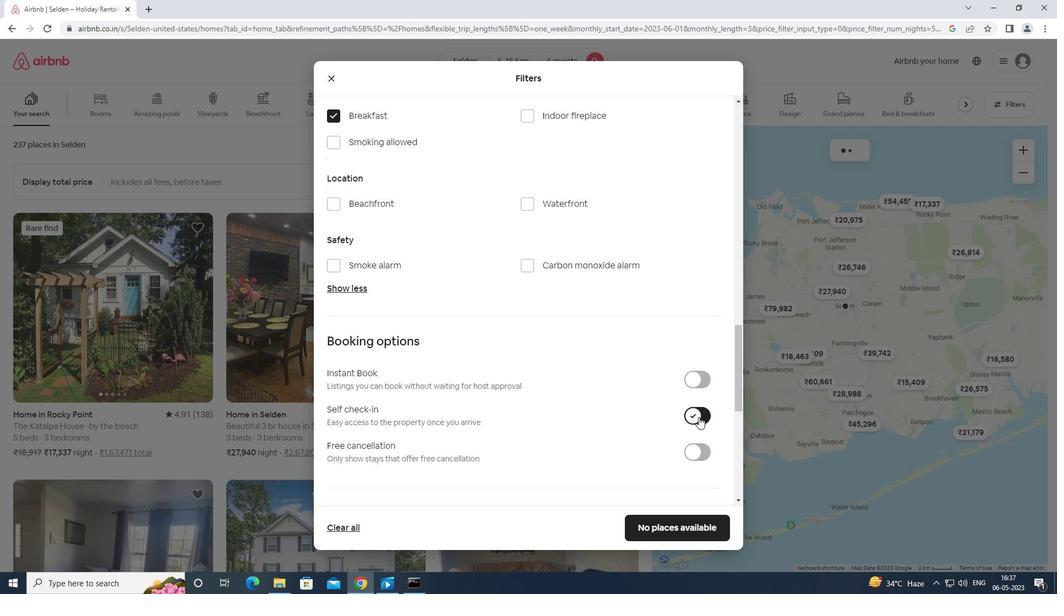 
Action: Mouse moved to (700, 412)
Screenshot: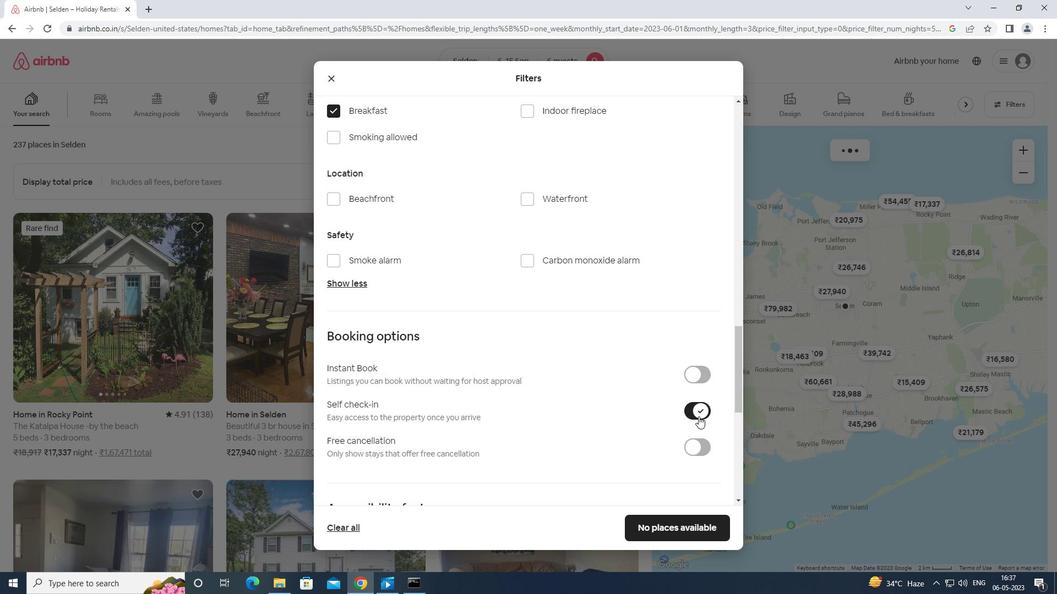 
Action: Mouse scrolled (700, 411) with delta (0, 0)
Screenshot: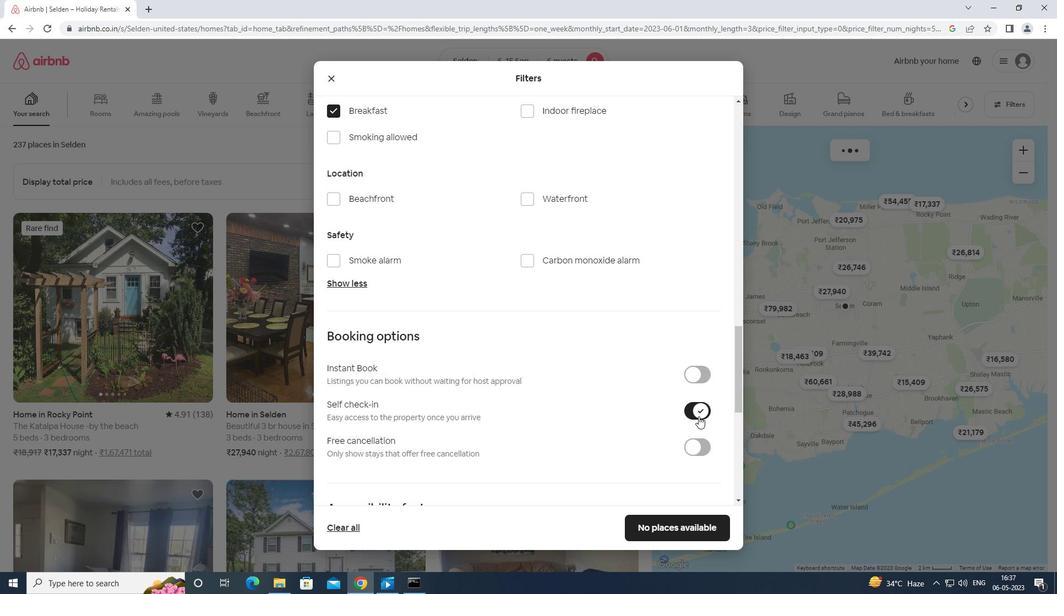 
Action: Mouse moved to (699, 412)
Screenshot: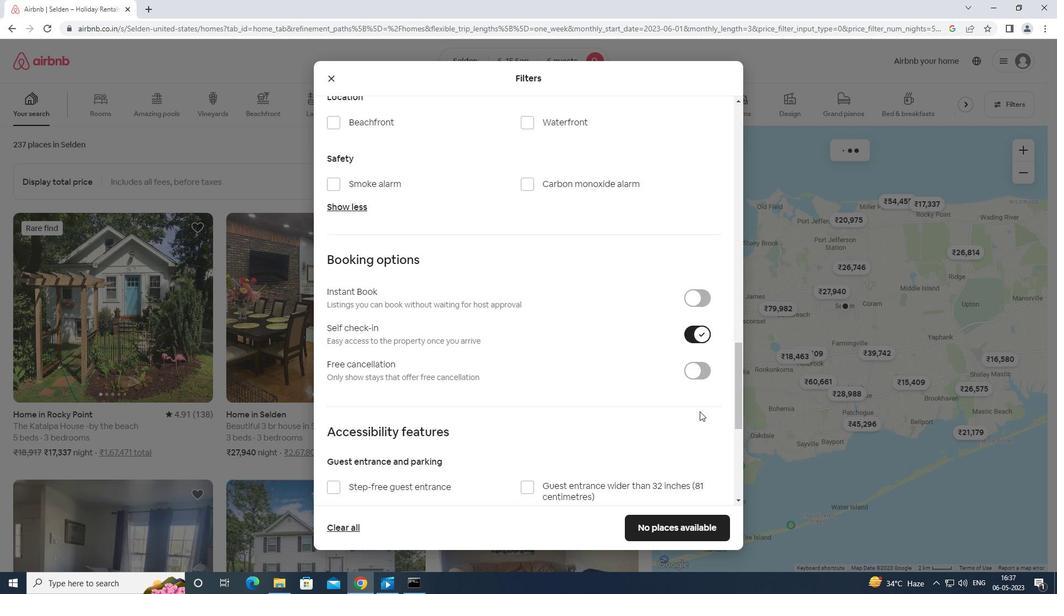
Action: Mouse scrolled (699, 411) with delta (0, 0)
Screenshot: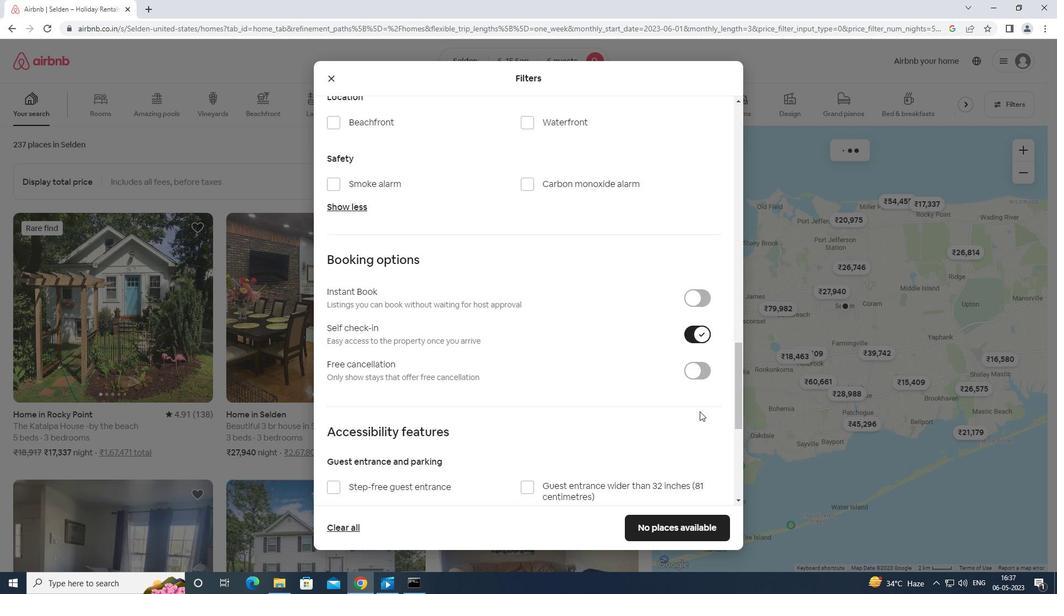 
Action: Mouse moved to (341, 439)
Screenshot: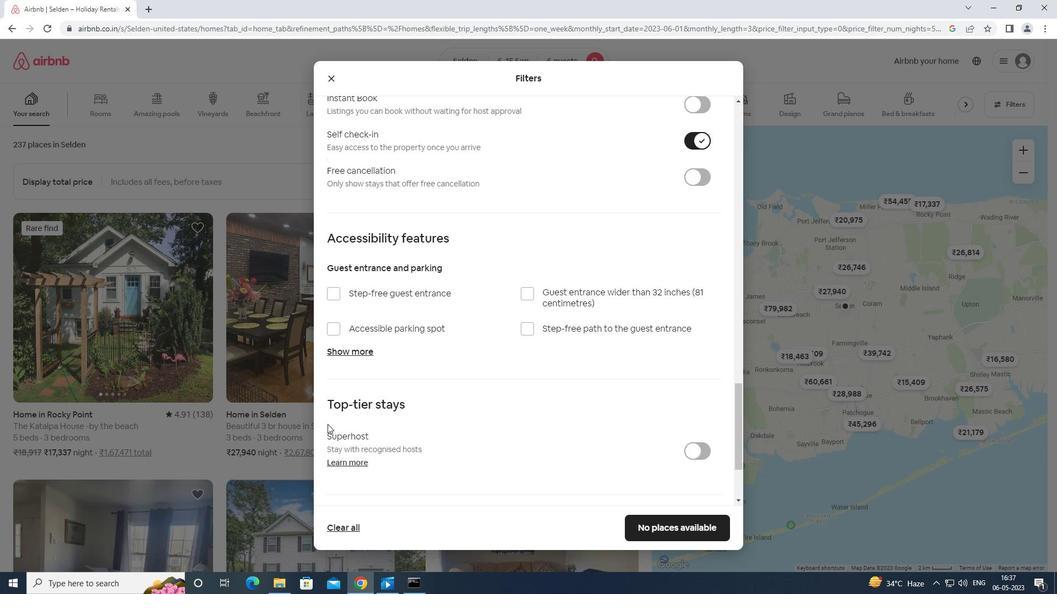 
Action: Mouse scrolled (341, 439) with delta (0, 0)
Screenshot: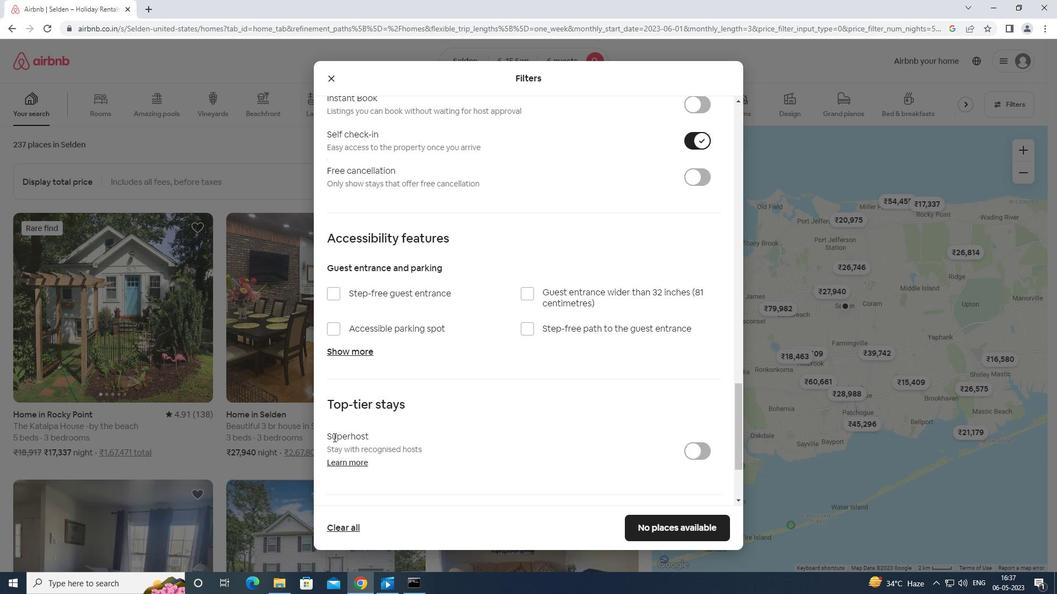 
Action: Mouse scrolled (341, 439) with delta (0, 0)
Screenshot: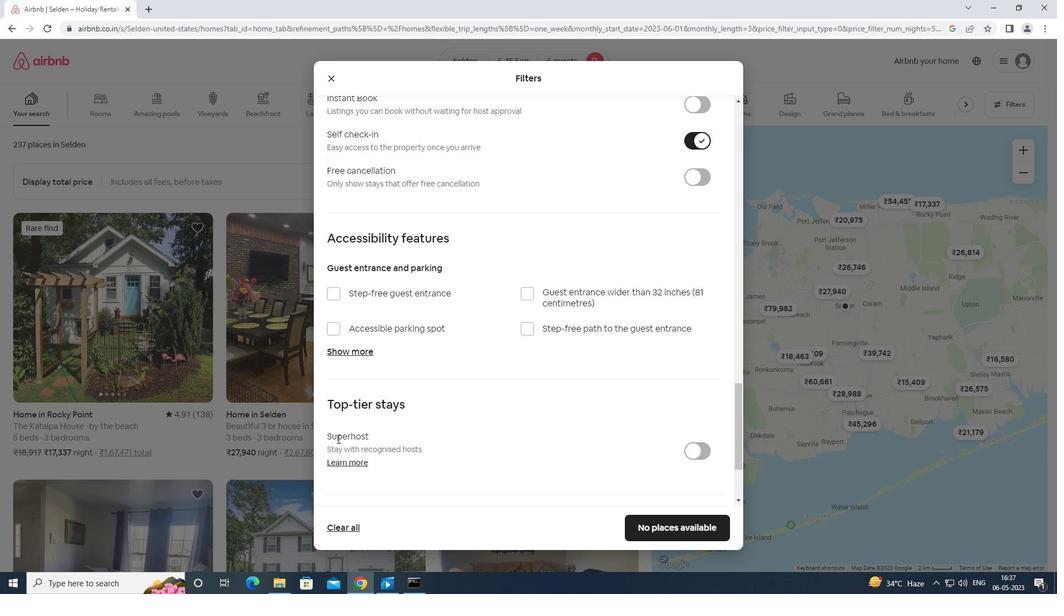 
Action: Mouse scrolled (341, 439) with delta (0, 0)
Screenshot: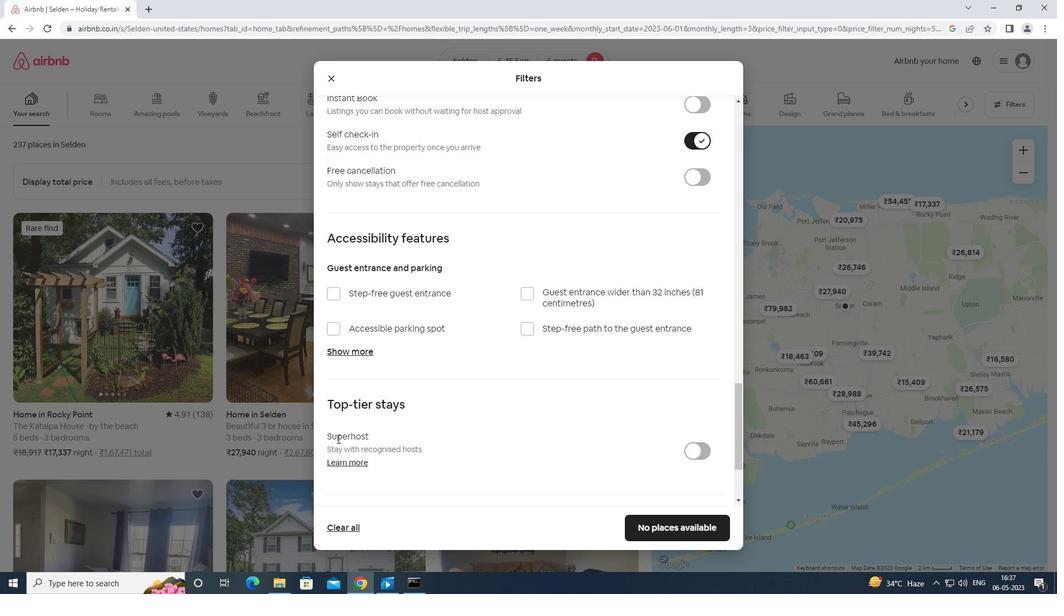 
Action: Mouse moved to (337, 429)
Screenshot: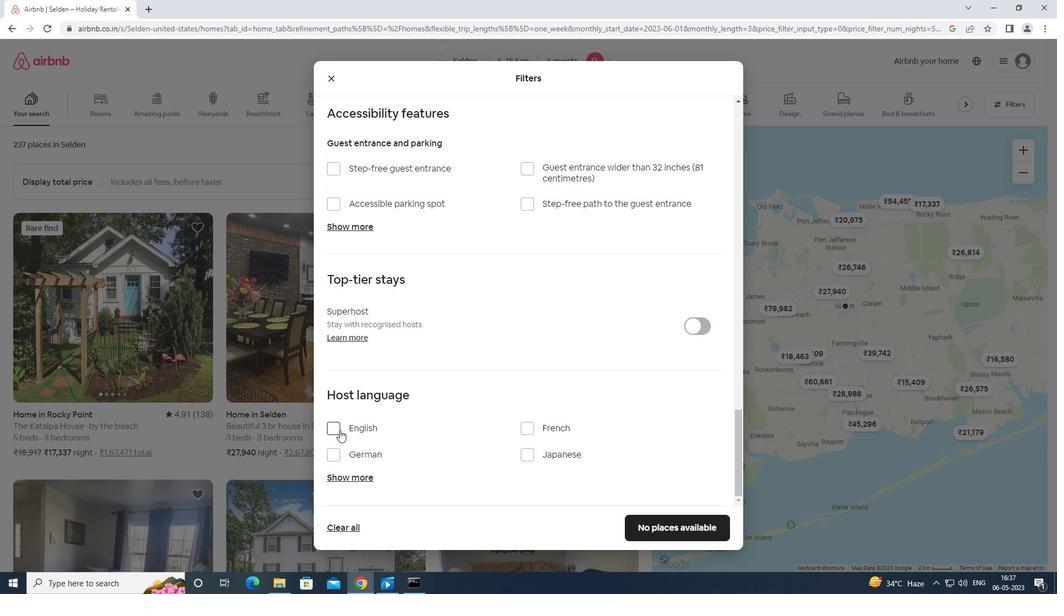 
Action: Mouse pressed left at (337, 429)
Screenshot: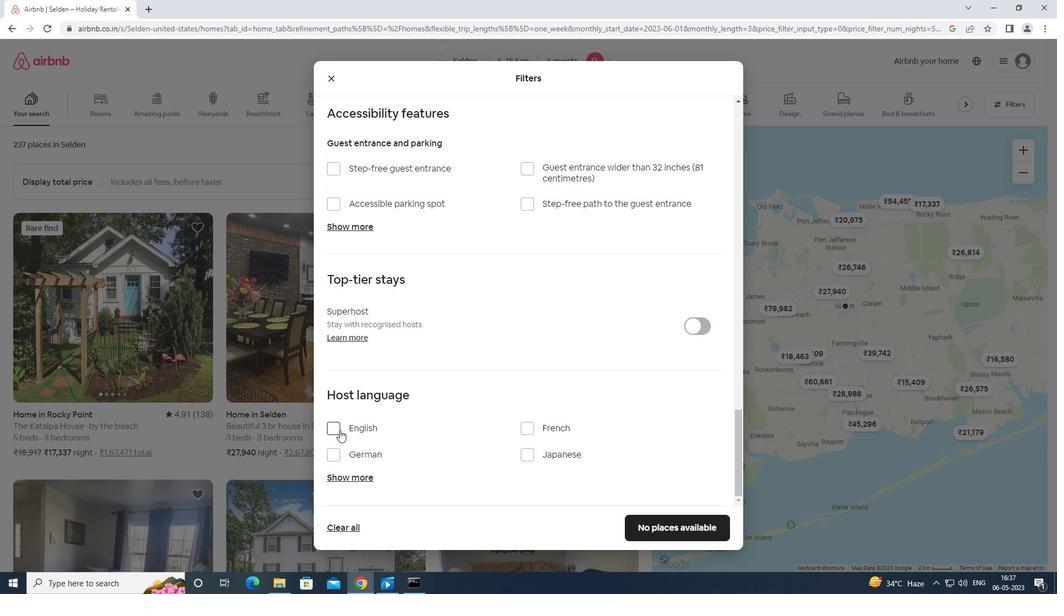 
Action: Mouse moved to (650, 521)
Screenshot: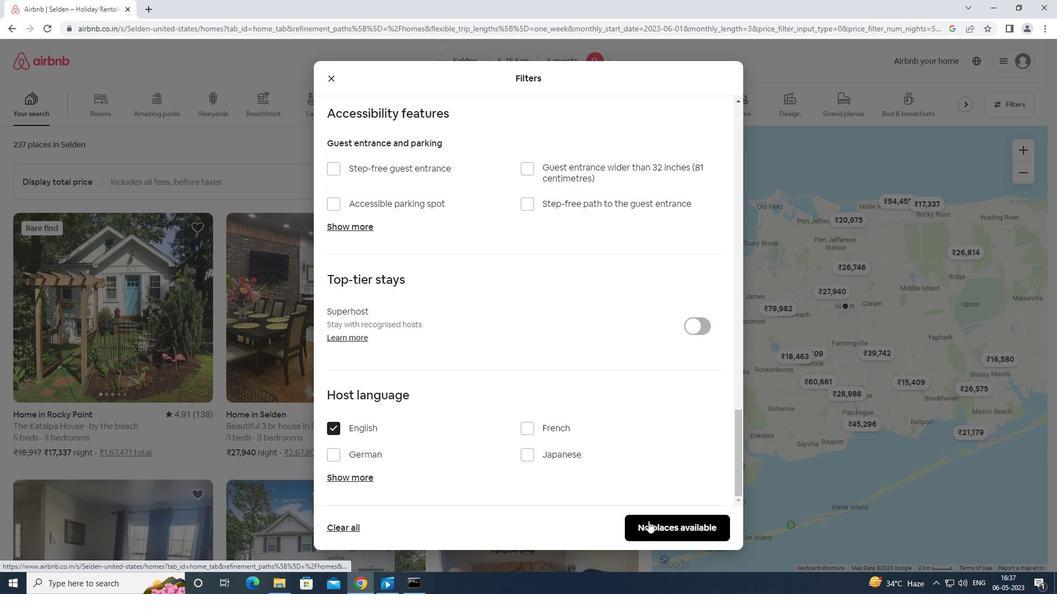 
Action: Mouse pressed left at (650, 521)
Screenshot: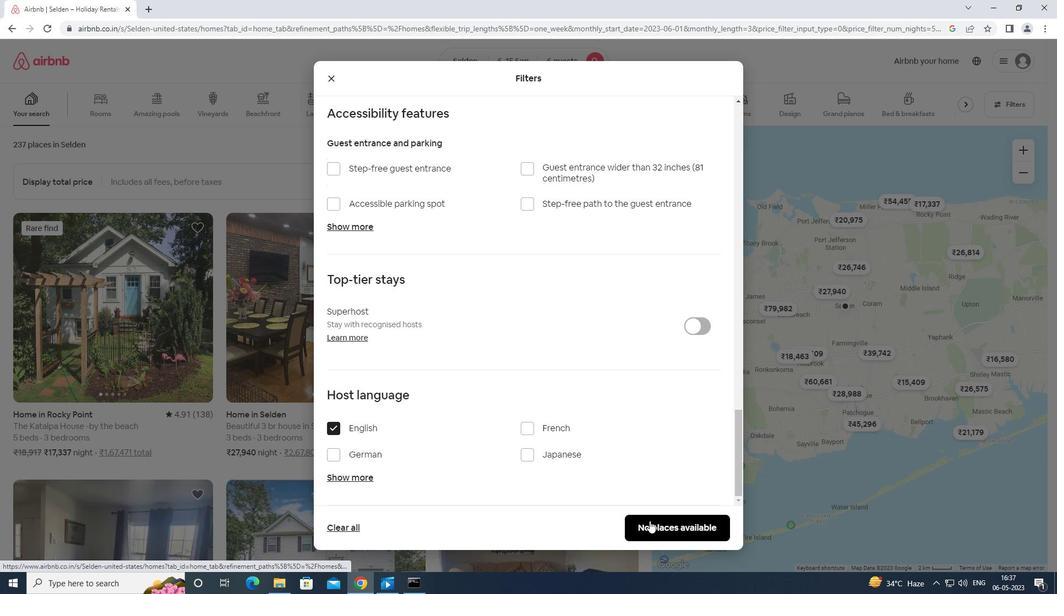 
